 Task: Select Retail. Add to cart, from Tractor Supply Co_x000D_
 for 4749 Dog Hill Lane, Kensington, Kansas 66951, Cell Number 785-697-6934, following items : Schleich White-Tailed Buck Toy Figure 0.1 lb 14818 SKU:5013113_x000D_
 - 1, Black Flag Sticky Fly Paper SKU 1352647 (4 ct)_x000D_
 - 2, Black Flag Fly Bait Sticks SKU 1458933_x000D_
 - 1, JobSmart Extension Cord WJ-C49 10G3100 23.55 lb 10/3 x 100 Yellow SKU:3227677_x000D_
 - 1, Islander Eyes Azores Sunglasses 0.05 lb 48509 Assorted SKU:1324089_x000D_
 - 2
Action: Mouse pressed left at (623, 114)
Screenshot: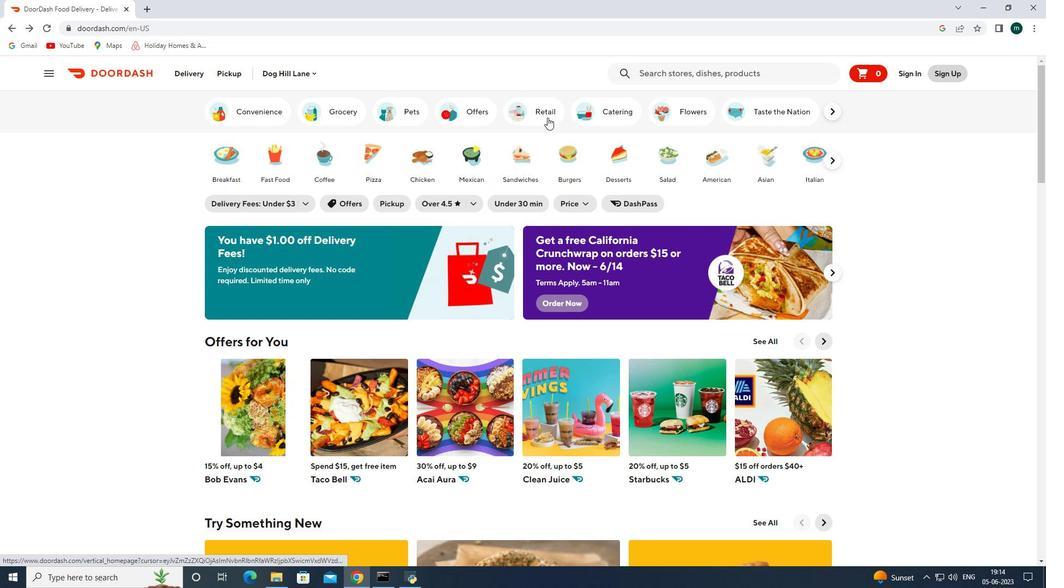 
Action: Mouse moved to (593, 448)
Screenshot: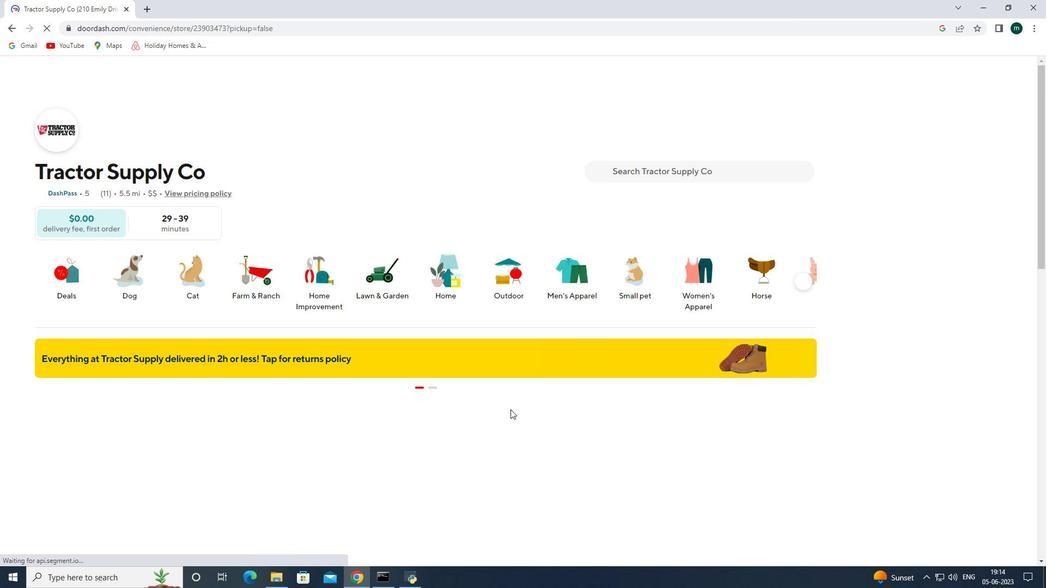 
Action: Mouse pressed left at (593, 448)
Screenshot: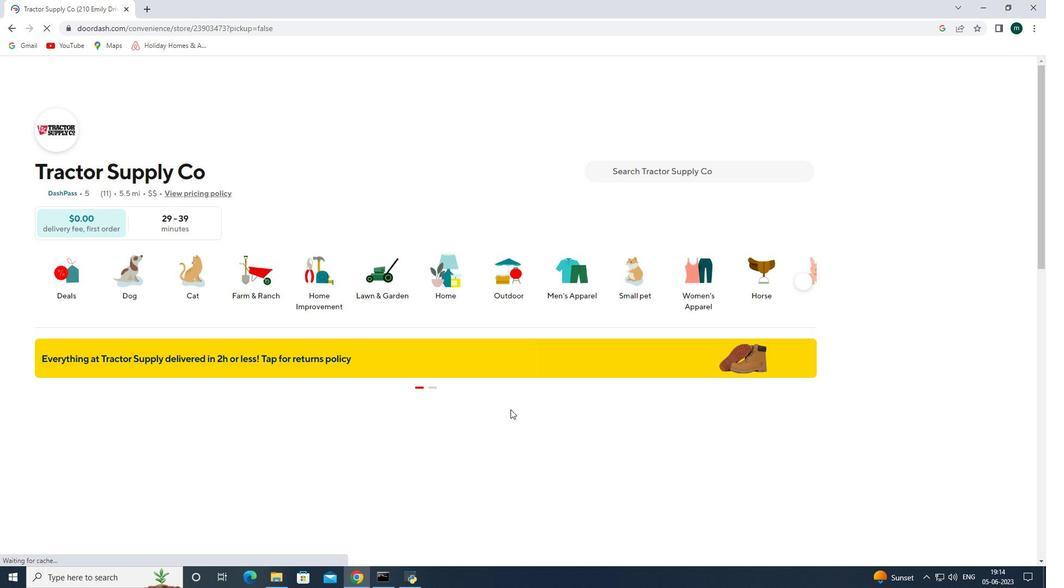 
Action: Mouse scrolled (593, 448) with delta (0, 0)
Screenshot: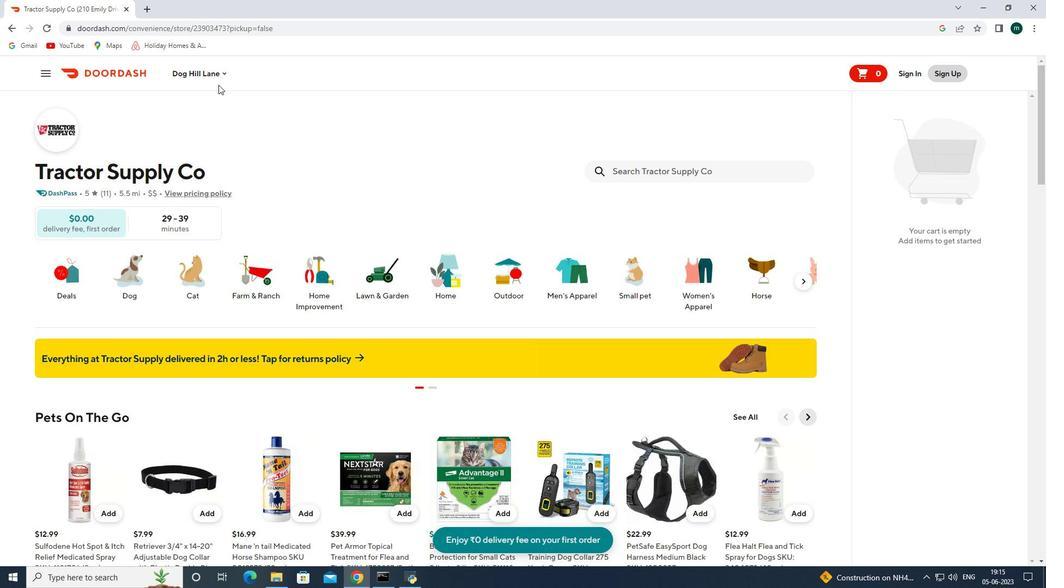 
Action: Mouse scrolled (593, 448) with delta (0, 0)
Screenshot: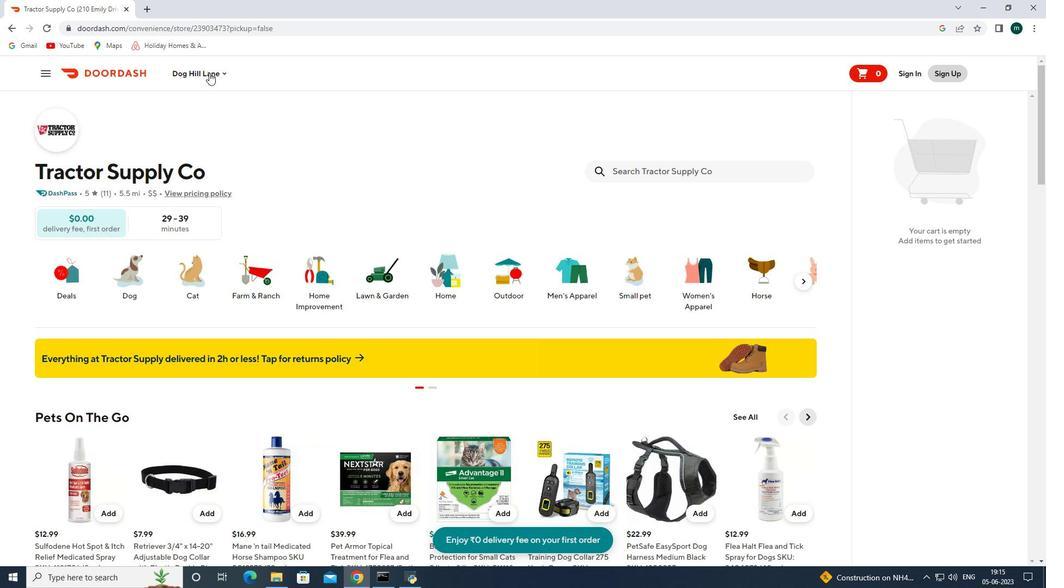 
Action: Mouse scrolled (593, 448) with delta (0, 0)
Screenshot: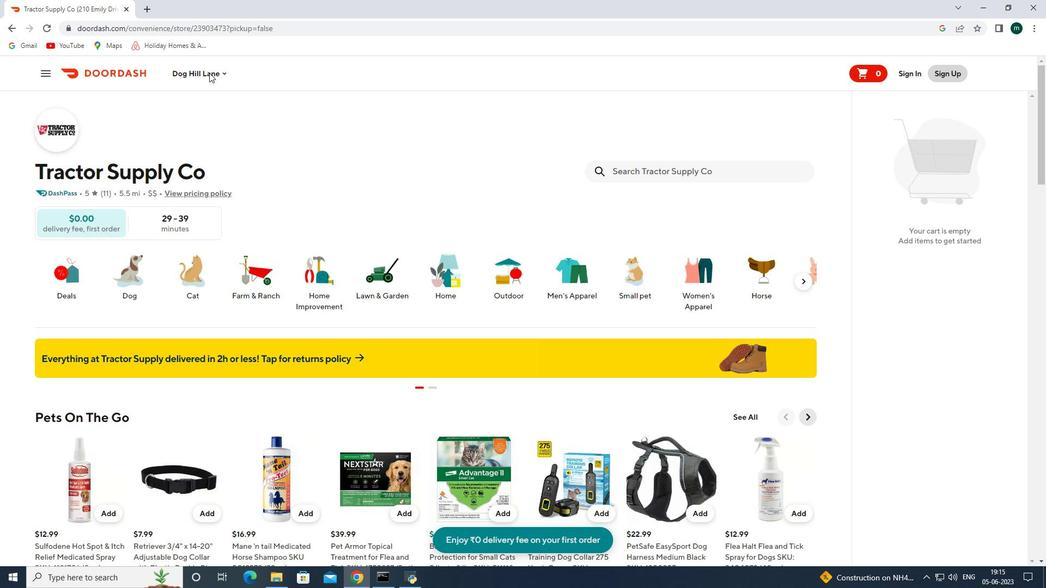 
Action: Mouse scrolled (593, 448) with delta (0, 0)
Screenshot: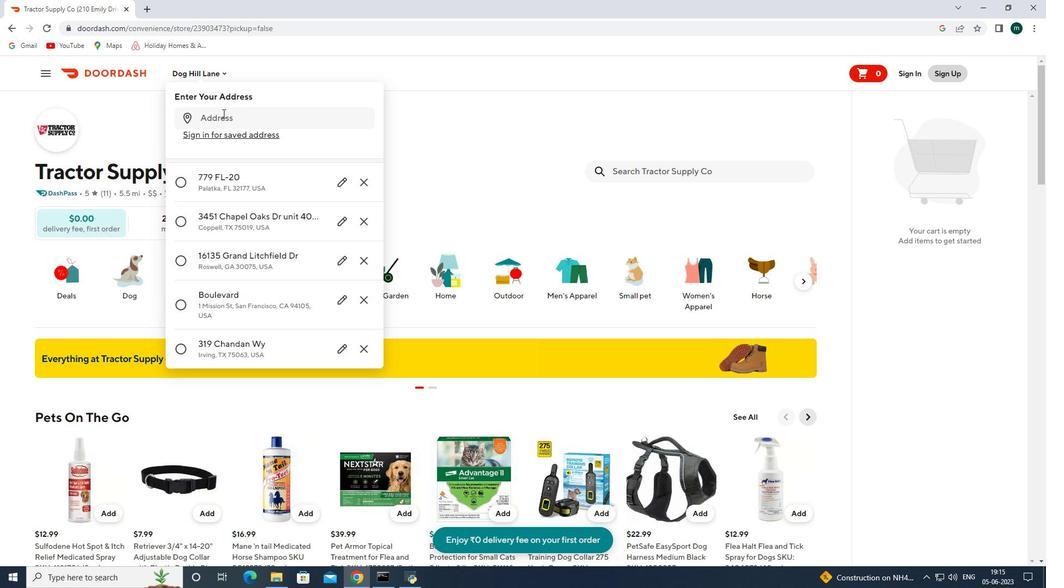 
Action: Mouse scrolled (593, 448) with delta (0, 0)
Screenshot: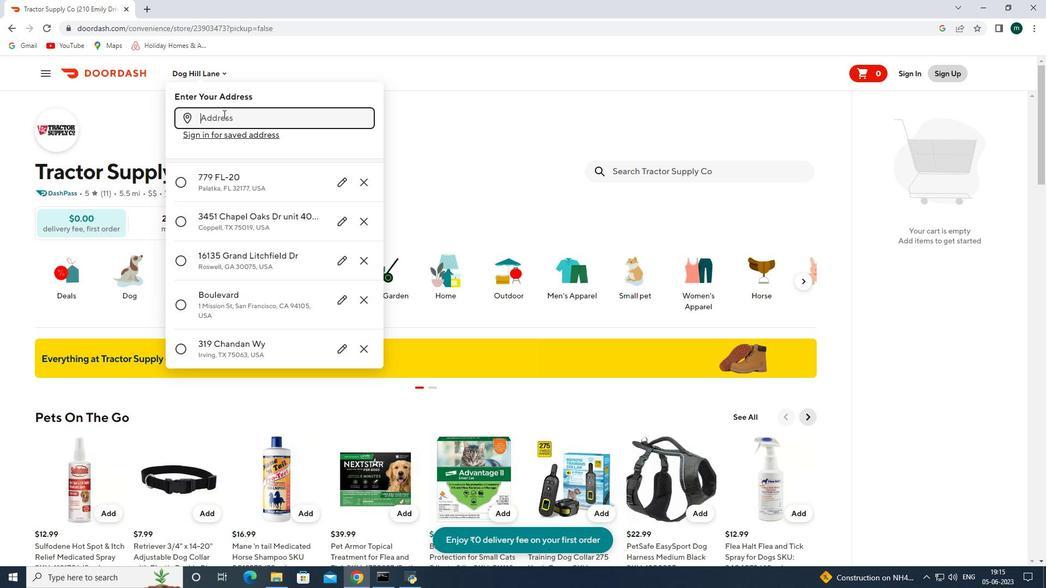
Action: Mouse scrolled (593, 449) with delta (0, 0)
Screenshot: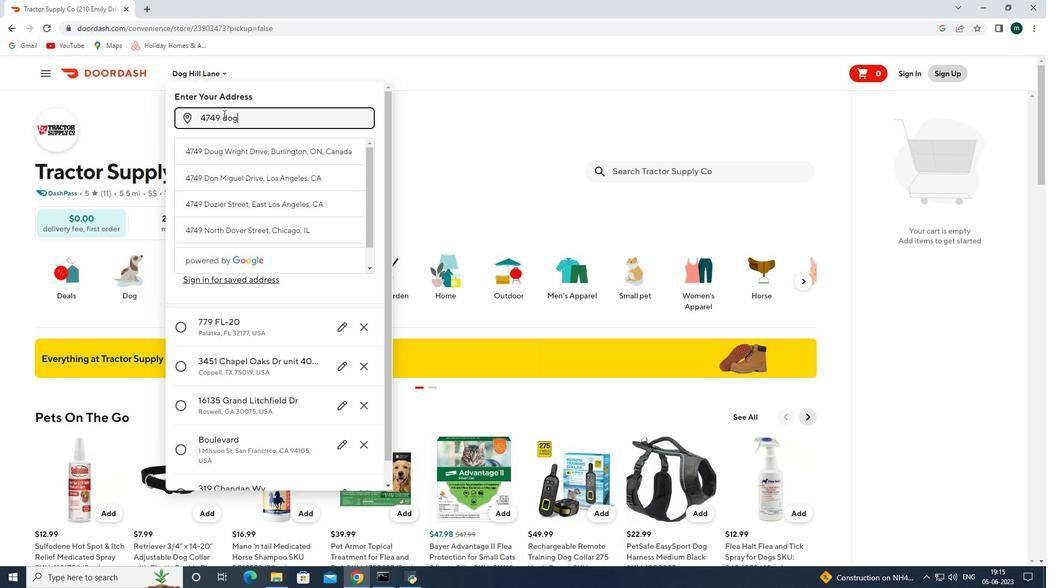 
Action: Mouse scrolled (593, 449) with delta (0, 0)
Screenshot: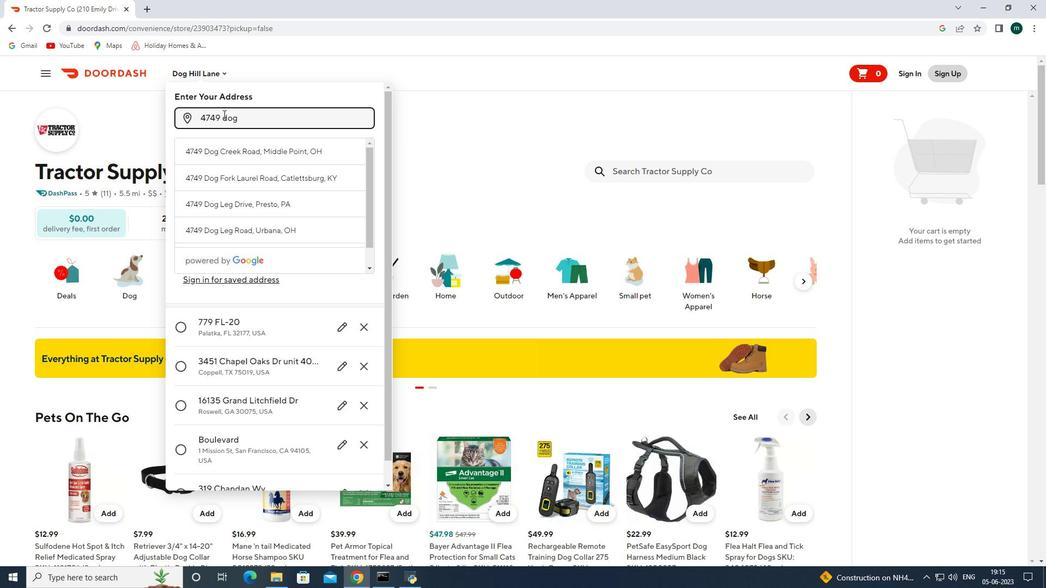 
Action: Mouse scrolled (593, 449) with delta (0, 0)
Screenshot: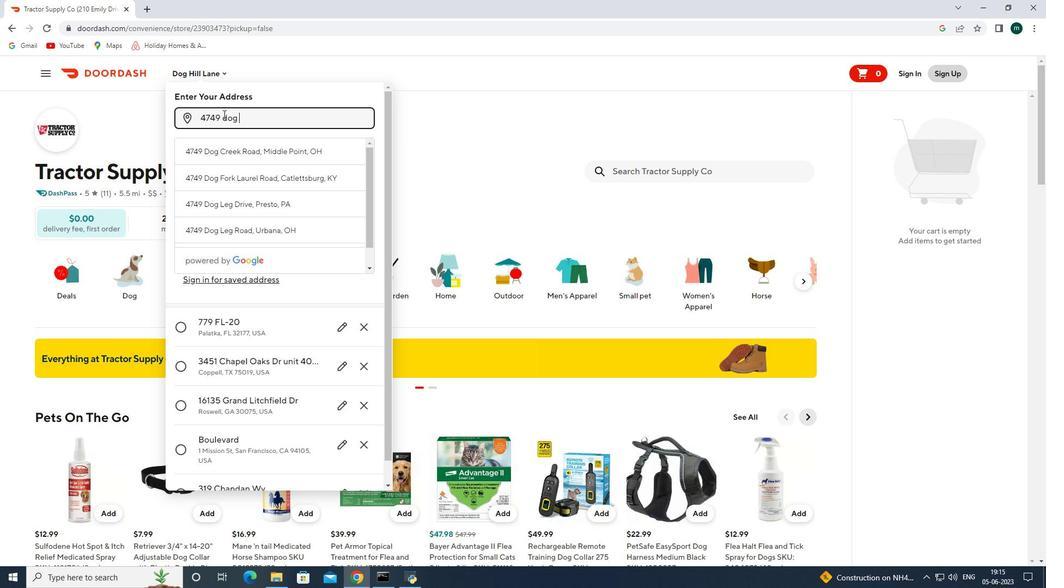
Action: Mouse scrolled (593, 449) with delta (0, 0)
Screenshot: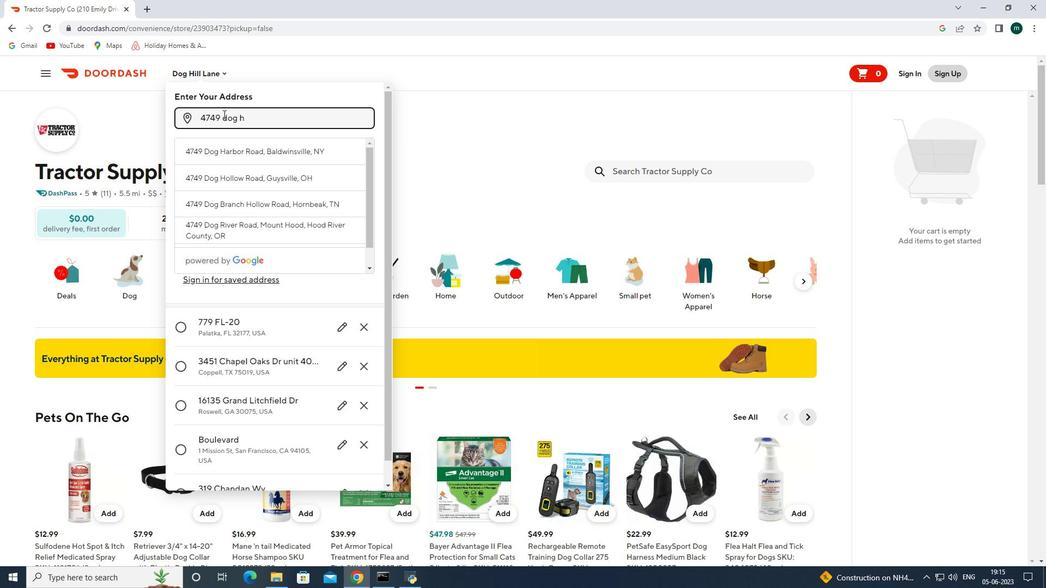 
Action: Mouse scrolled (593, 449) with delta (0, 0)
Screenshot: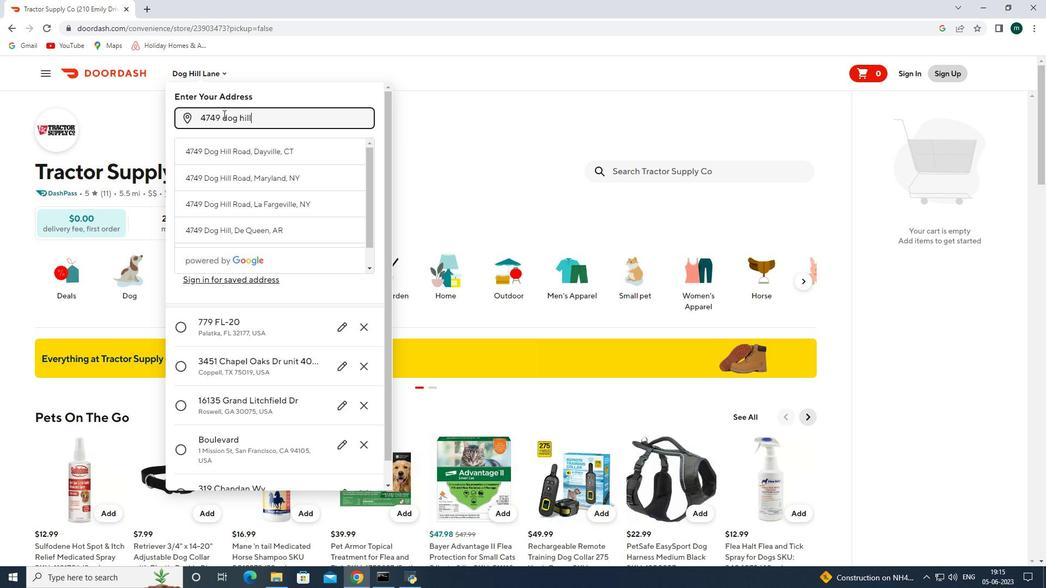 
Action: Mouse scrolled (593, 448) with delta (0, 0)
Screenshot: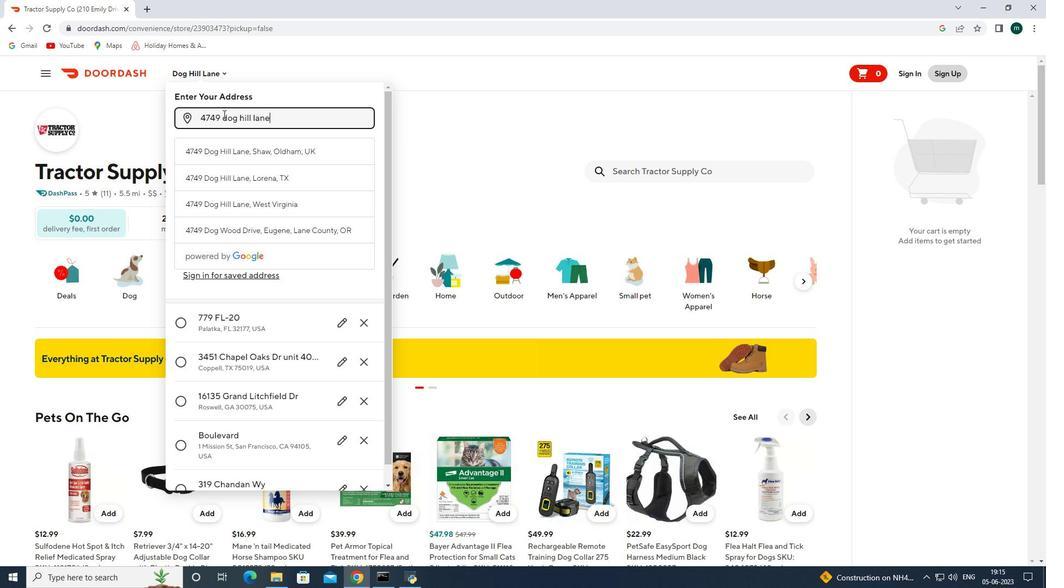 
Action: Mouse scrolled (593, 448) with delta (0, 0)
Screenshot: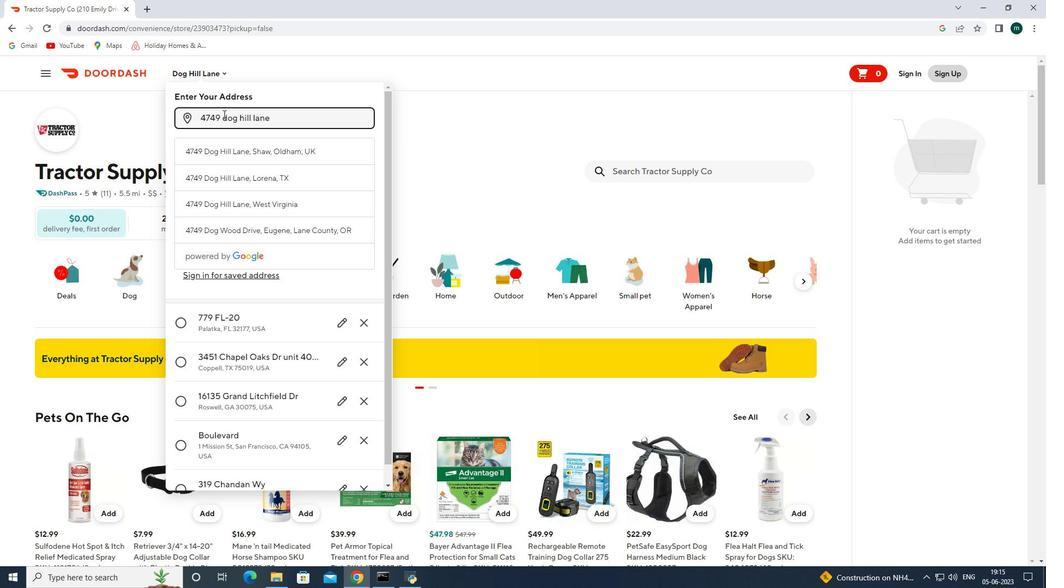 
Action: Mouse scrolled (593, 448) with delta (0, 0)
Screenshot: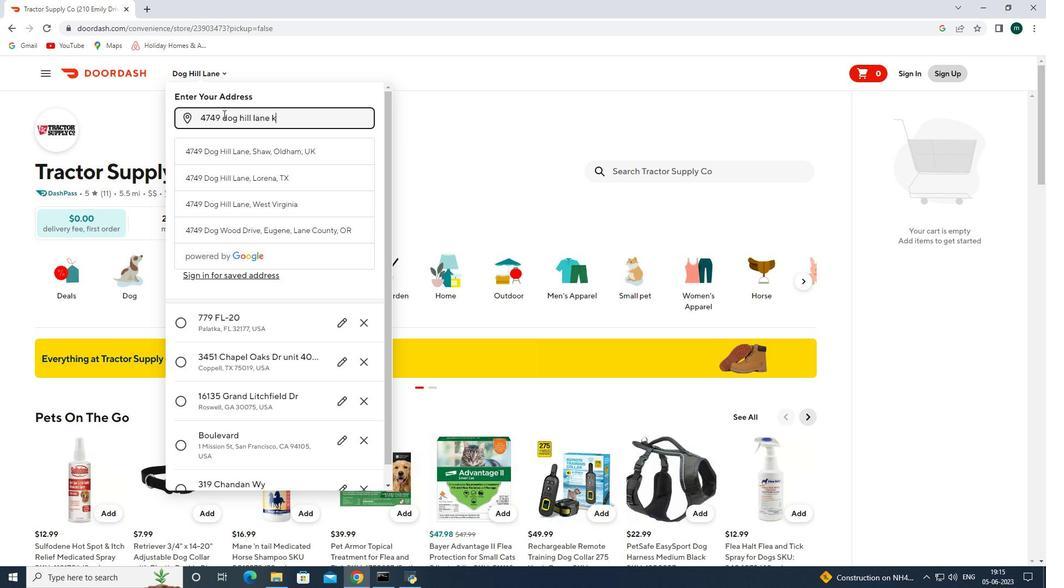 
Action: Mouse scrolled (593, 448) with delta (0, 0)
Screenshot: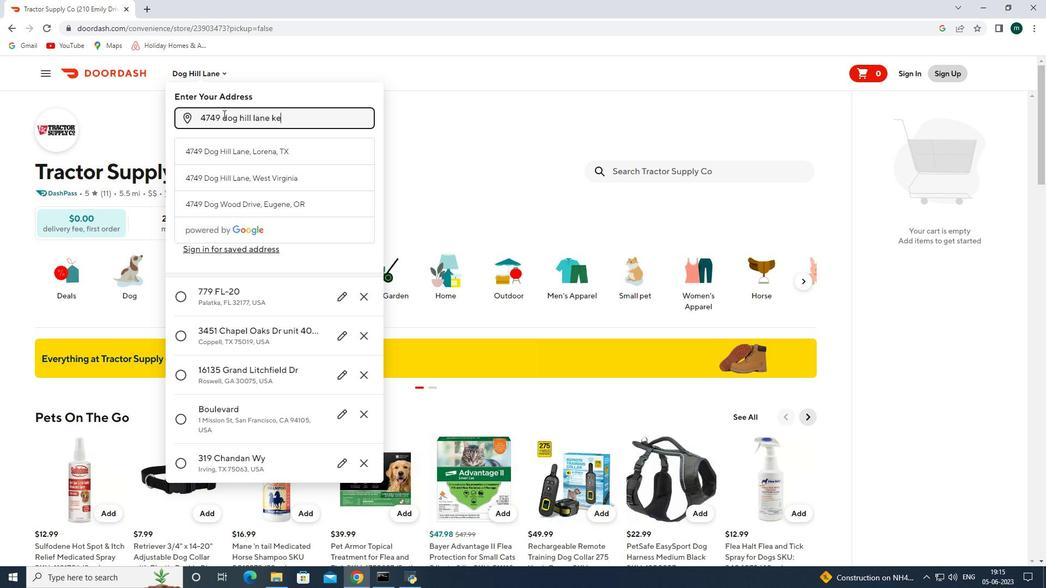 
Action: Mouse scrolled (593, 448) with delta (0, 0)
Screenshot: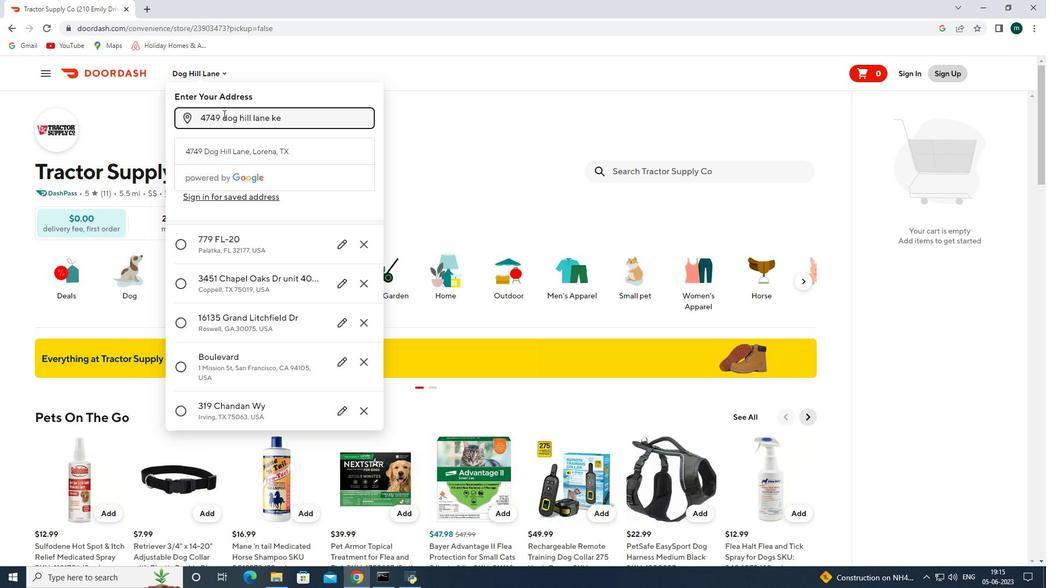 
Action: Mouse scrolled (593, 449) with delta (0, 0)
Screenshot: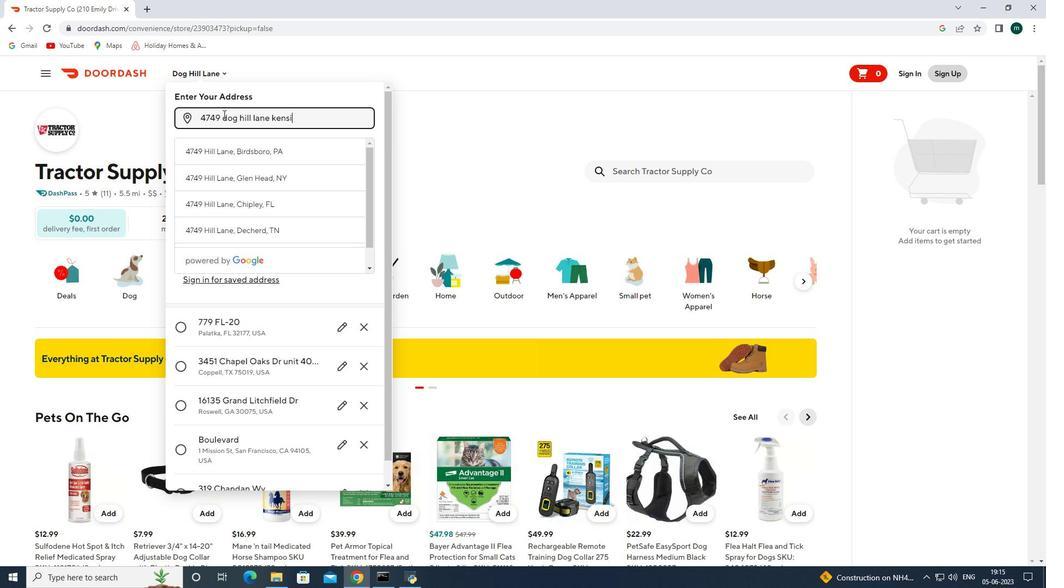 
Action: Mouse scrolled (593, 449) with delta (0, 0)
Screenshot: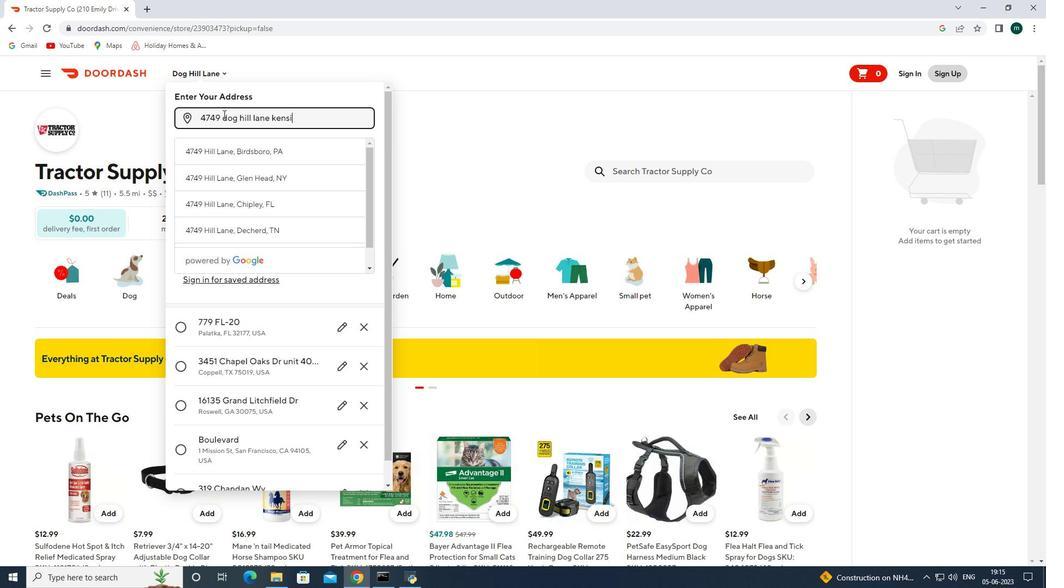 
Action: Mouse scrolled (593, 449) with delta (0, 0)
Screenshot: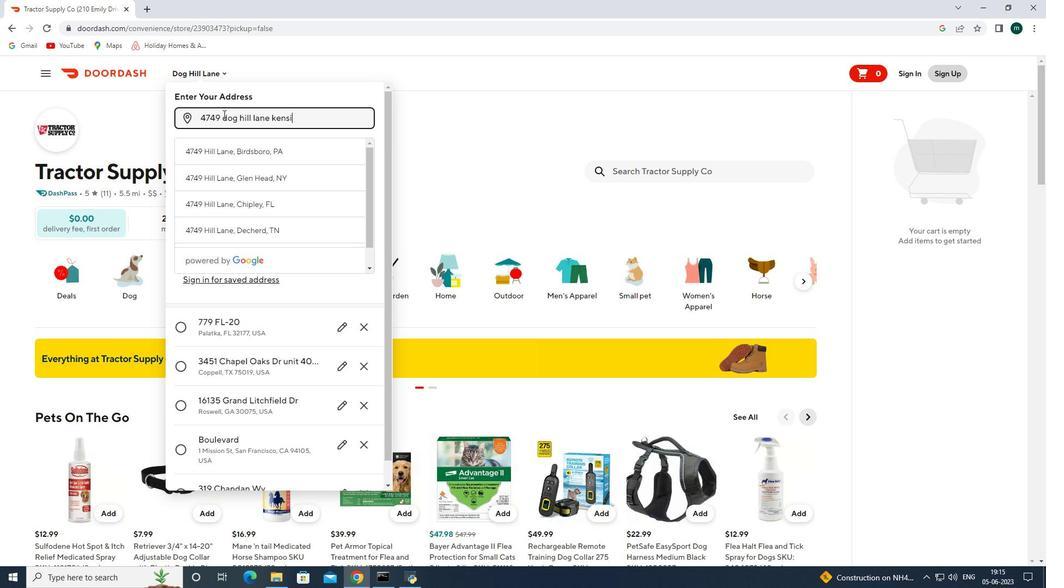 
Action: Mouse scrolled (593, 449) with delta (0, 0)
Screenshot: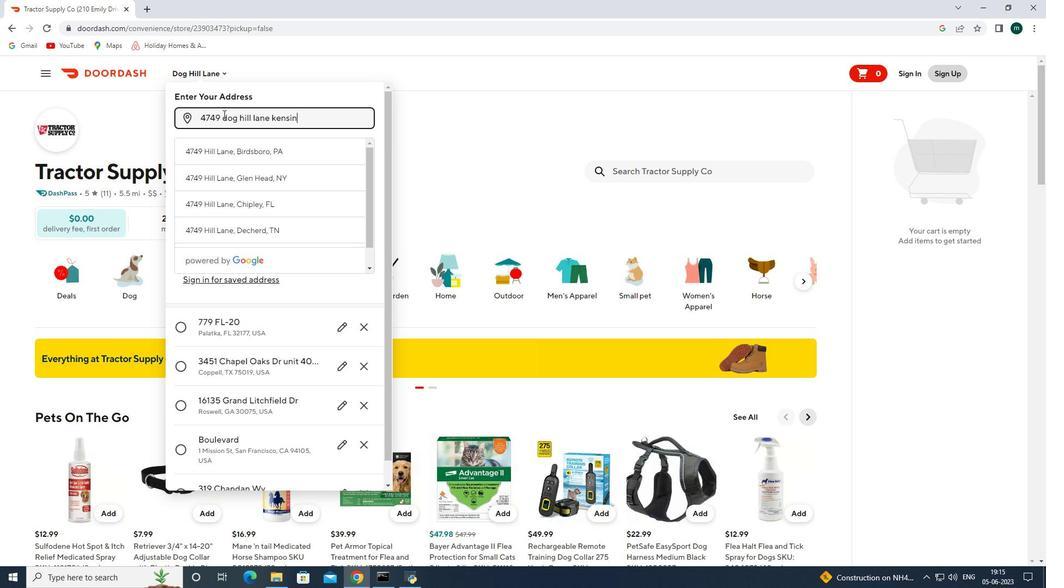 
Action: Mouse scrolled (593, 449) with delta (0, 0)
Screenshot: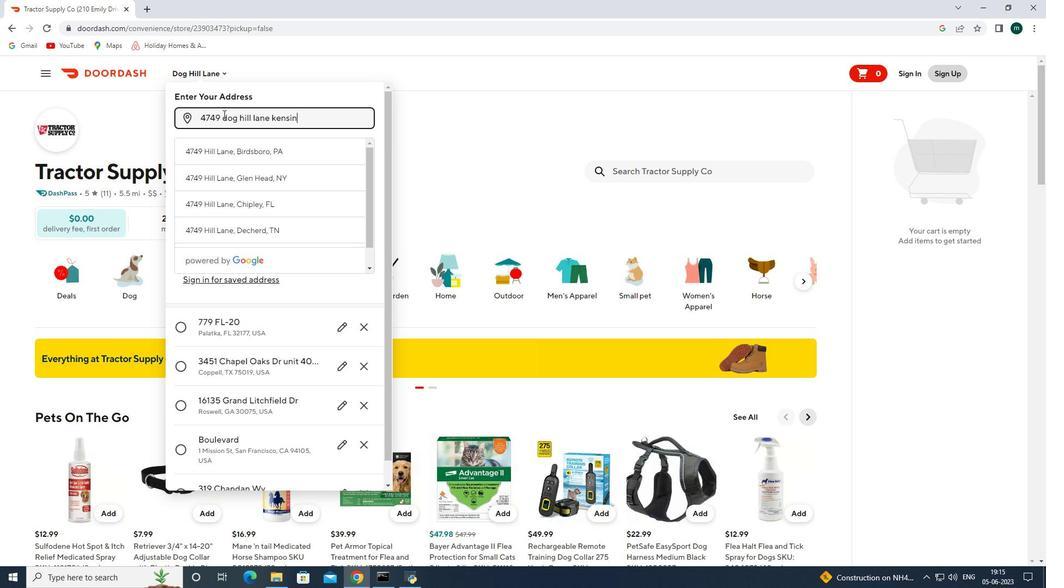 
Action: Mouse scrolled (593, 449) with delta (0, 0)
Screenshot: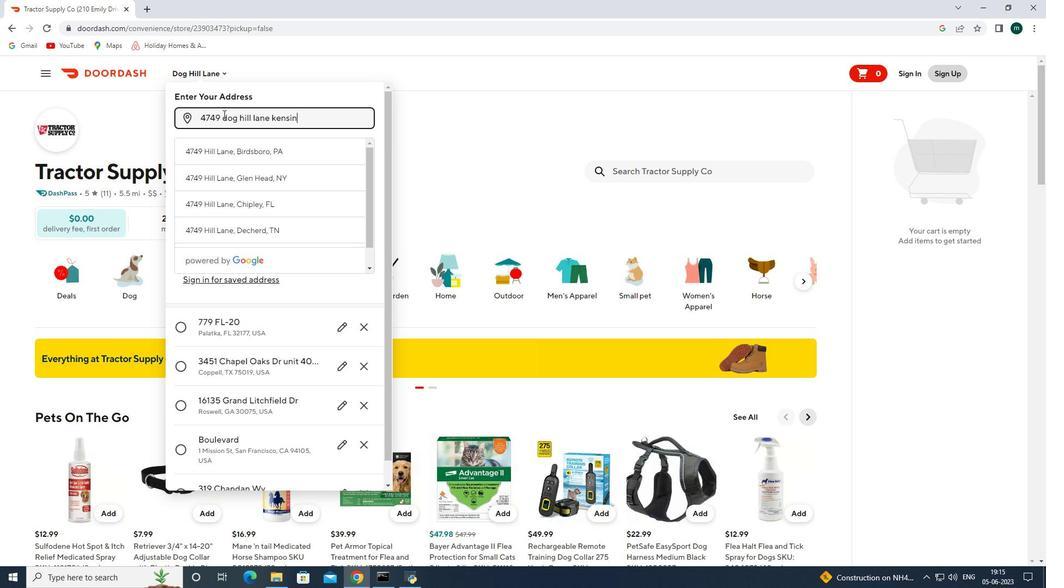 
Action: Mouse scrolled (593, 449) with delta (0, 0)
Screenshot: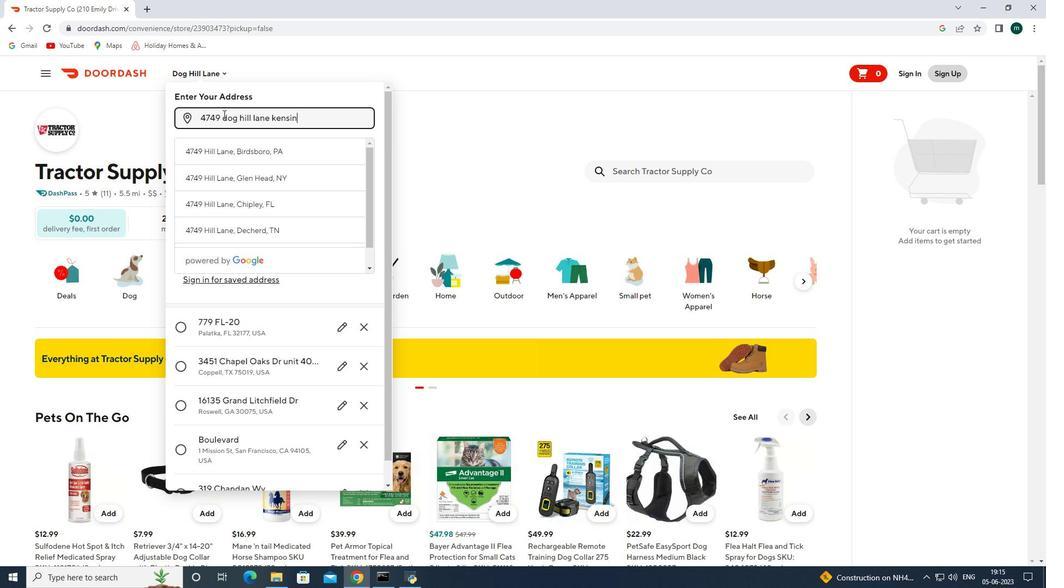 
Action: Mouse scrolled (593, 449) with delta (0, 0)
Screenshot: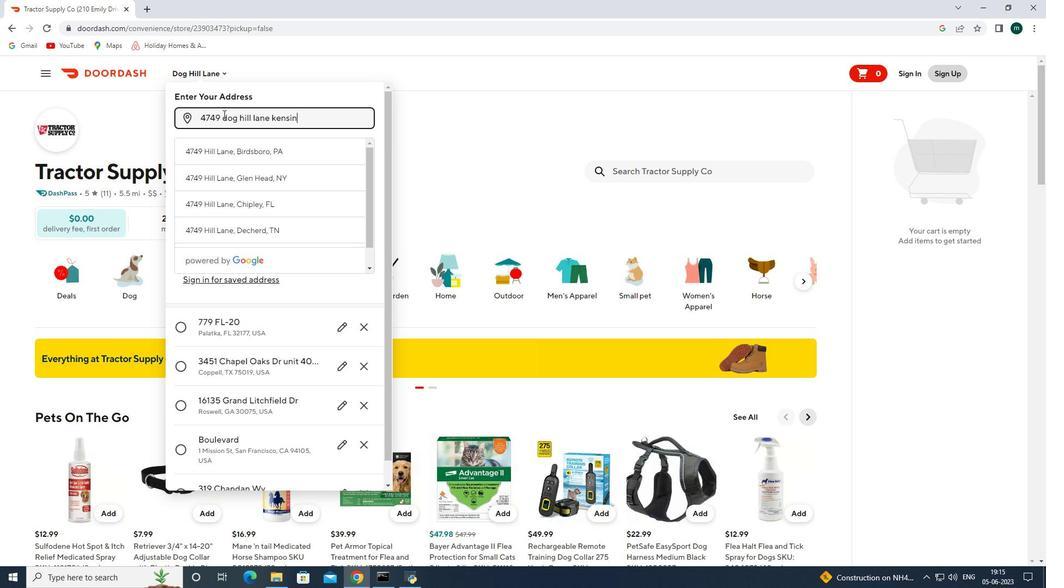 
Action: Mouse scrolled (593, 449) with delta (0, 0)
Screenshot: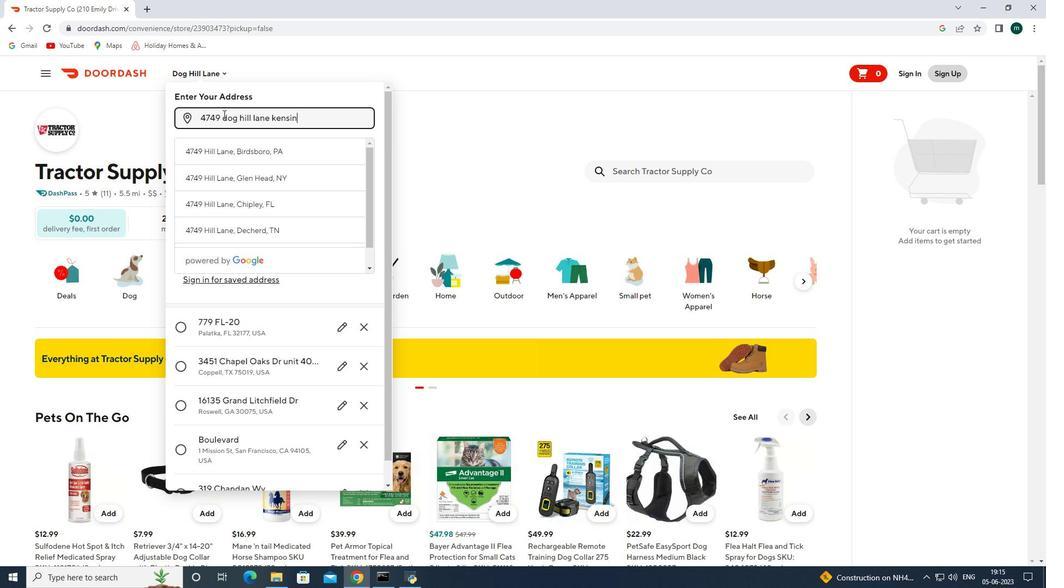 
Action: Mouse scrolled (593, 449) with delta (0, 0)
Screenshot: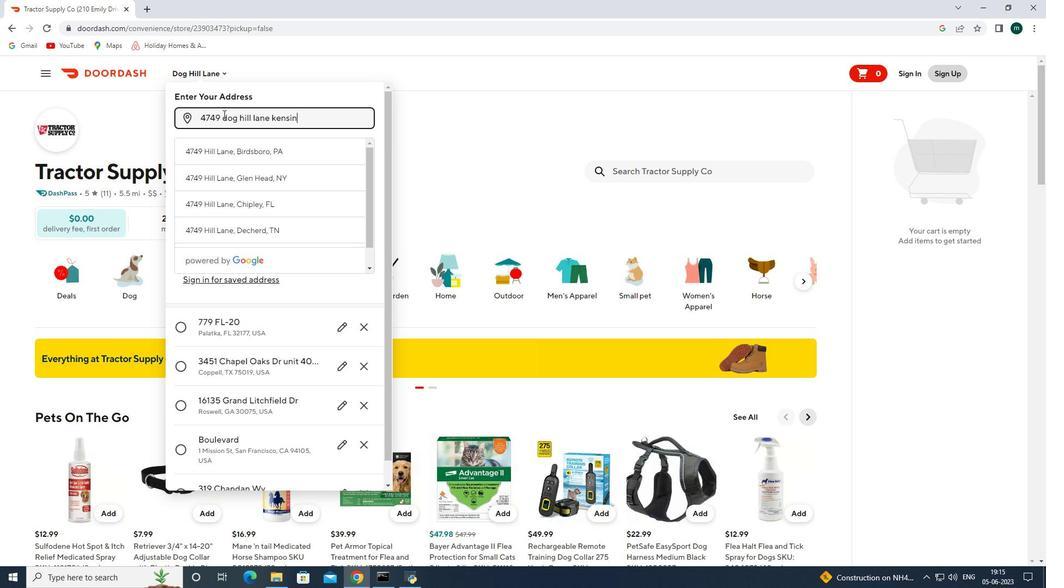 
Action: Mouse scrolled (593, 449) with delta (0, 0)
Screenshot: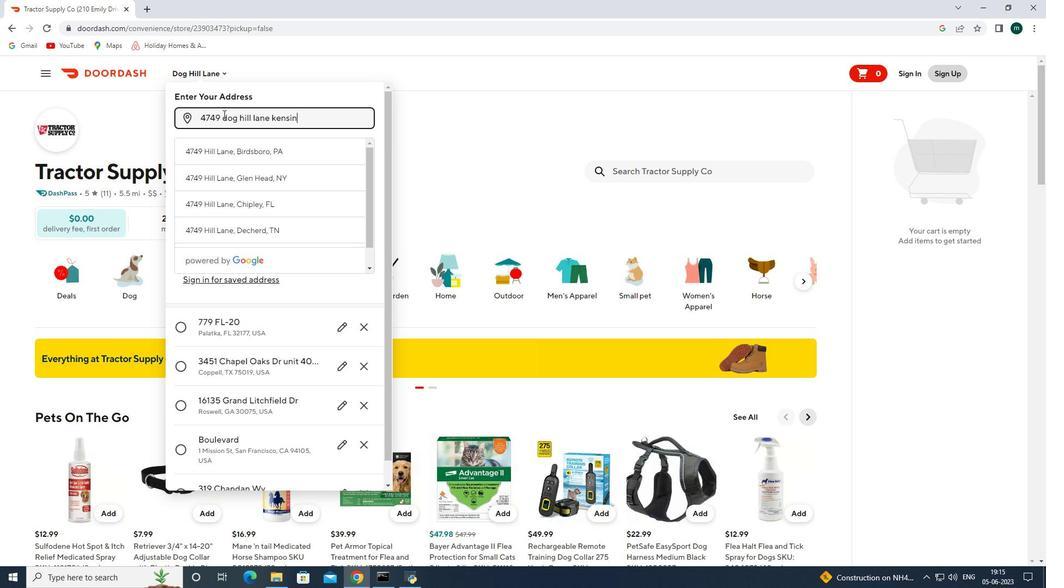 
Action: Mouse moved to (726, 60)
Screenshot: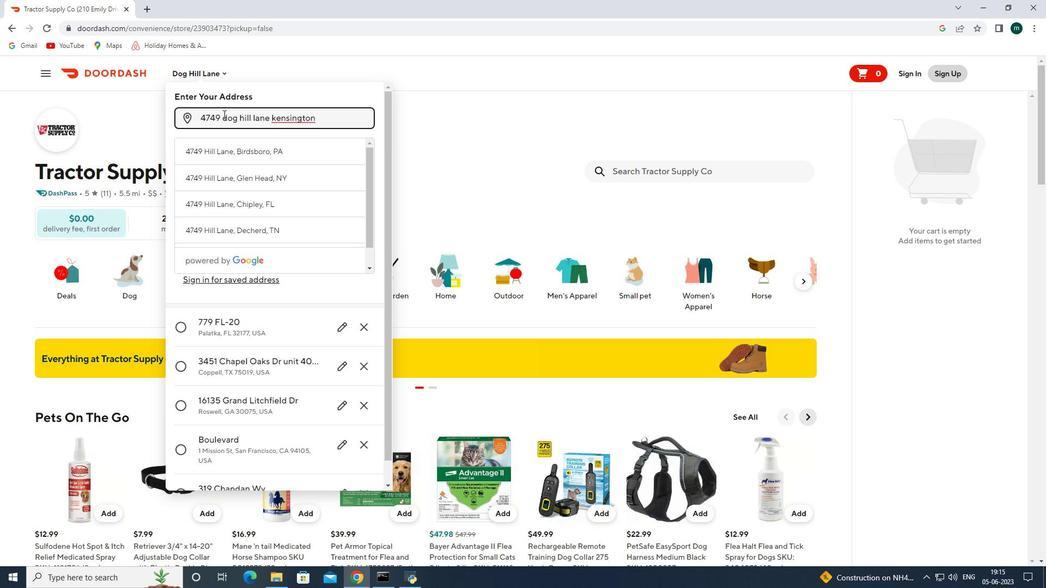 
Action: Mouse pressed left at (726, 60)
Screenshot: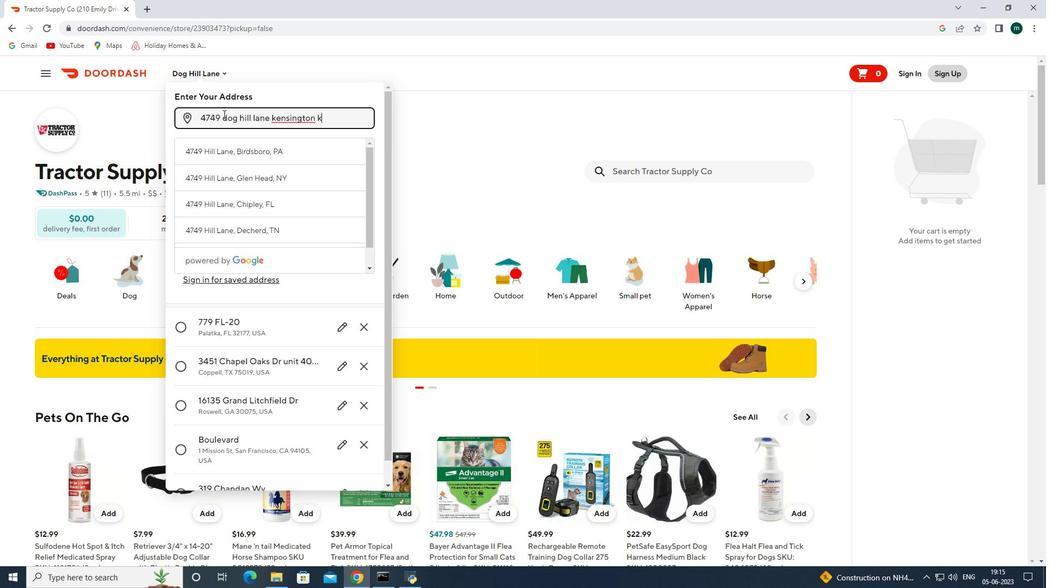 
Action: Mouse moved to (718, 73)
Screenshot: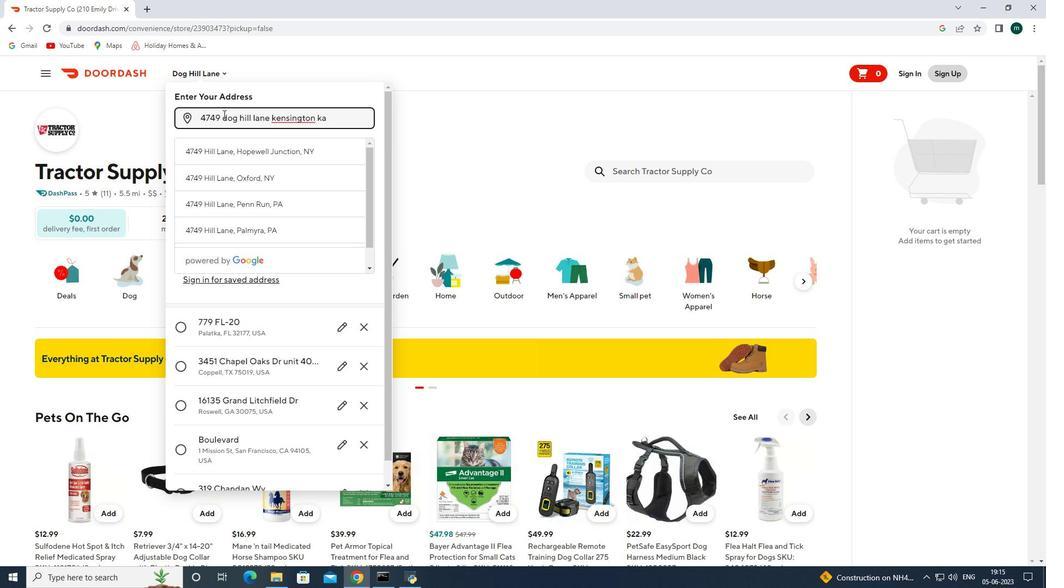 
Action: Mouse pressed left at (718, 73)
Screenshot: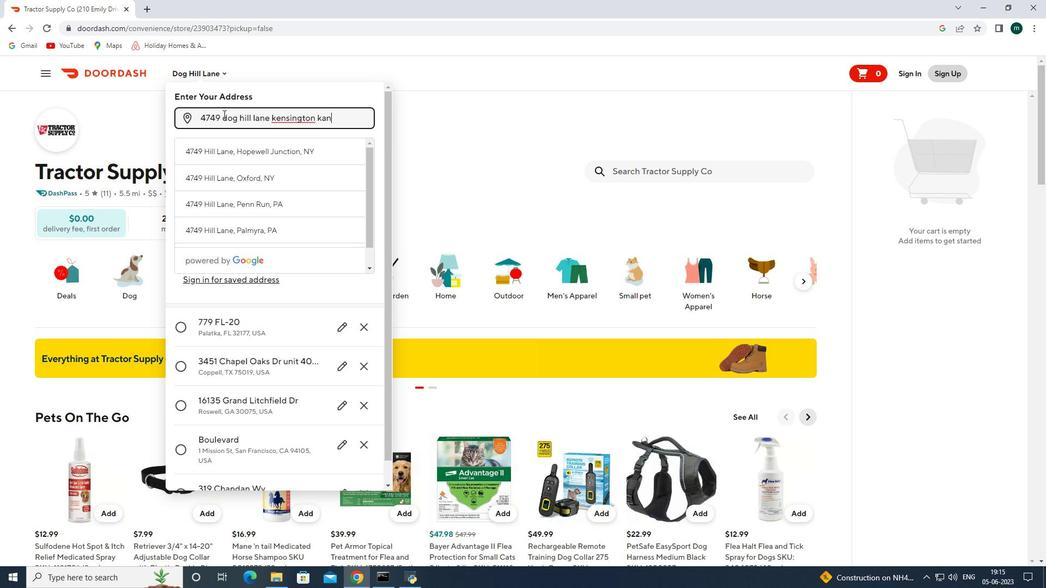 
Action: Mouse moved to (718, 73)
Screenshot: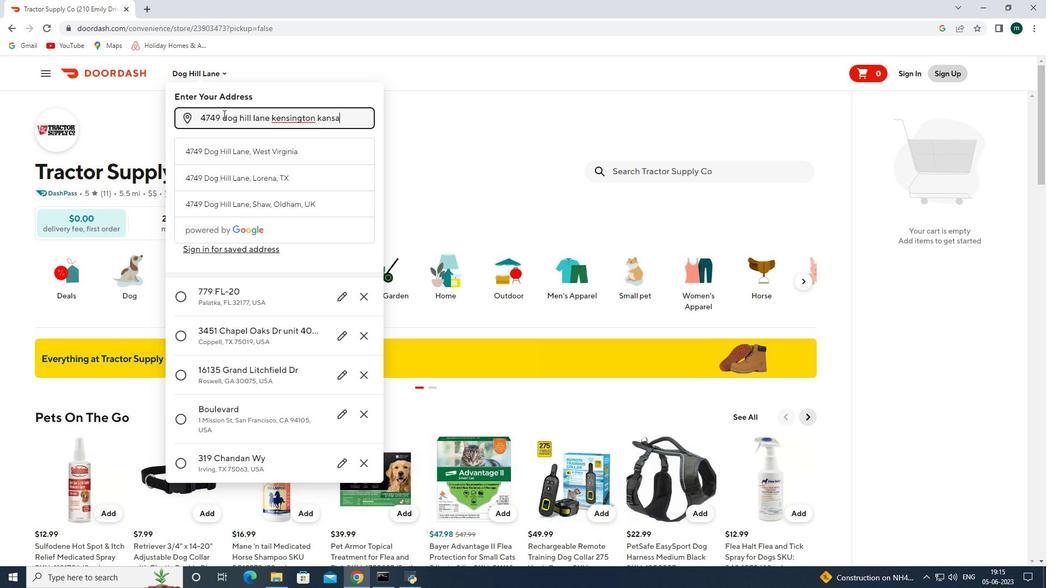 
Action: Key pressed traacto<Key.backspace><Key.backspace><Key.backspace><Key.backspace>ctor<Key.enter>
Screenshot: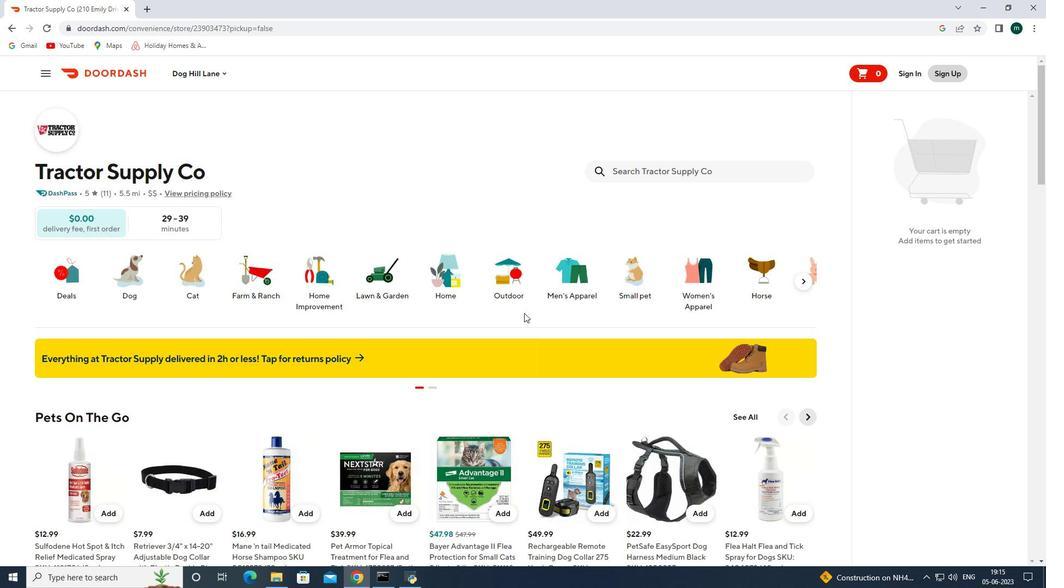 
Action: Mouse pressed left at (718, 73)
Screenshot: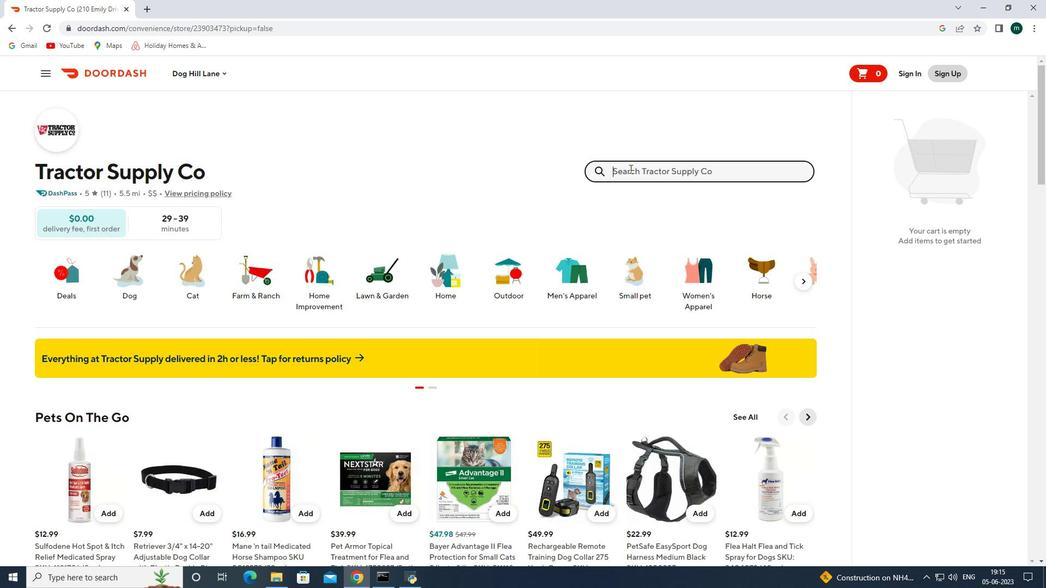 
Action: Mouse moved to (632, 162)
Screenshot: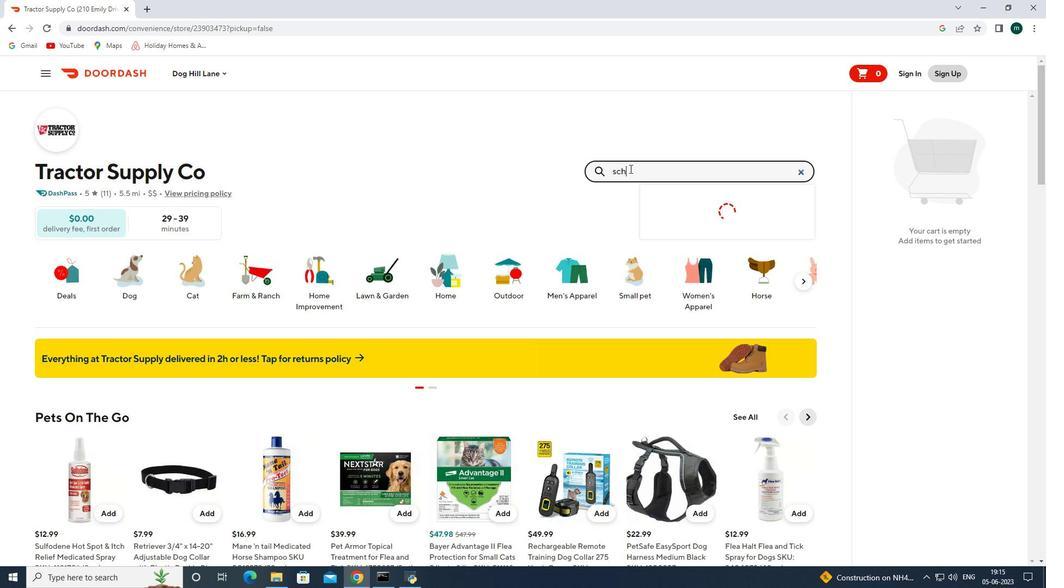 
Action: Mouse scrolled (632, 162) with delta (0, 0)
Screenshot: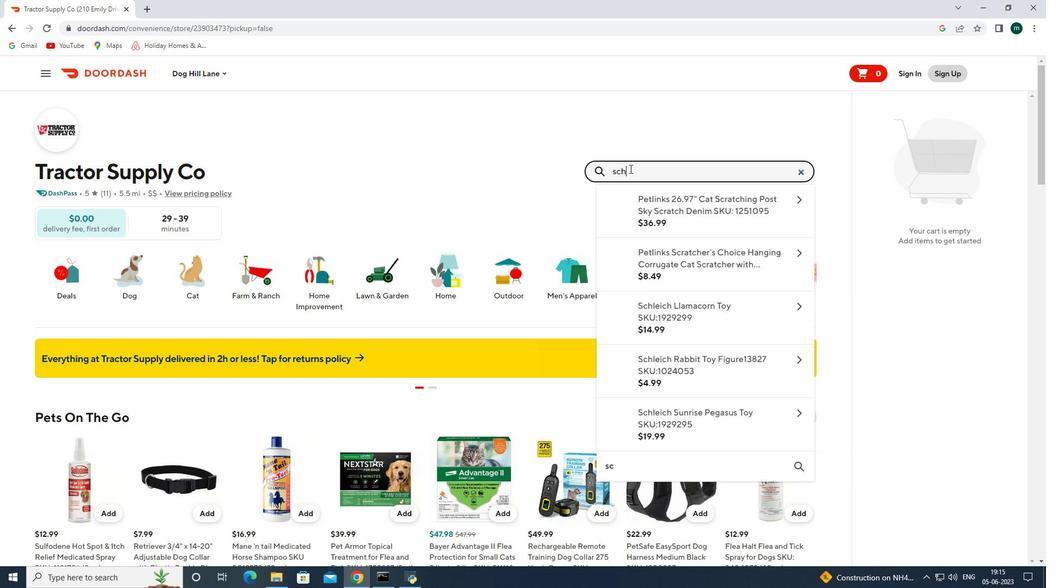 
Action: Mouse scrolled (632, 162) with delta (0, 0)
Screenshot: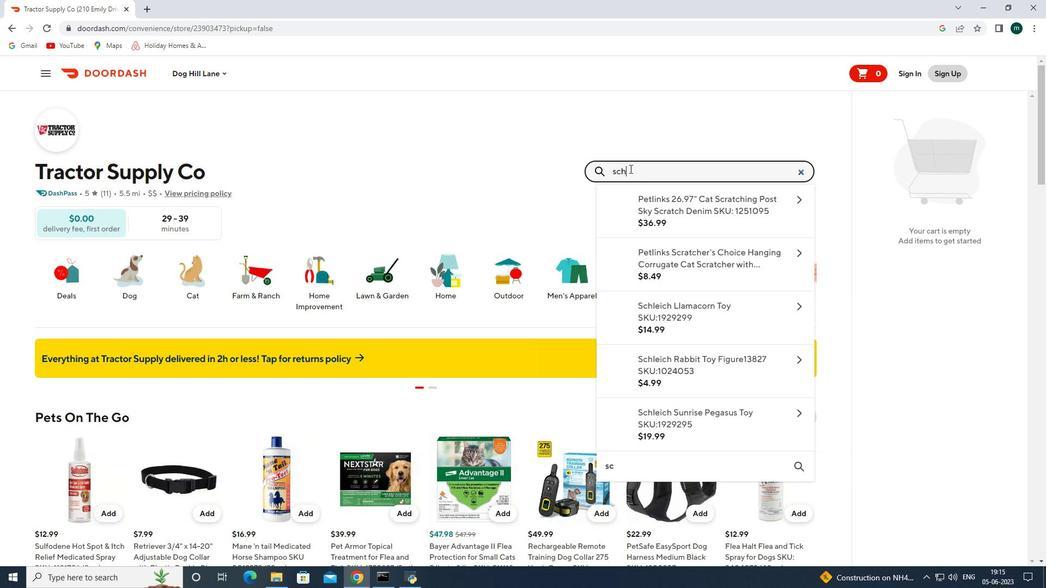 
Action: Mouse scrolled (632, 162) with delta (0, 0)
Screenshot: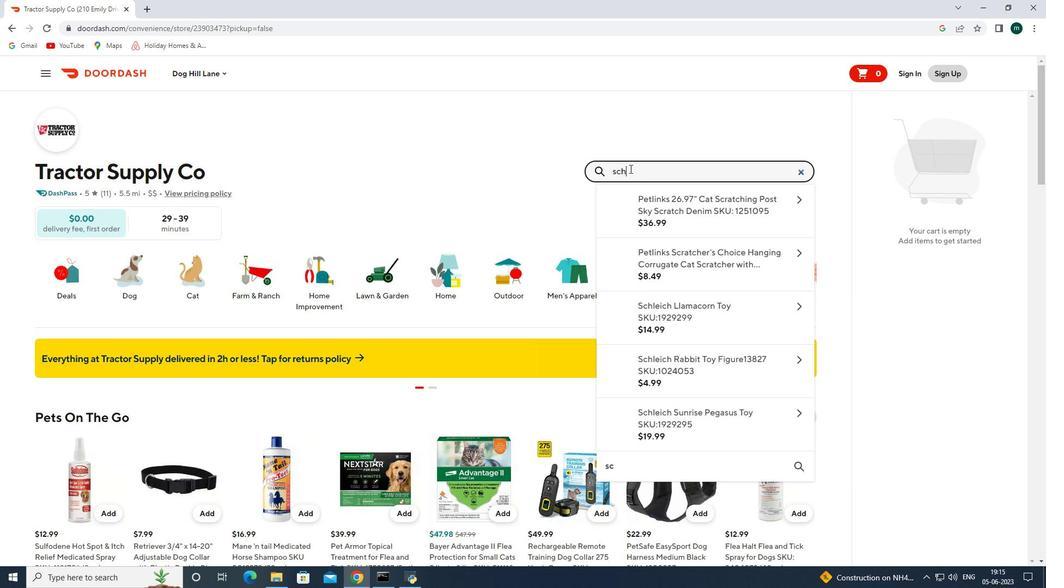 
Action: Mouse scrolled (632, 162) with delta (0, 0)
Screenshot: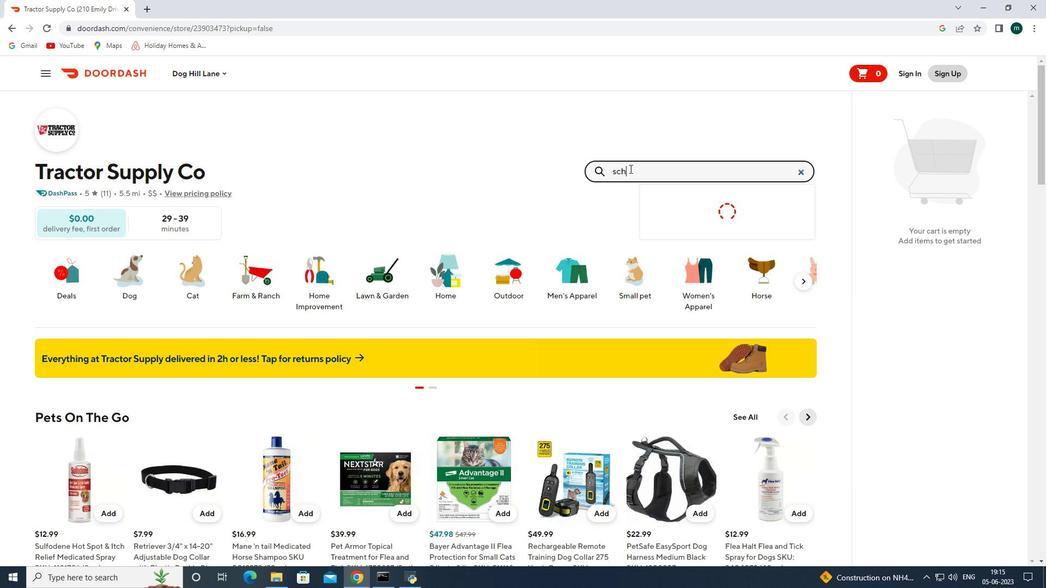 
Action: Mouse scrolled (632, 162) with delta (0, 0)
Screenshot: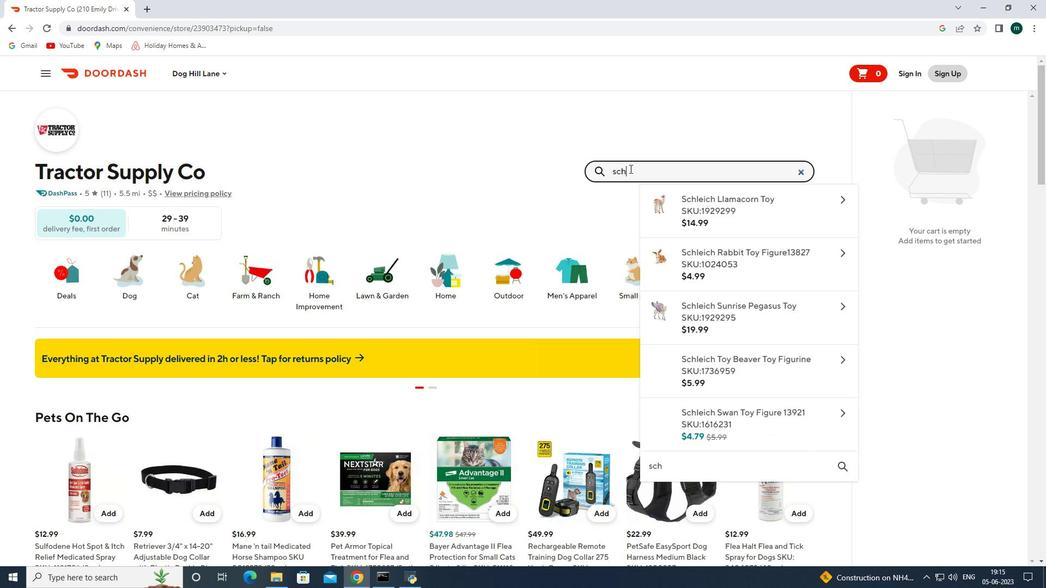 
Action: Mouse scrolled (632, 162) with delta (0, 0)
Screenshot: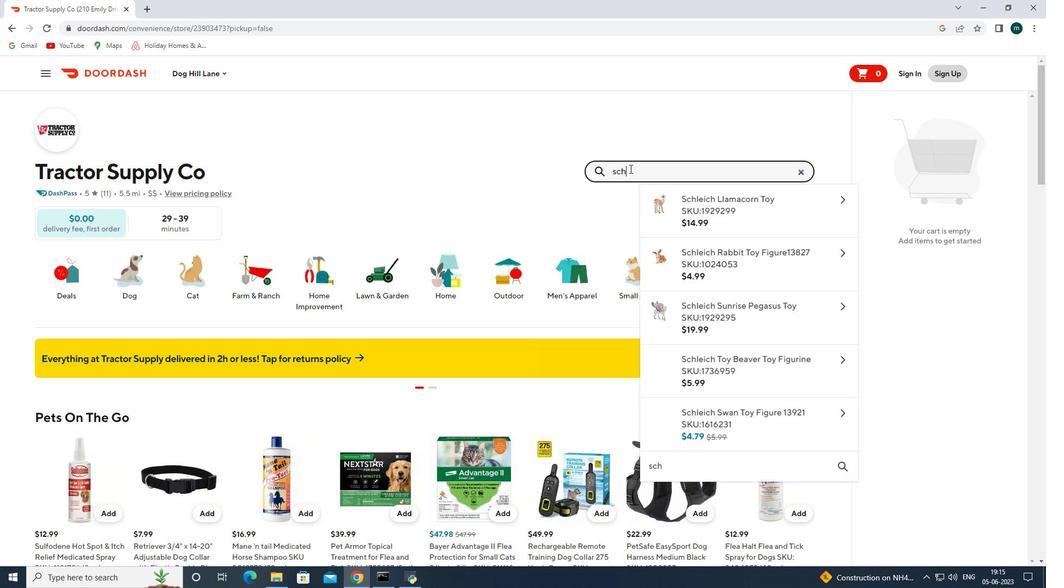 
Action: Mouse scrolled (632, 162) with delta (0, 0)
Screenshot: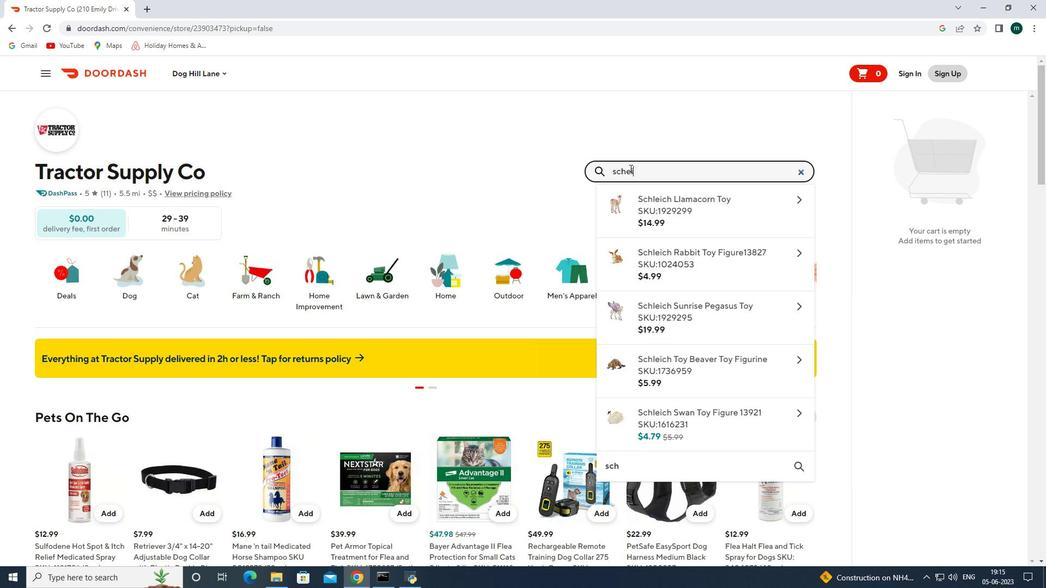 
Action: Mouse scrolled (632, 162) with delta (0, 0)
Screenshot: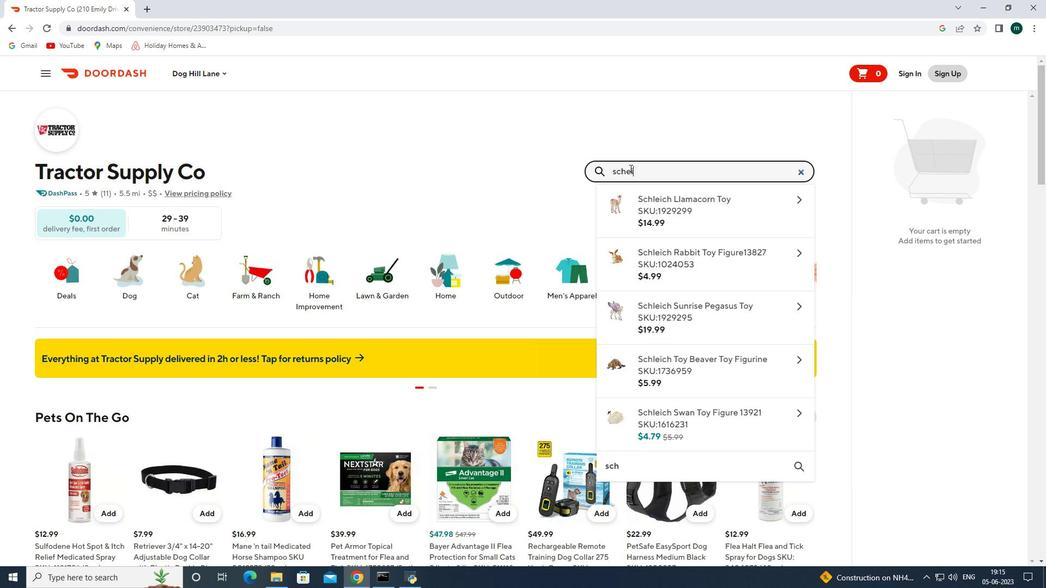 
Action: Mouse scrolled (632, 162) with delta (0, 0)
Screenshot: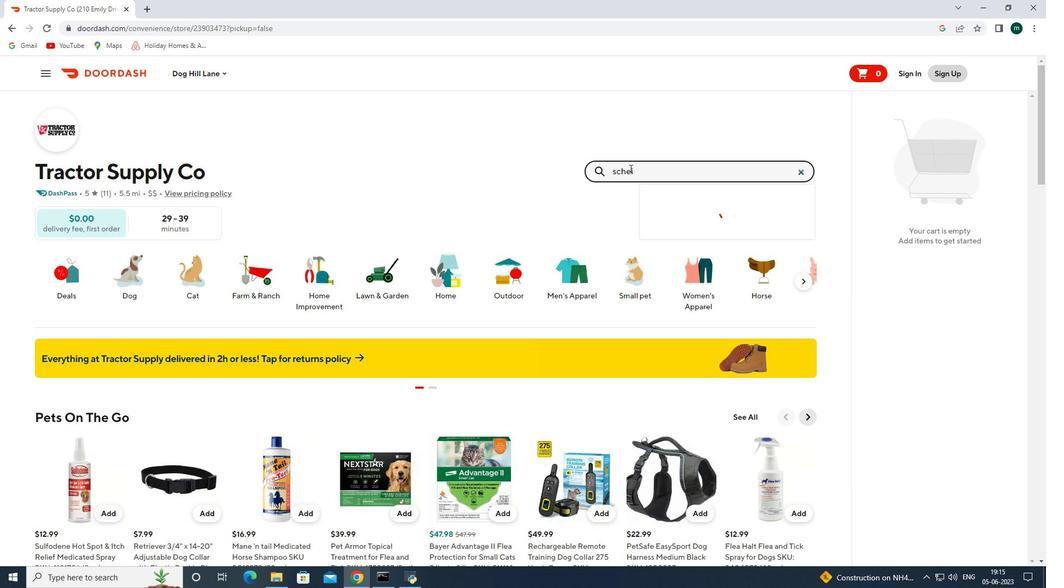 
Action: Mouse scrolled (632, 162) with delta (0, 0)
Screenshot: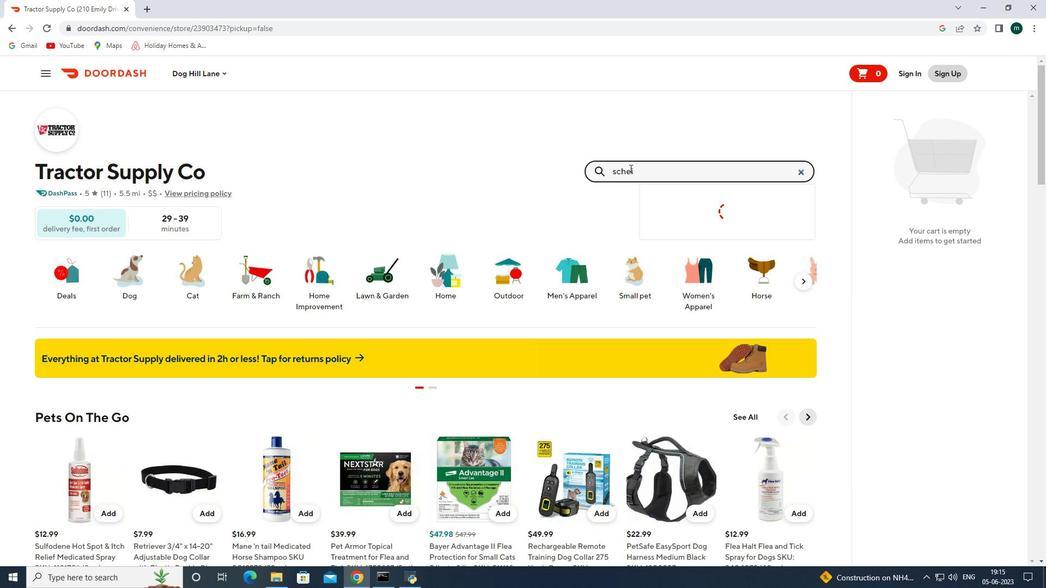 
Action: Mouse scrolled (632, 162) with delta (0, 0)
Screenshot: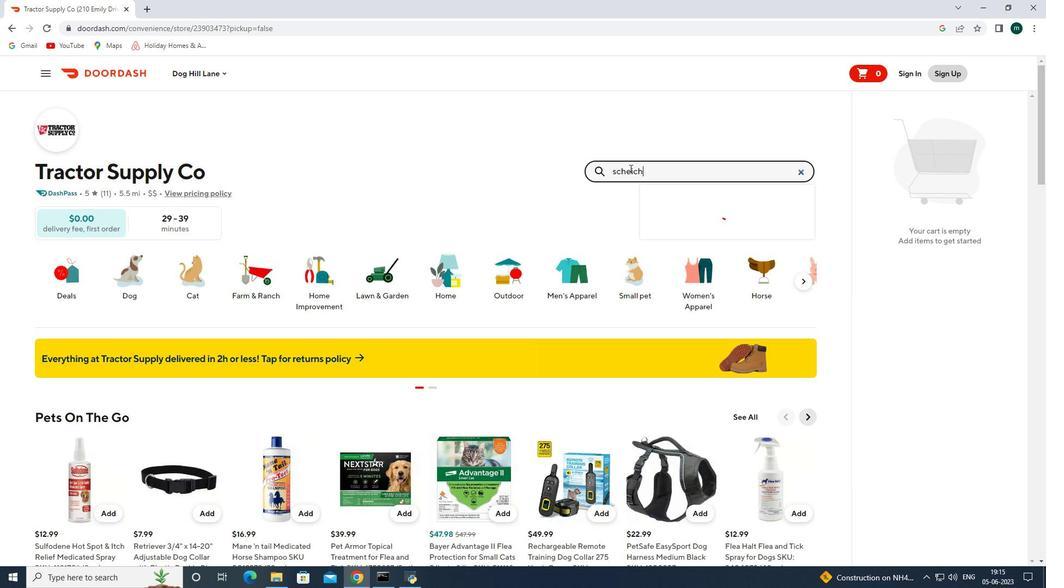 
Action: Mouse scrolled (632, 162) with delta (0, 0)
Screenshot: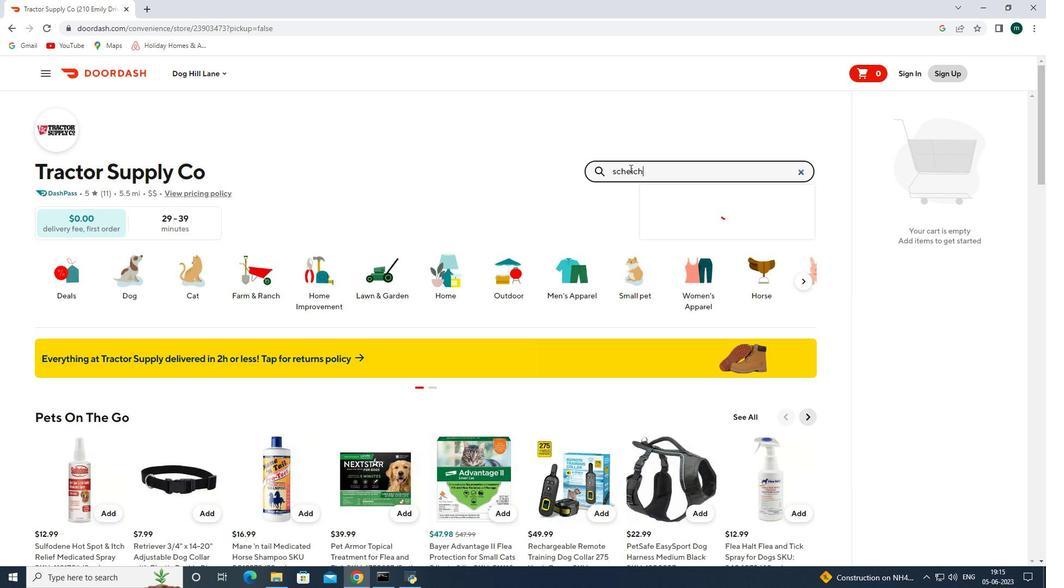 
Action: Mouse scrolled (632, 162) with delta (0, 0)
Screenshot: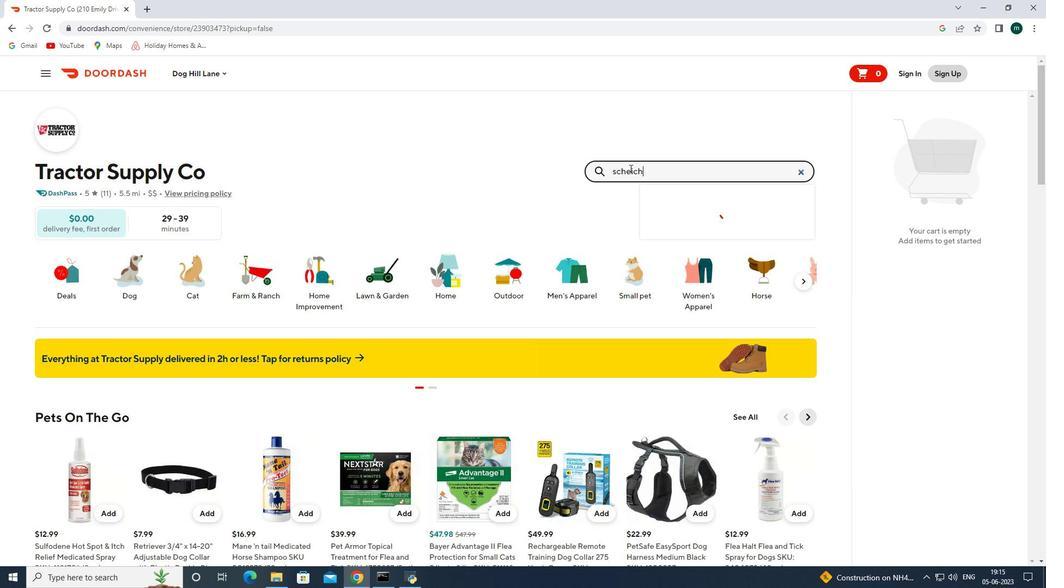 
Action: Mouse scrolled (632, 162) with delta (0, 0)
Screenshot: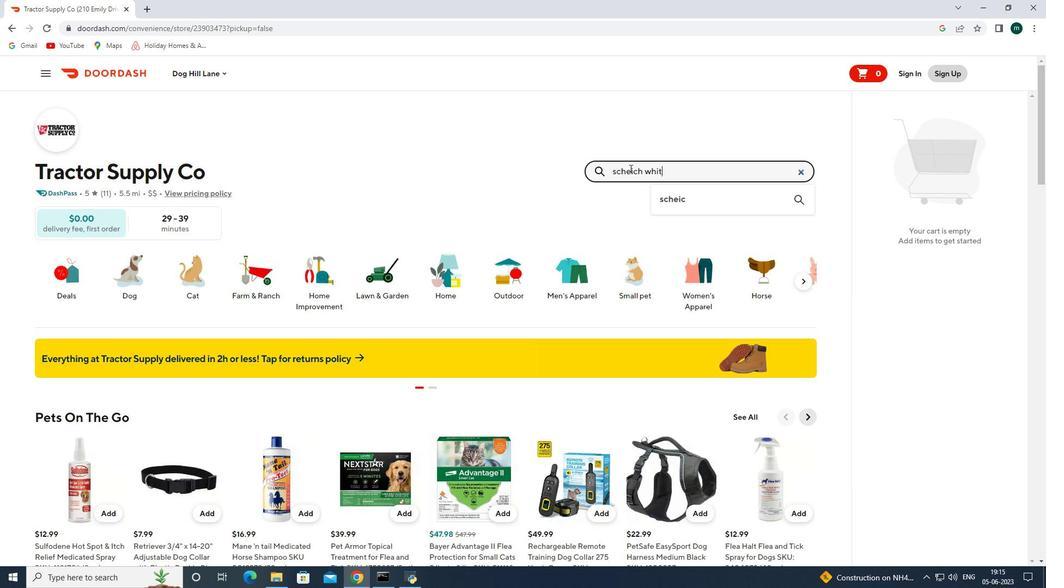 
Action: Mouse scrolled (632, 162) with delta (0, 0)
Screenshot: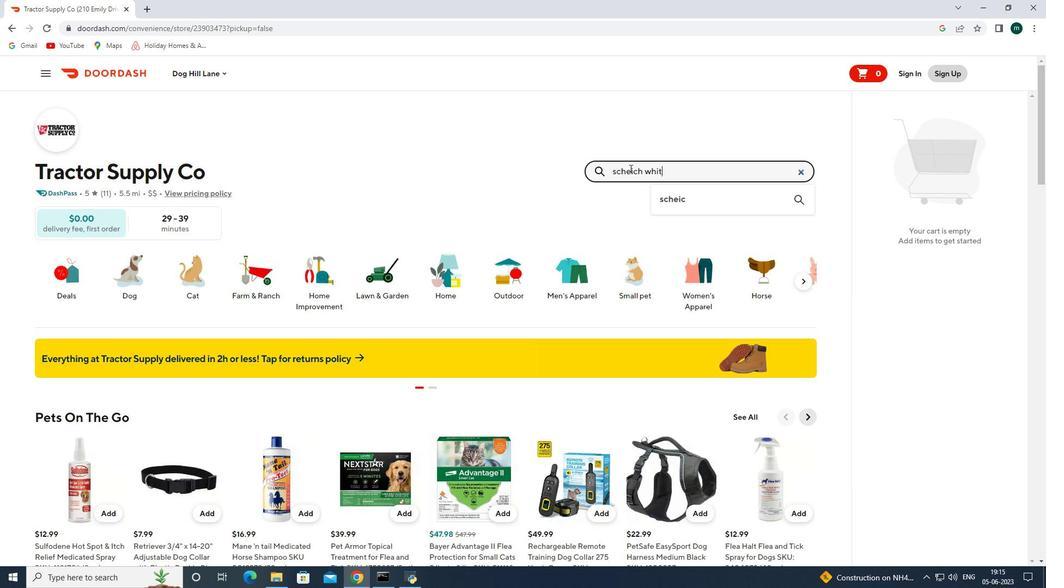
Action: Mouse scrolled (632, 162) with delta (0, 0)
Screenshot: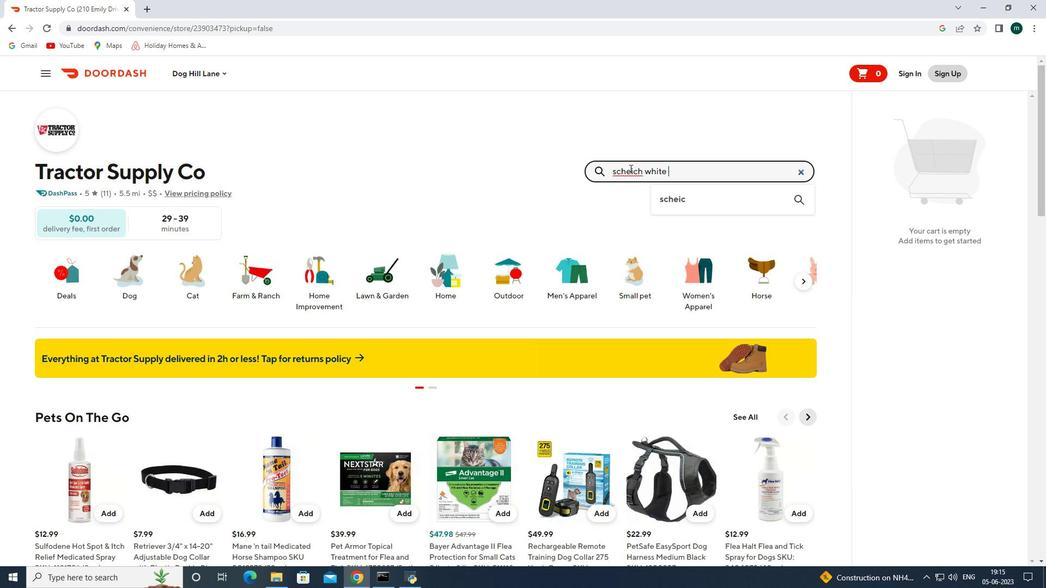 
Action: Mouse scrolled (632, 162) with delta (0, 0)
Screenshot: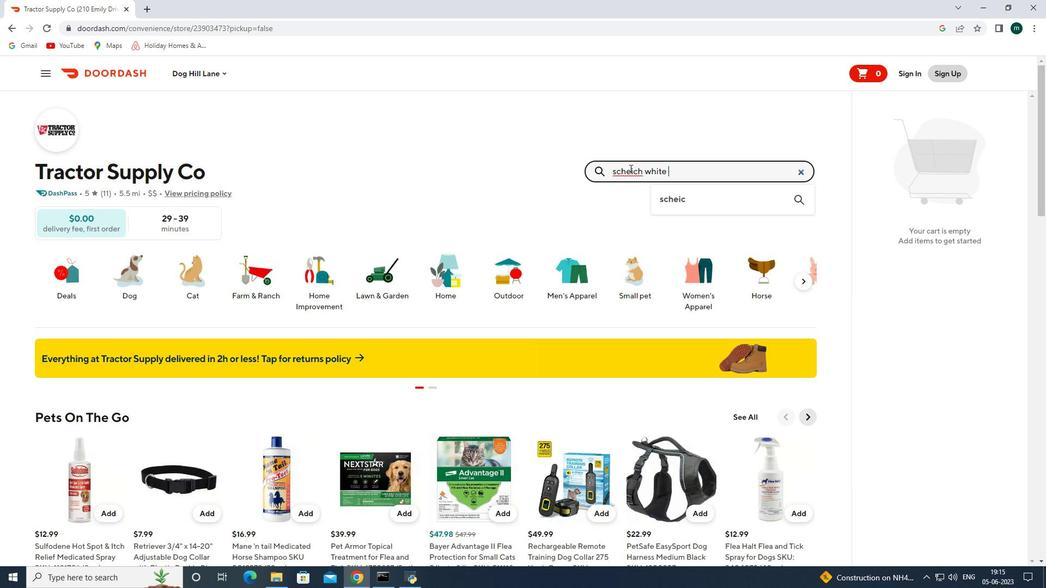 
Action: Mouse scrolled (632, 162) with delta (0, 0)
Screenshot: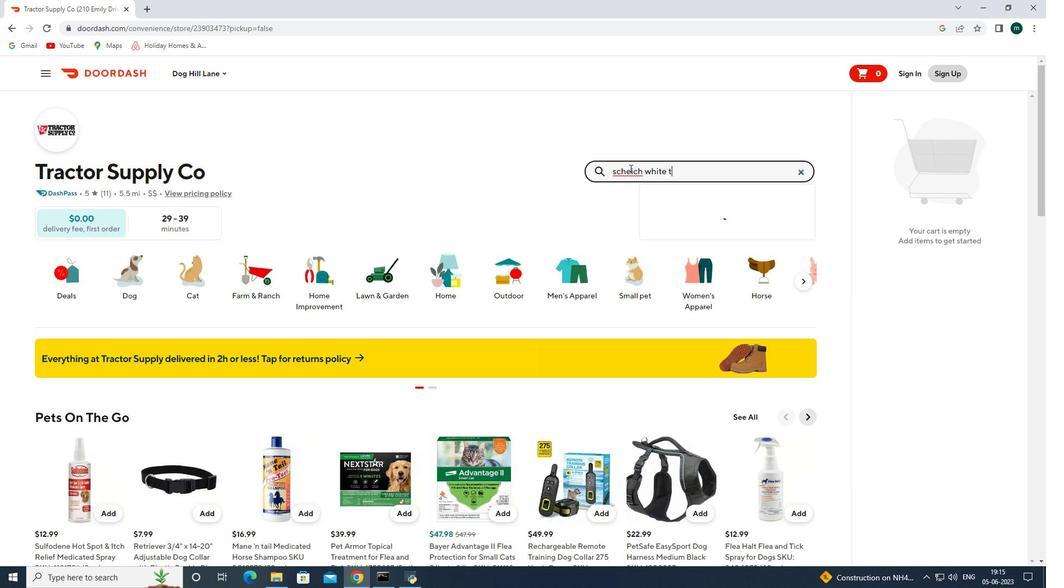 
Action: Mouse scrolled (632, 162) with delta (0, 0)
Screenshot: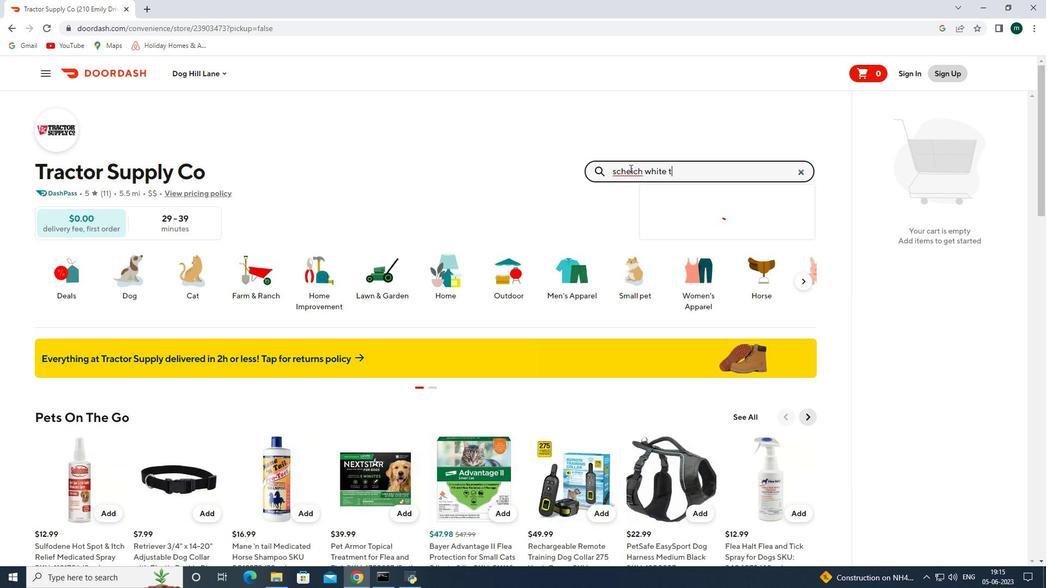 
Action: Mouse scrolled (632, 163) with delta (0, 0)
Screenshot: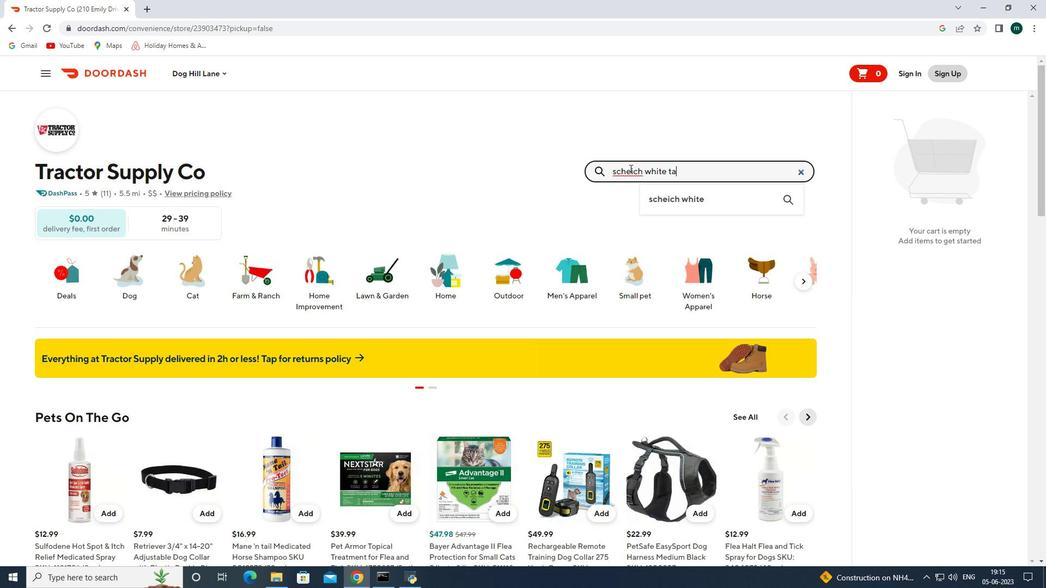 
Action: Mouse scrolled (632, 163) with delta (0, 0)
Screenshot: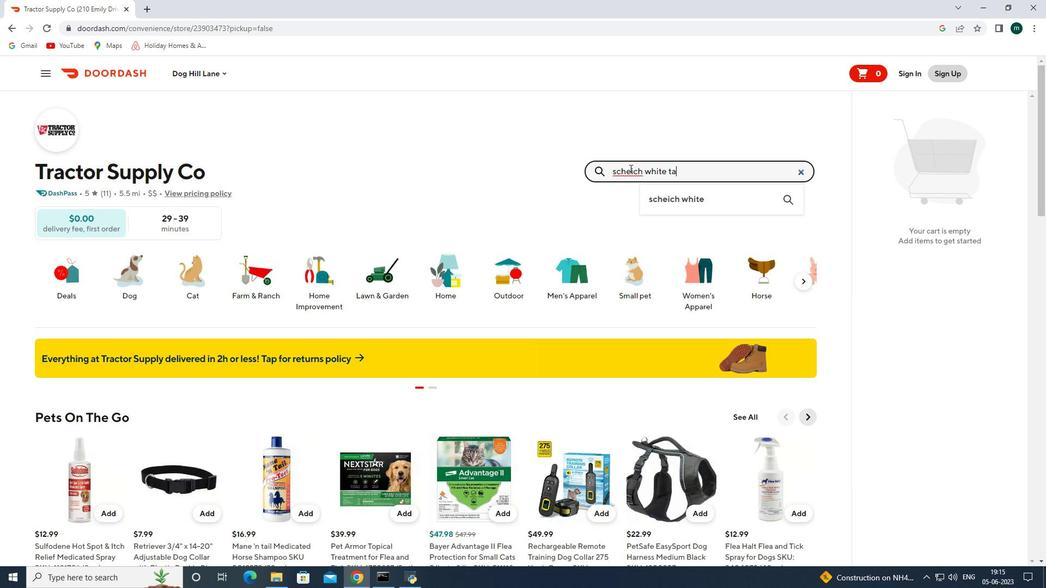 
Action: Mouse scrolled (632, 163) with delta (0, 0)
Screenshot: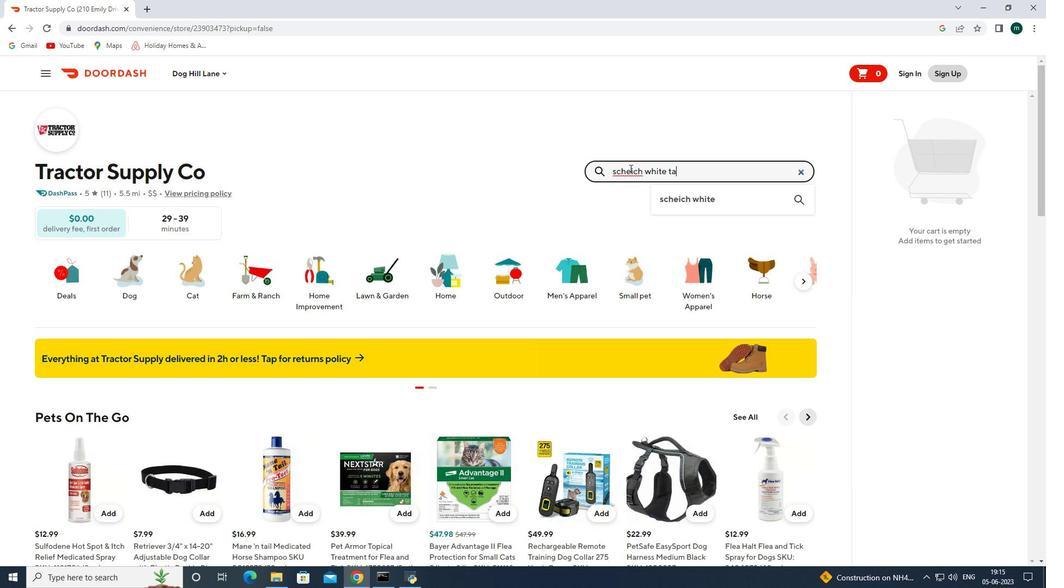 
Action: Mouse scrolled (632, 163) with delta (0, 0)
Screenshot: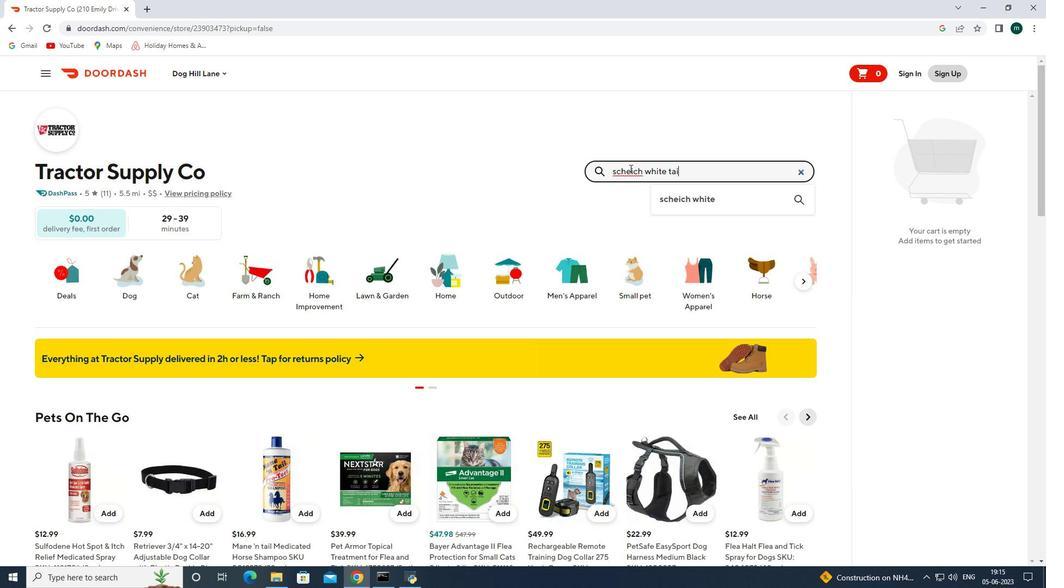 
Action: Mouse scrolled (632, 163) with delta (0, 0)
Screenshot: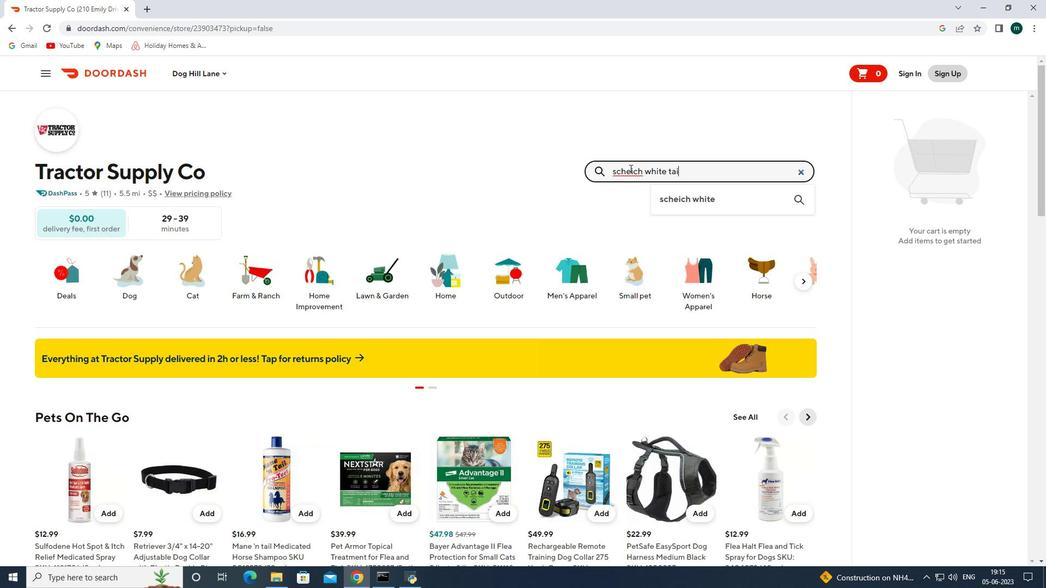 
Action: Mouse moved to (701, 80)
Screenshot: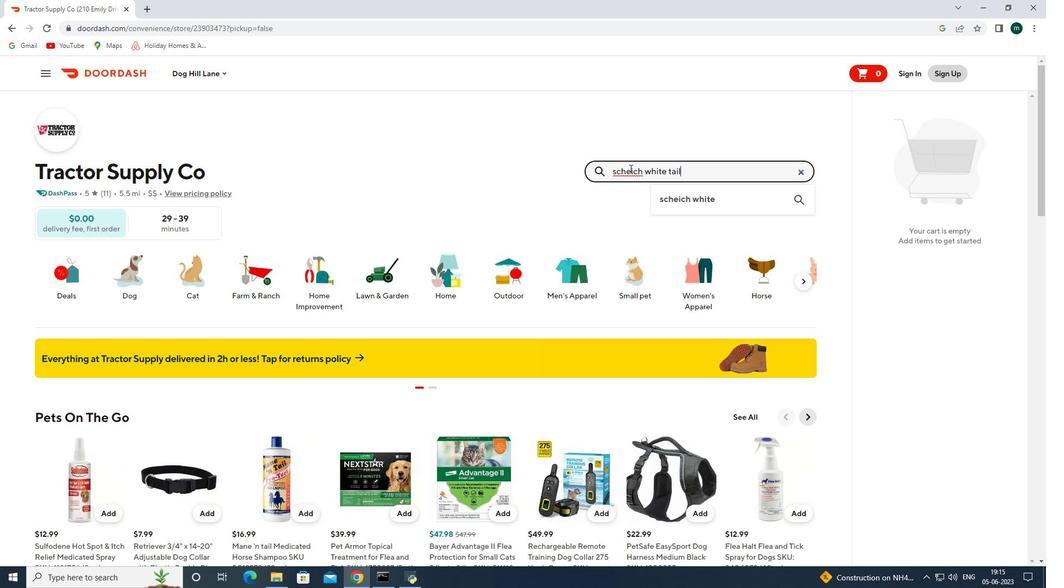 
Action: Mouse pressed left at (701, 80)
Screenshot: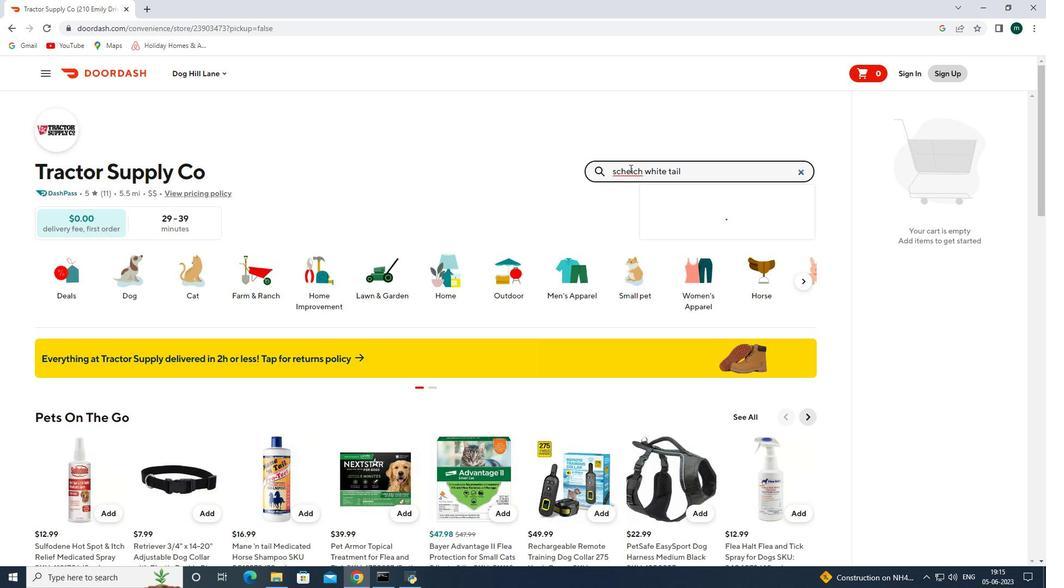 
Action: Key pressed <Key.space>supply<Key.space>co<Key.enter>
Screenshot: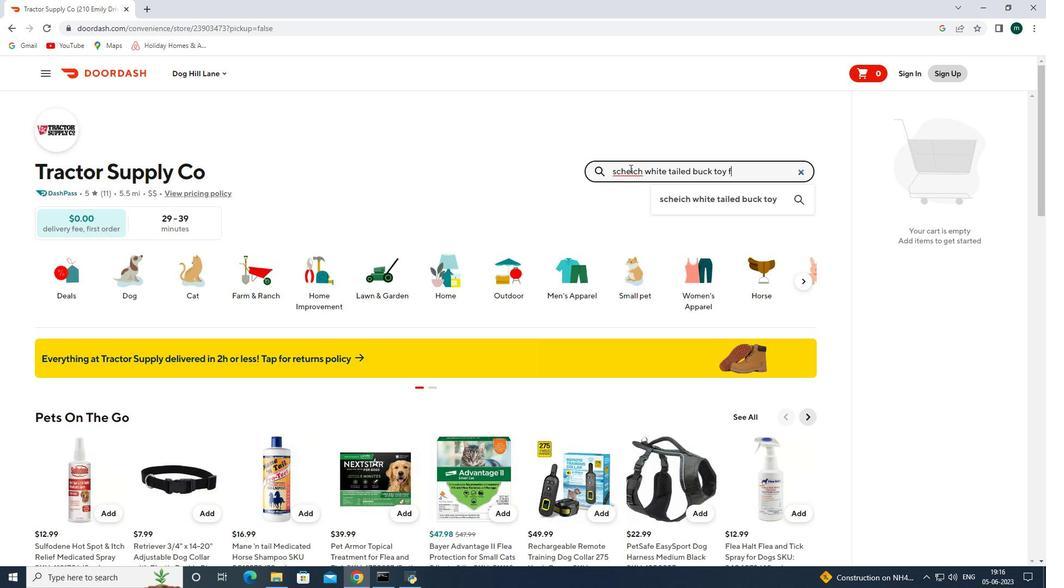 
Action: Mouse moved to (560, 202)
Screenshot: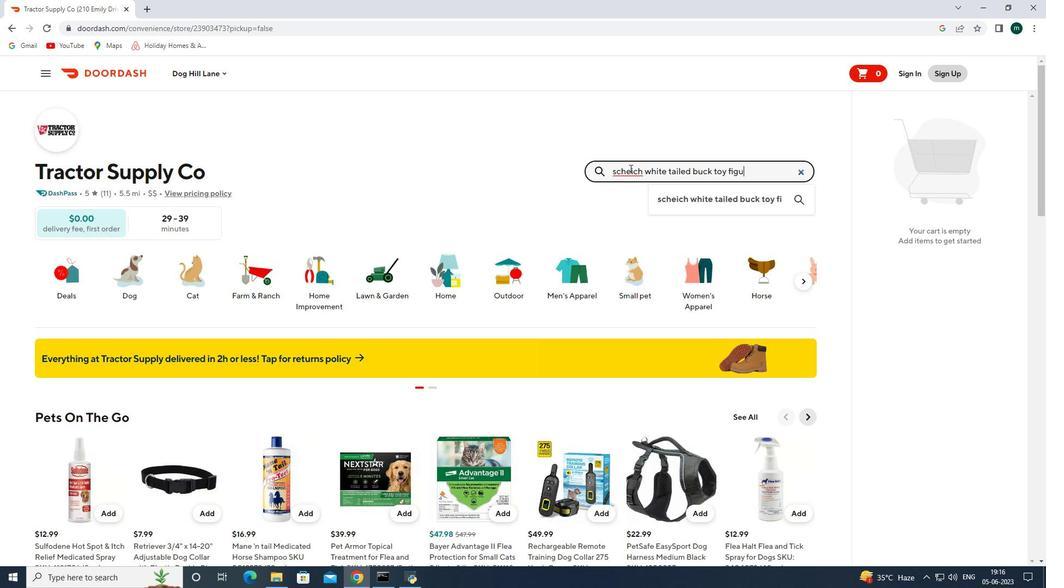 
Action: Mouse scrolled (560, 202) with delta (0, 0)
Screenshot: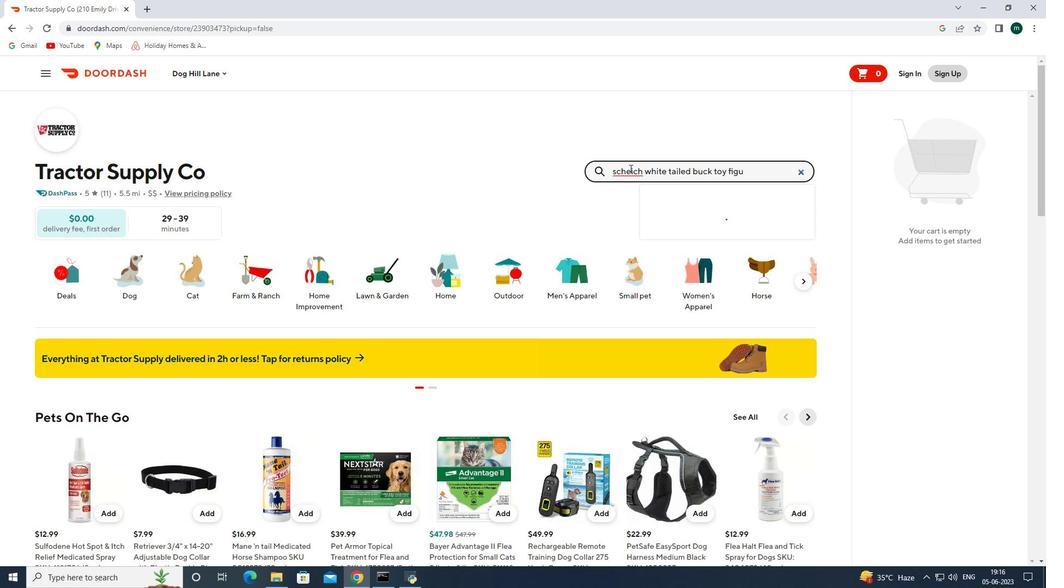 
Action: Mouse scrolled (560, 202) with delta (0, 0)
Screenshot: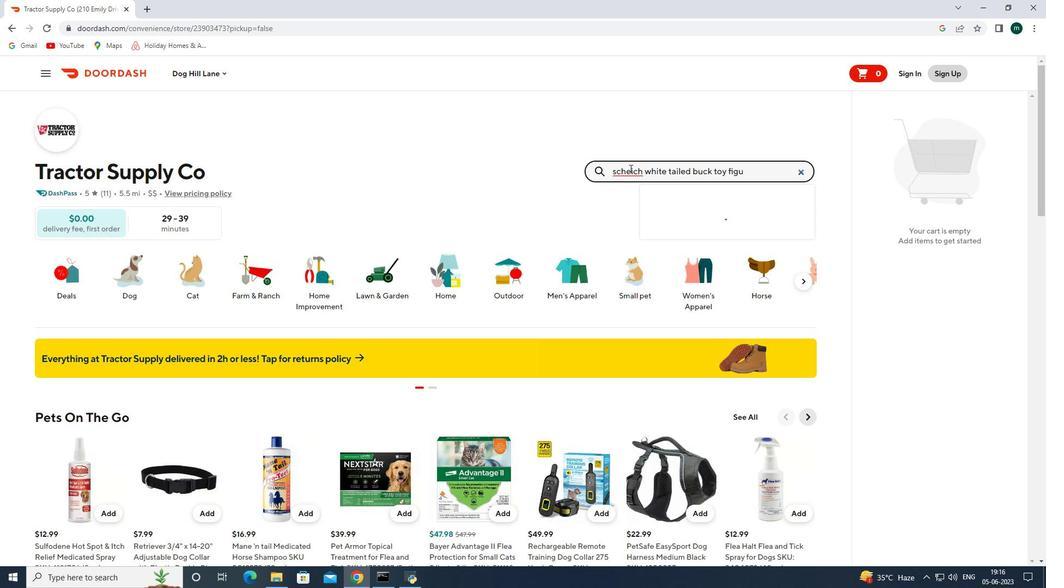 
Action: Mouse scrolled (560, 202) with delta (0, 0)
Screenshot: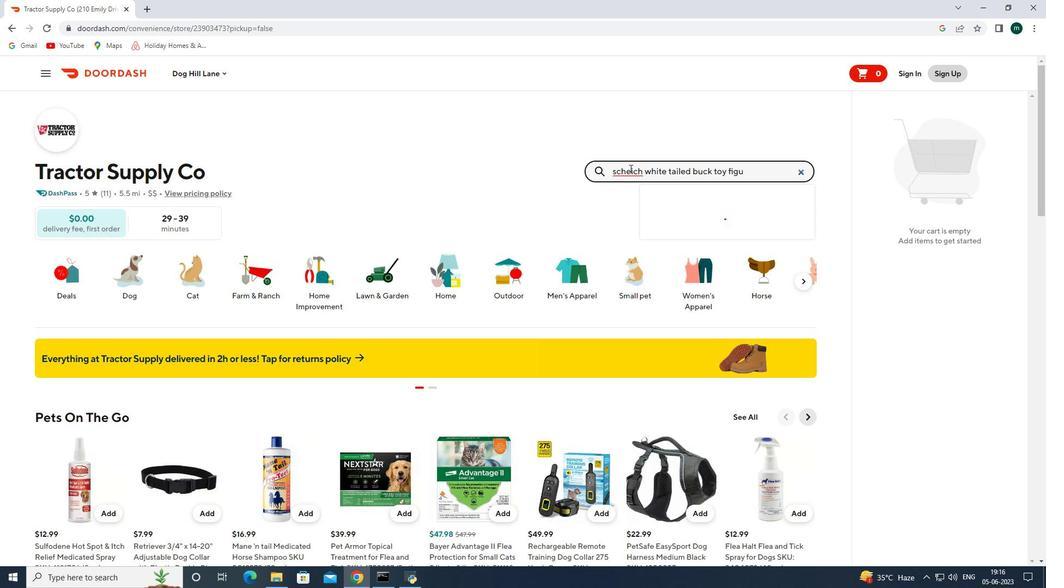 
Action: Mouse moved to (560, 202)
Screenshot: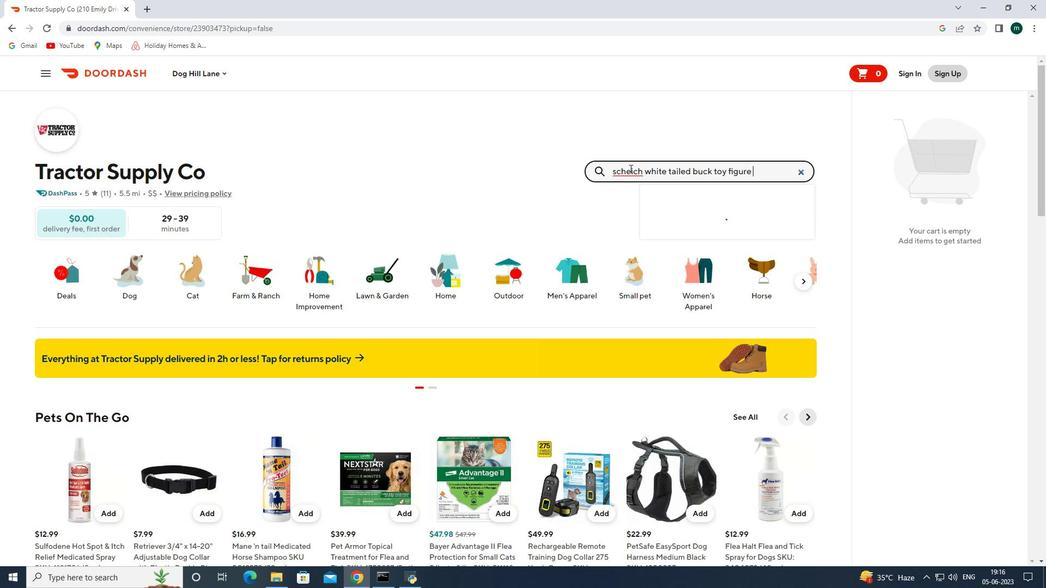 
Action: Mouse scrolled (560, 201) with delta (0, 0)
Screenshot: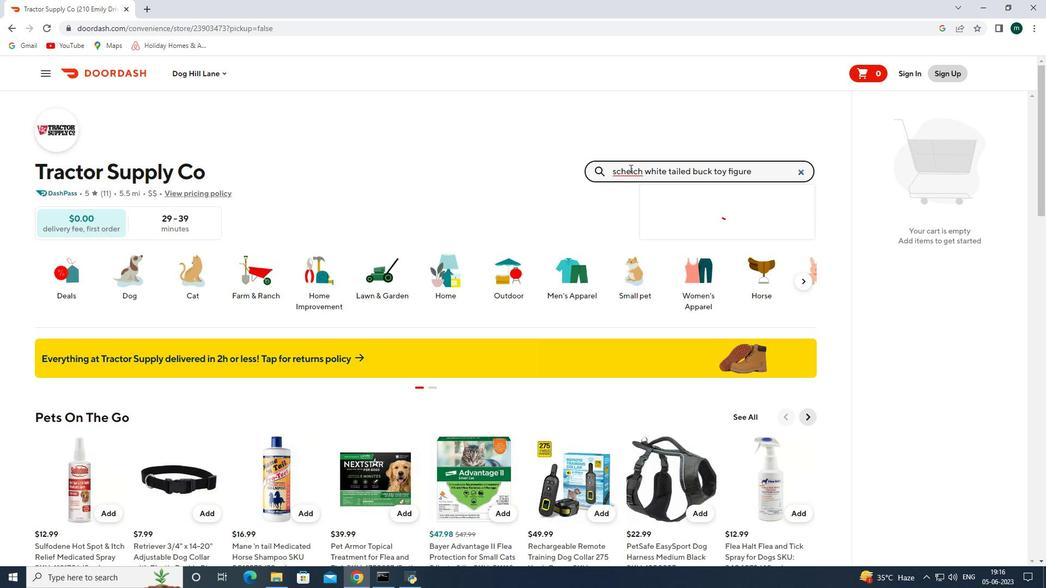 
Action: Mouse scrolled (560, 201) with delta (0, 0)
Screenshot: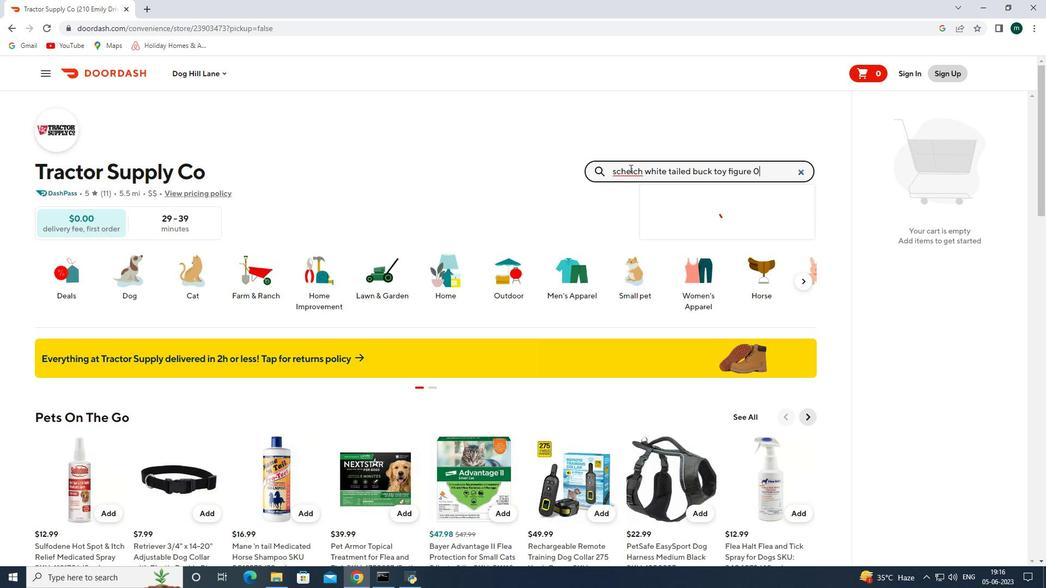 
Action: Mouse scrolled (560, 201) with delta (0, 0)
Screenshot: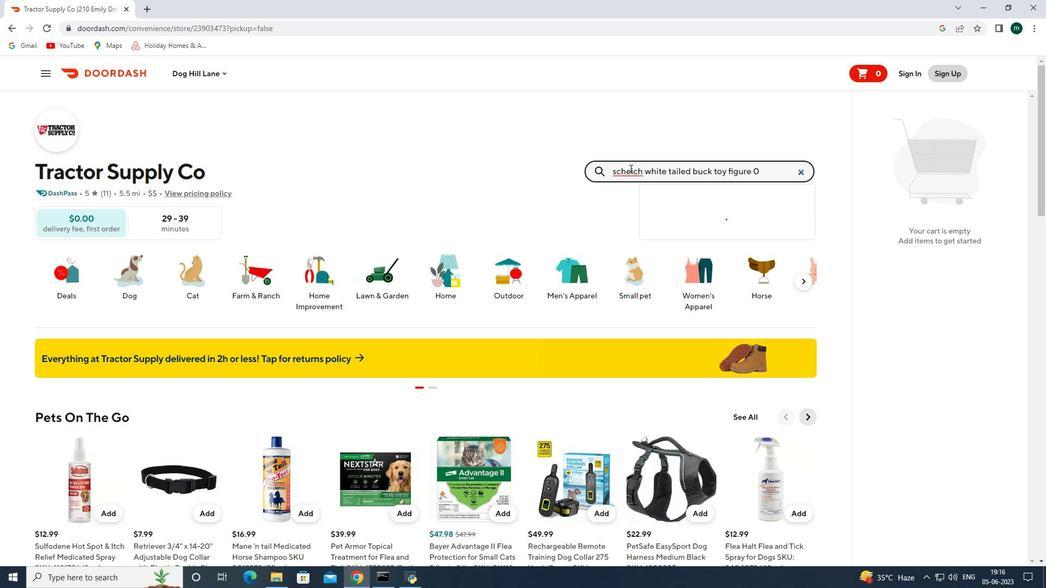 
Action: Mouse scrolled (560, 201) with delta (0, 0)
Screenshot: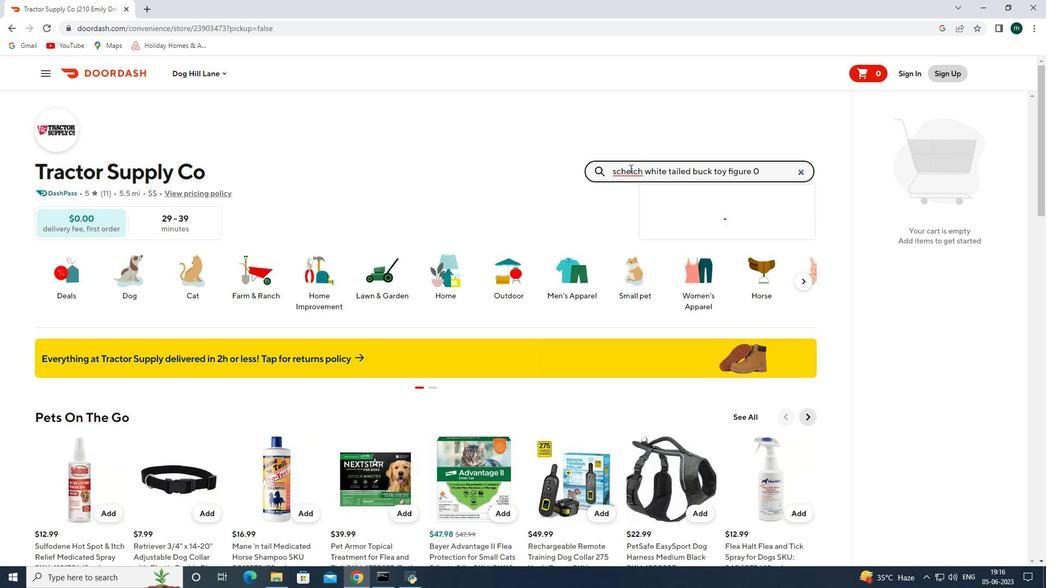 
Action: Mouse scrolled (560, 201) with delta (0, 0)
Screenshot: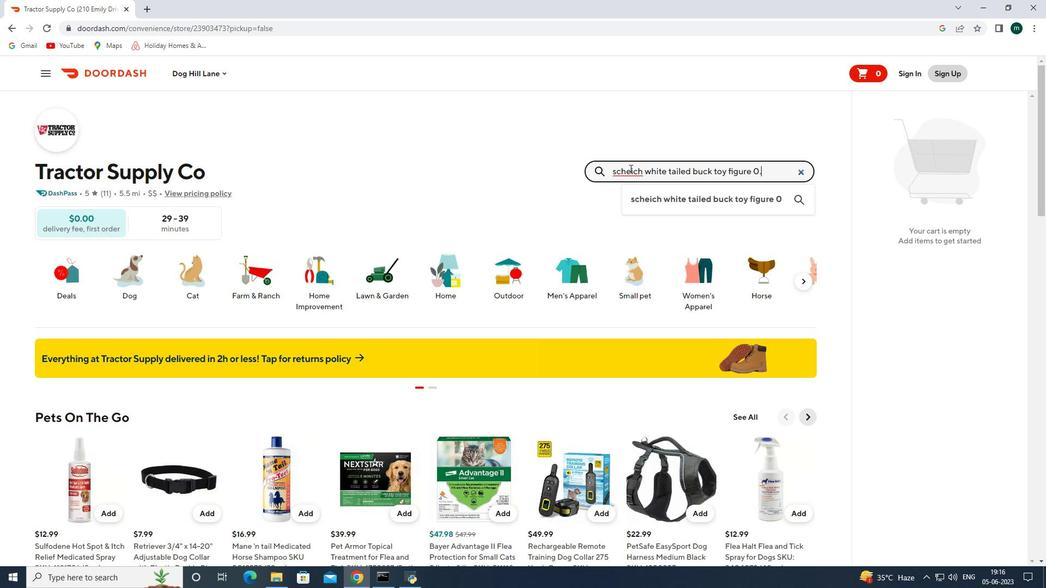 
Action: Mouse scrolled (560, 201) with delta (0, 0)
Screenshot: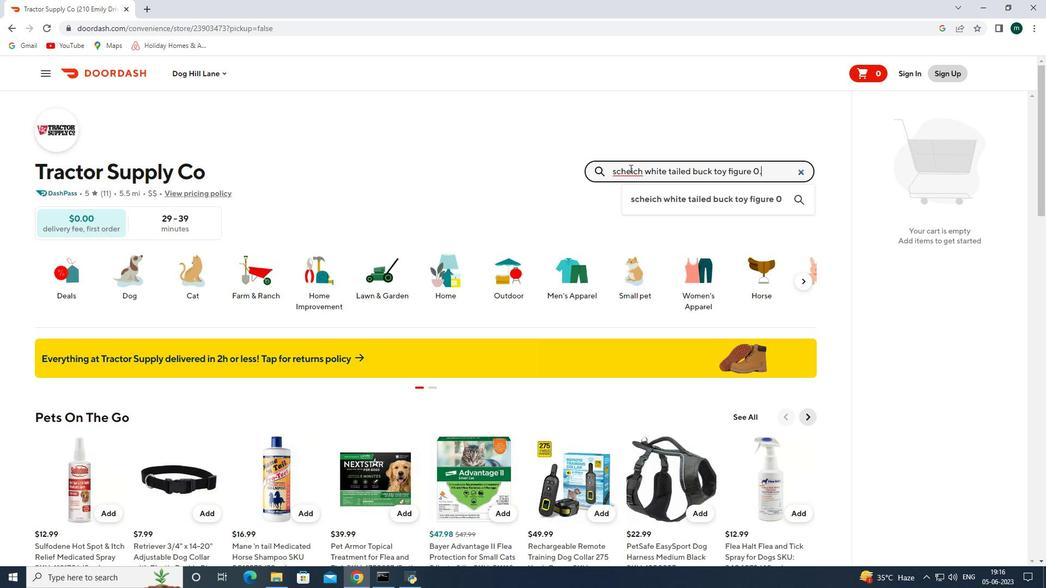 
Action: Mouse scrolled (560, 201) with delta (0, 0)
Screenshot: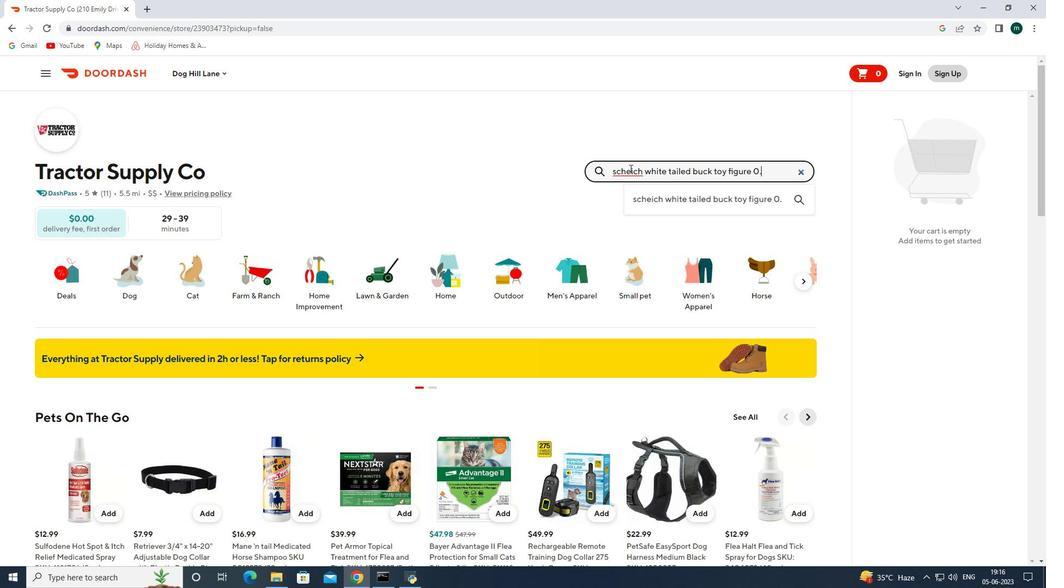 
Action: Mouse scrolled (560, 201) with delta (0, 0)
Screenshot: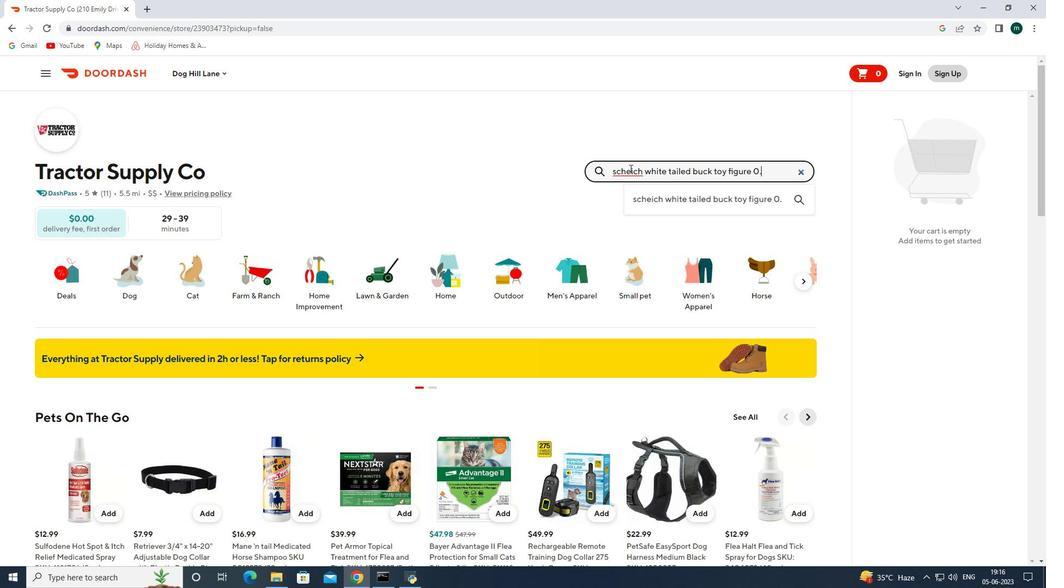 
Action: Mouse scrolled (560, 201) with delta (0, 0)
Screenshot: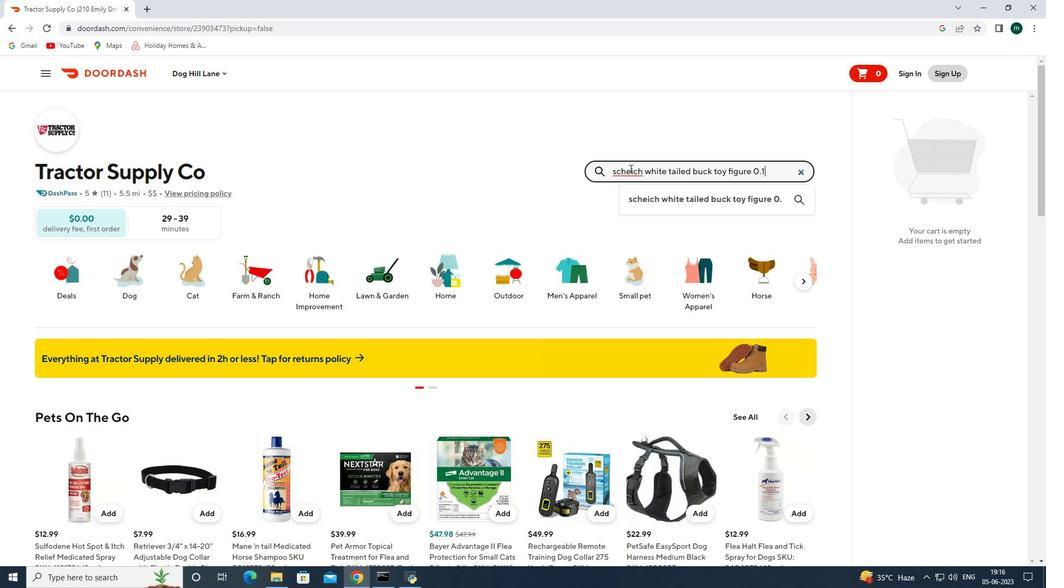 
Action: Mouse scrolled (560, 201) with delta (0, 0)
Screenshot: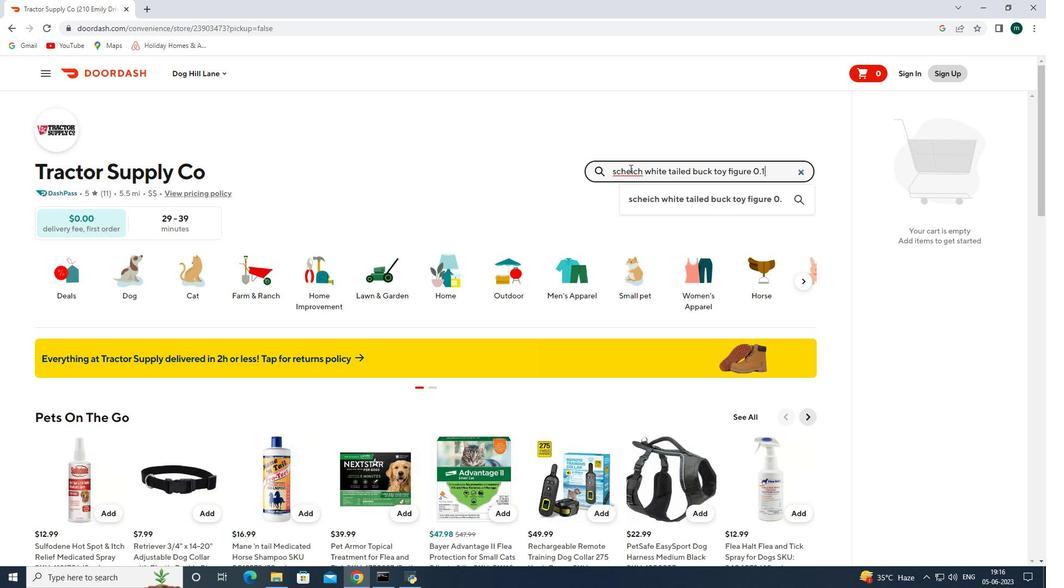 
Action: Mouse scrolled (560, 201) with delta (0, 0)
Screenshot: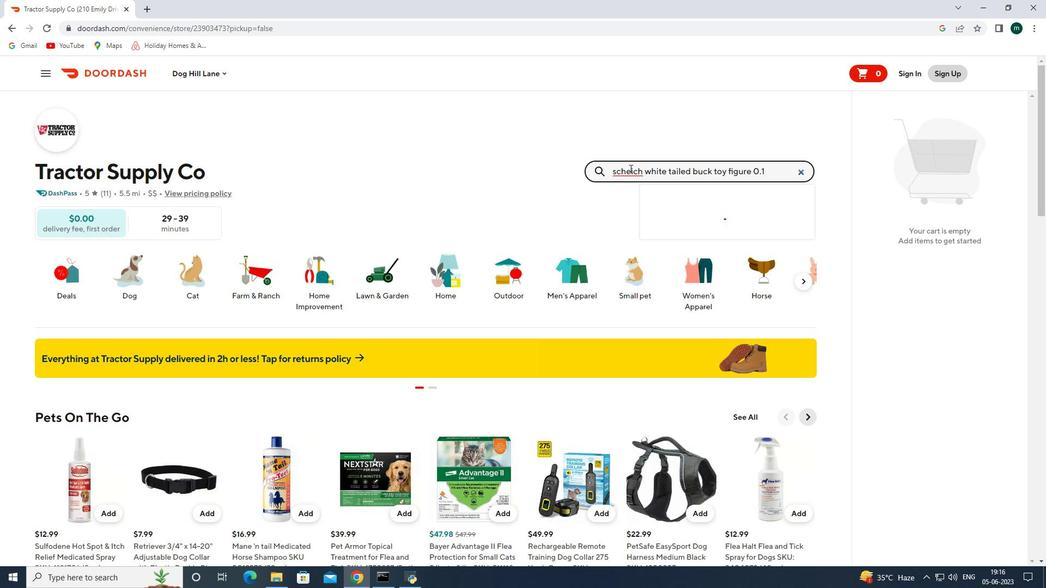 
Action: Mouse scrolled (560, 201) with delta (0, 0)
Screenshot: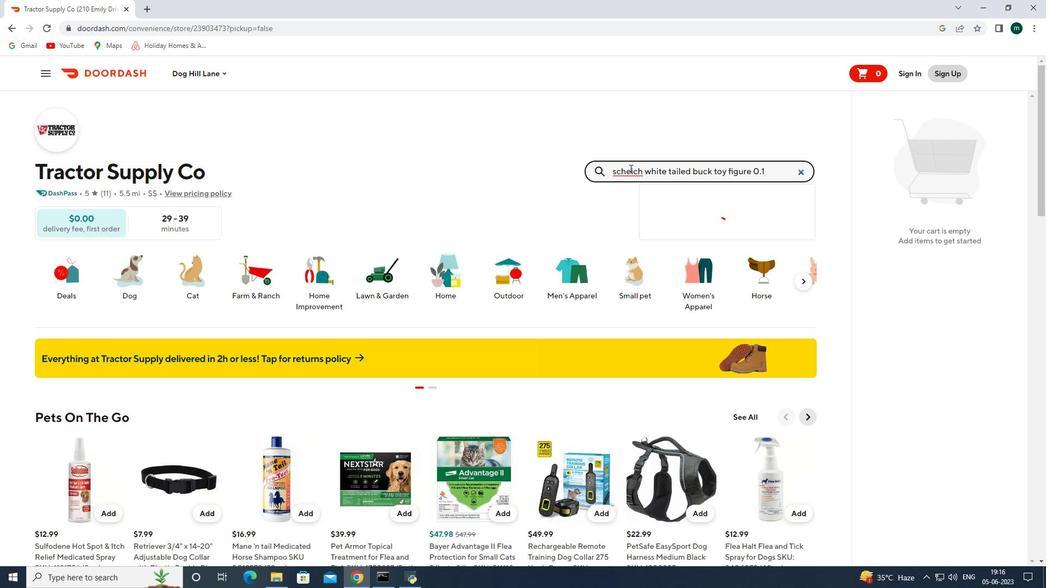 
Action: Mouse scrolled (560, 201) with delta (0, 0)
Screenshot: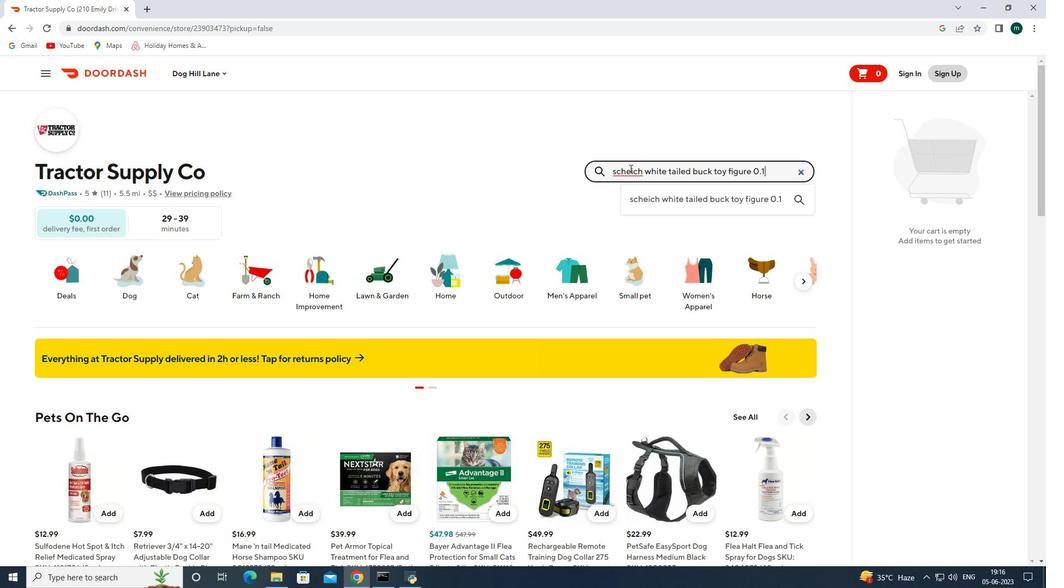 
Action: Mouse scrolled (560, 201) with delta (0, 0)
Screenshot: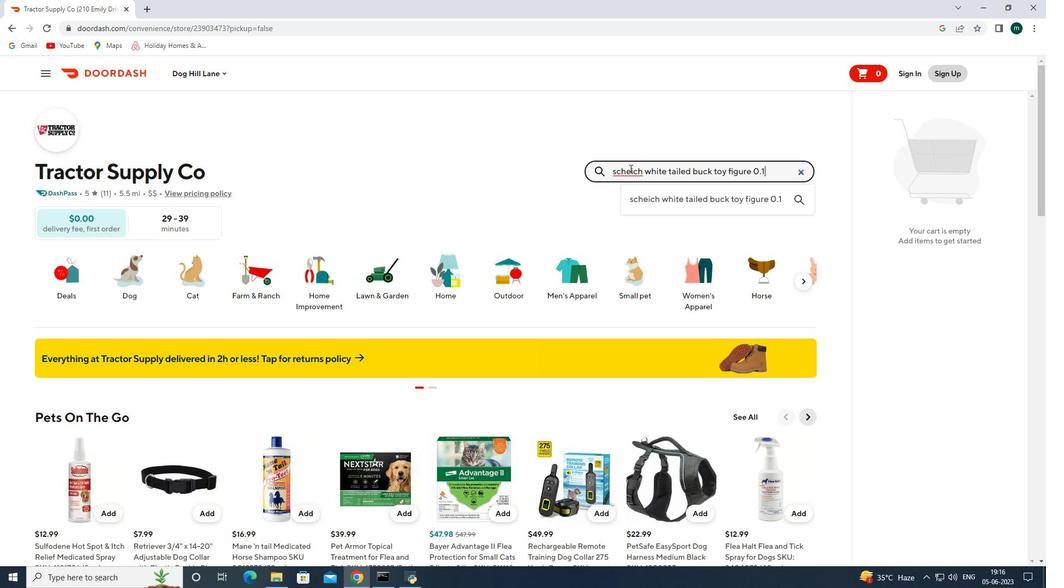 
Action: Mouse scrolled (560, 201) with delta (0, 0)
Screenshot: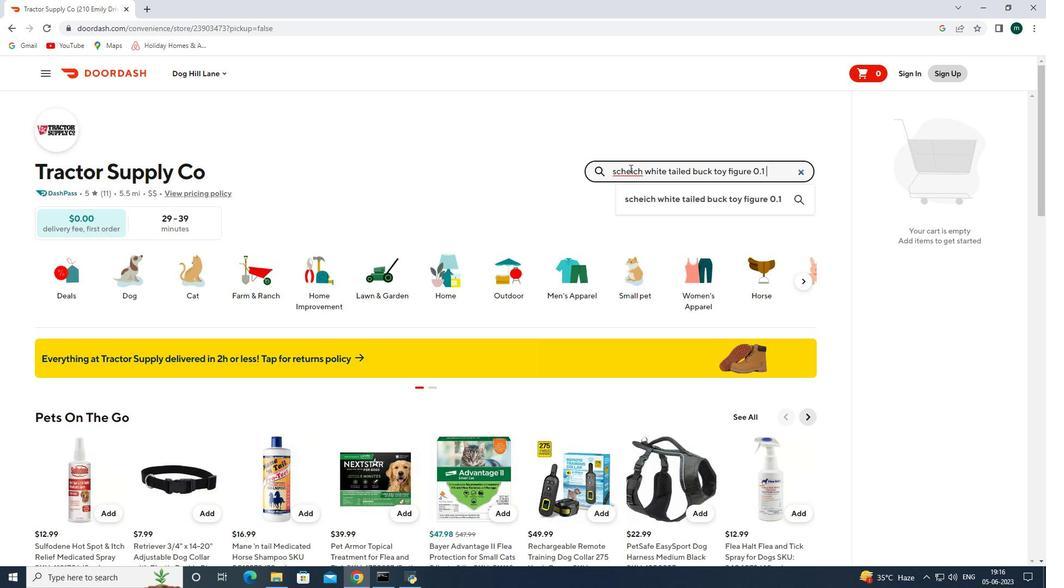 
Action: Mouse scrolled (560, 201) with delta (0, 0)
Screenshot: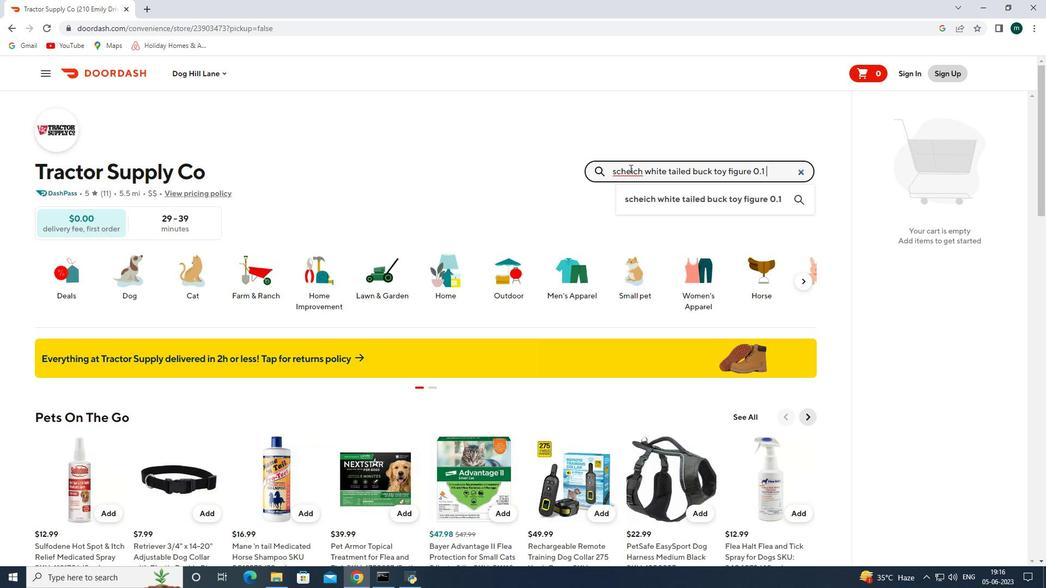 
Action: Mouse scrolled (560, 201) with delta (0, 0)
Screenshot: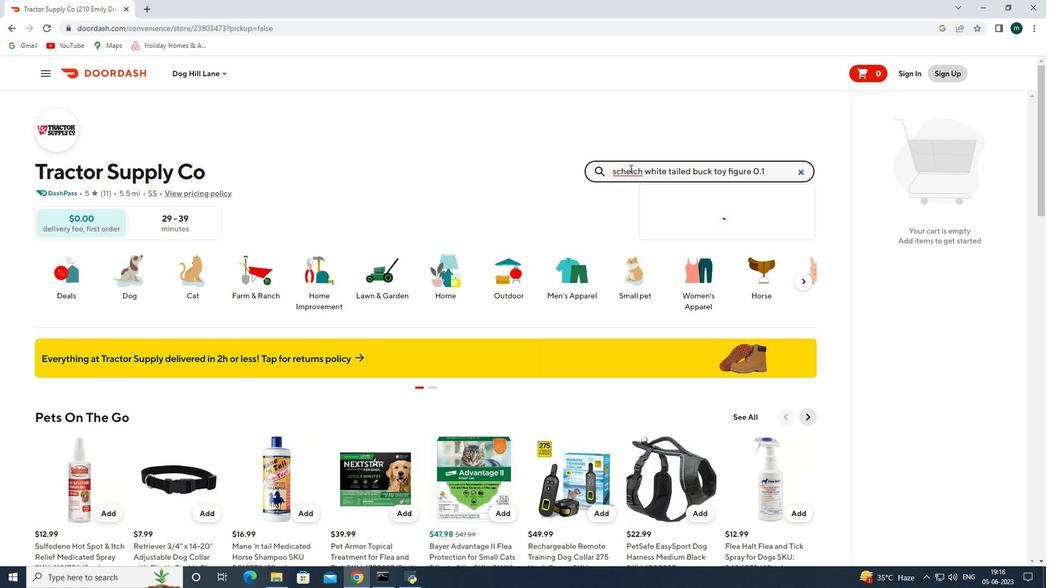 
Action: Mouse scrolled (560, 201) with delta (0, 0)
Screenshot: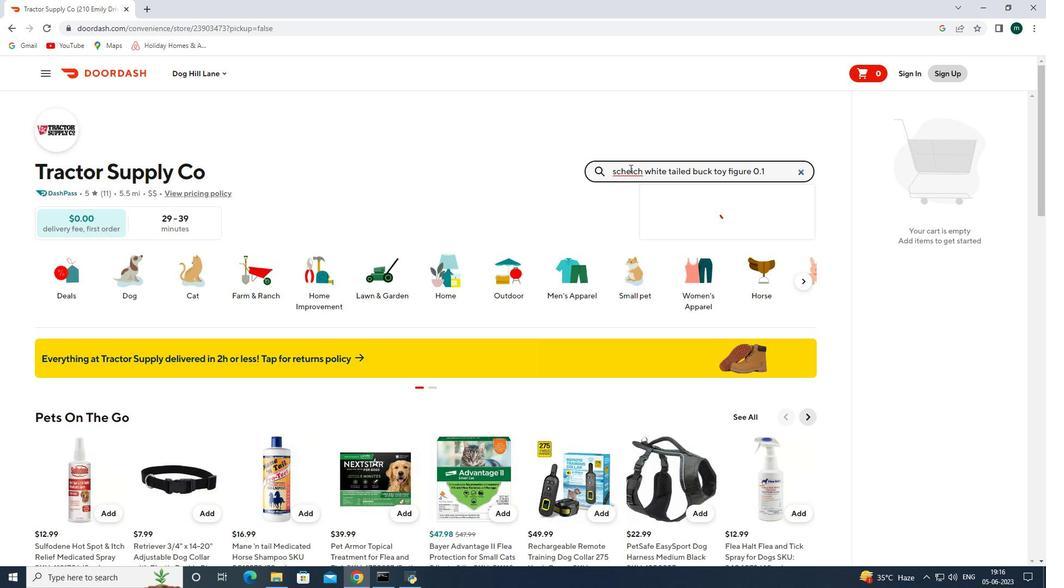 
Action: Mouse scrolled (560, 201) with delta (0, 0)
Screenshot: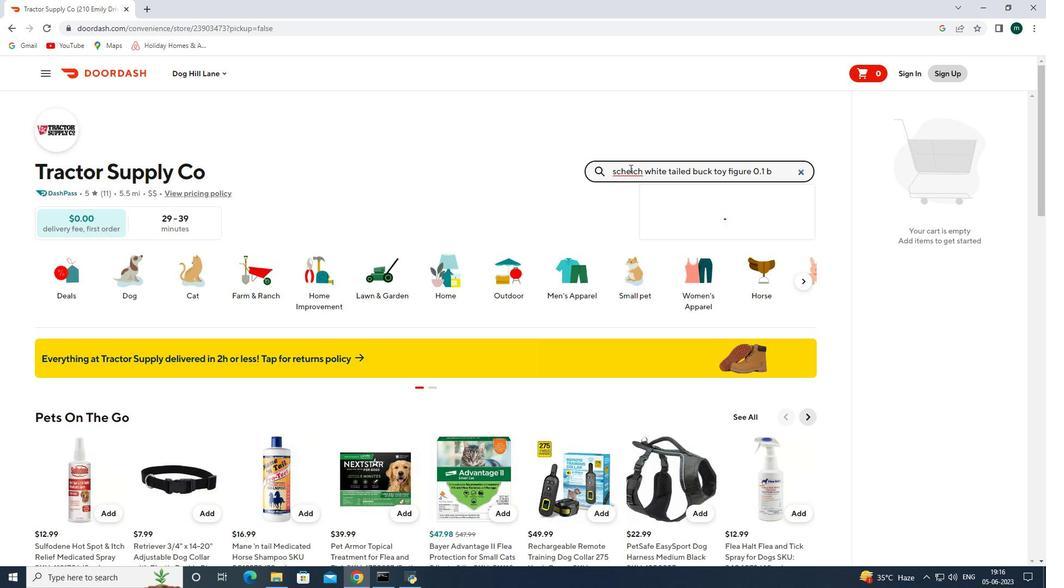 
Action: Mouse scrolled (560, 201) with delta (0, 0)
Screenshot: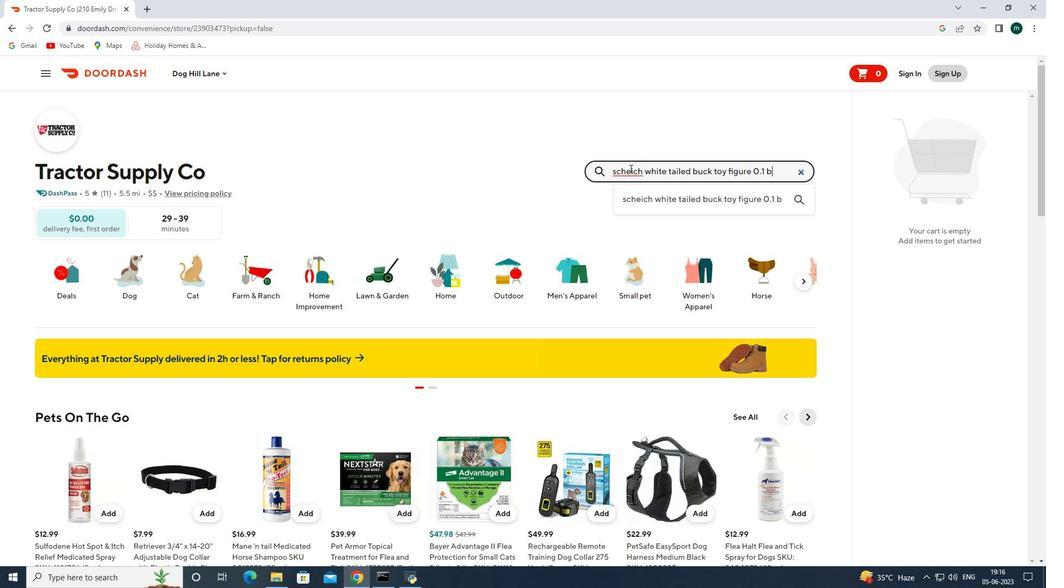 
Action: Mouse scrolled (560, 201) with delta (0, 0)
Screenshot: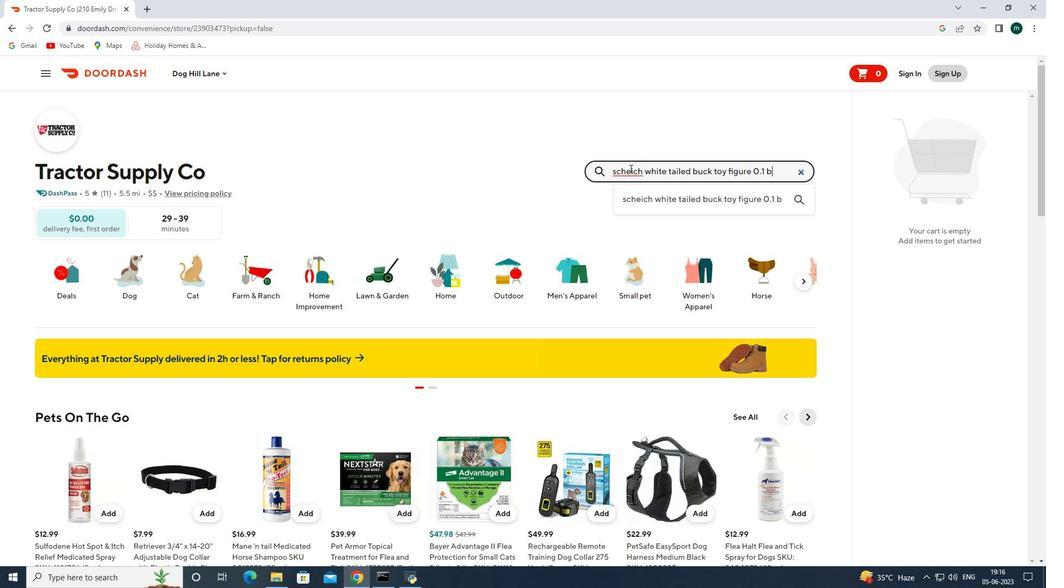 
Action: Mouse scrolled (560, 201) with delta (0, 0)
Screenshot: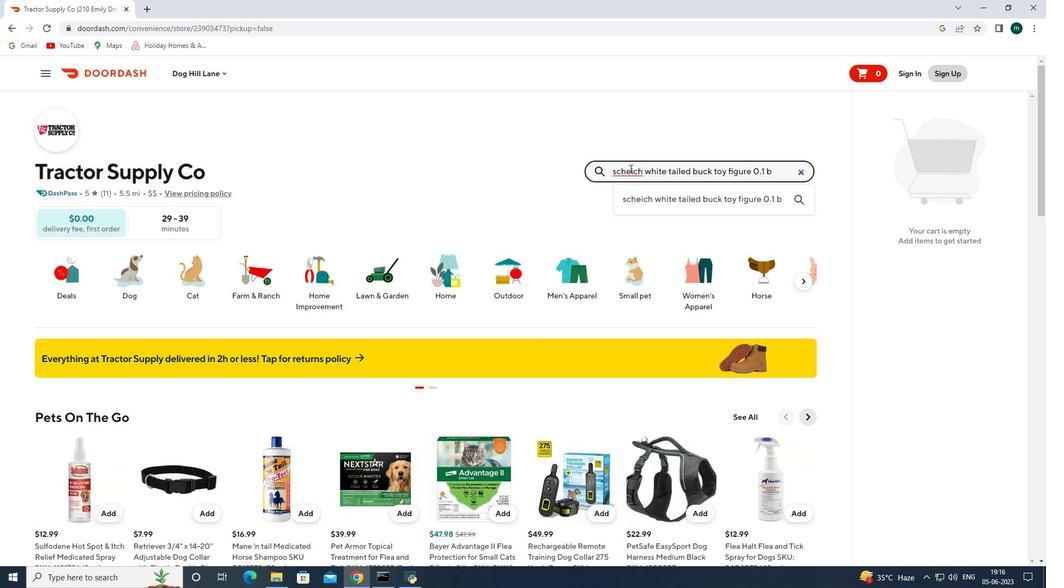 
Action: Mouse scrolled (560, 201) with delta (0, 0)
Screenshot: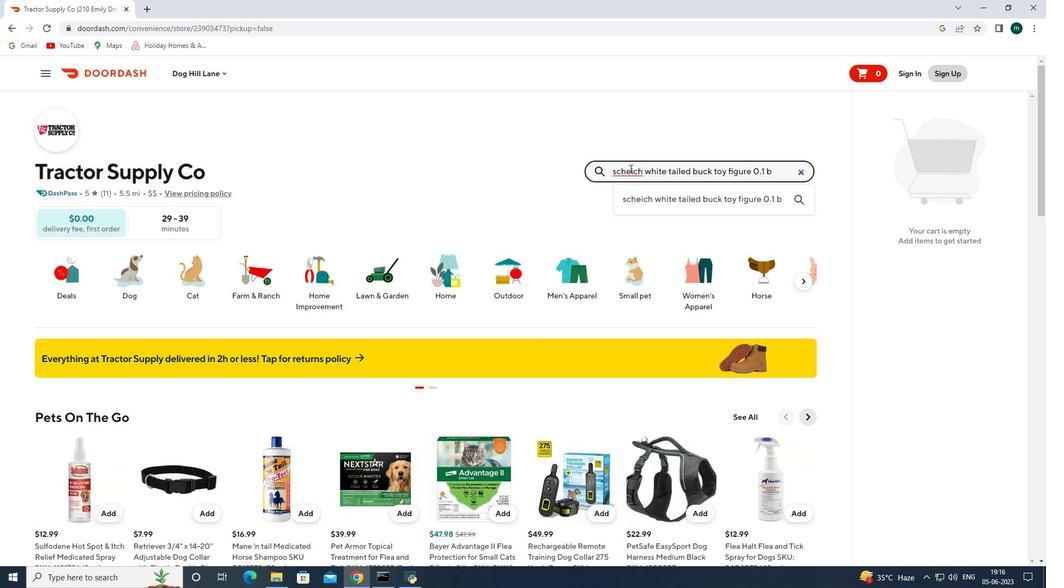 
Action: Mouse scrolled (560, 201) with delta (0, 0)
Screenshot: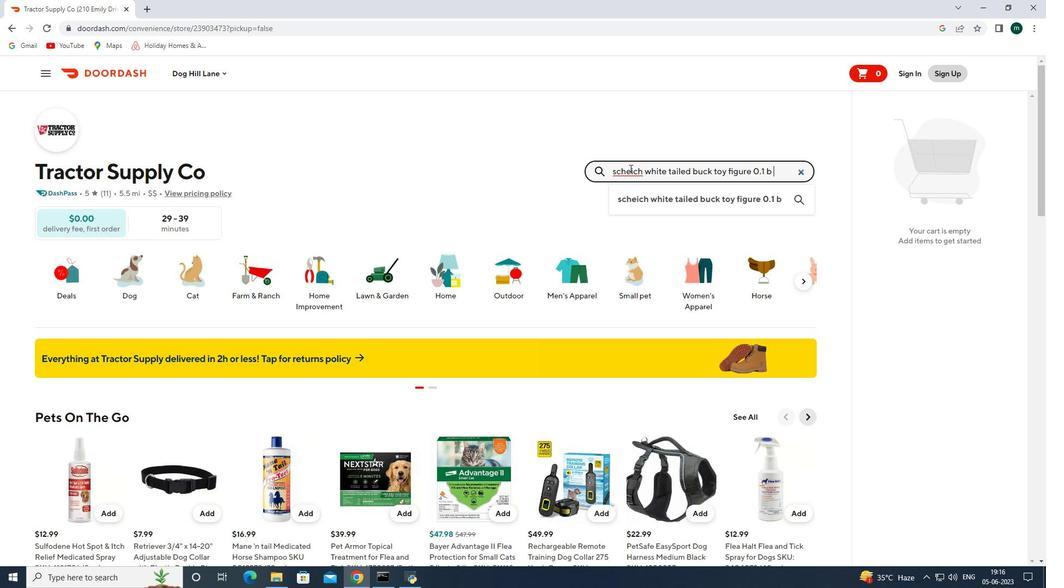 
Action: Mouse scrolled (560, 201) with delta (0, 0)
Screenshot: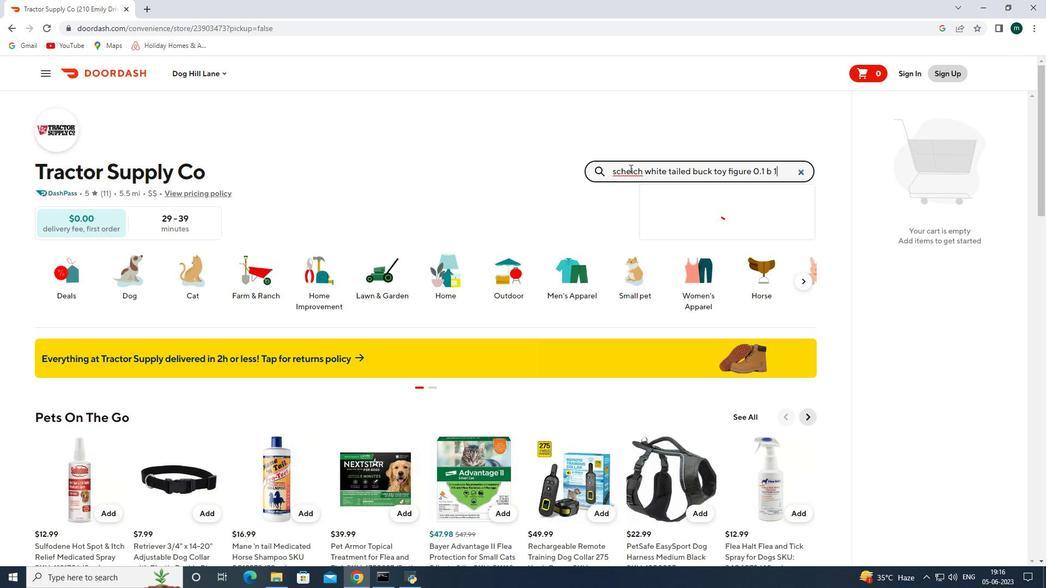
Action: Mouse scrolled (560, 201) with delta (0, 0)
Screenshot: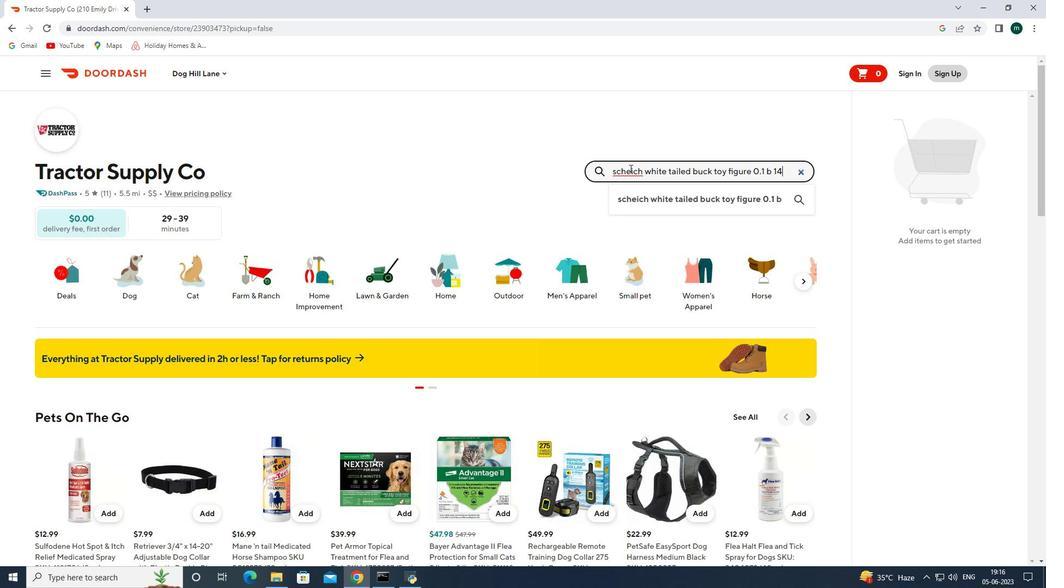 
Action: Mouse scrolled (560, 201) with delta (0, 0)
Screenshot: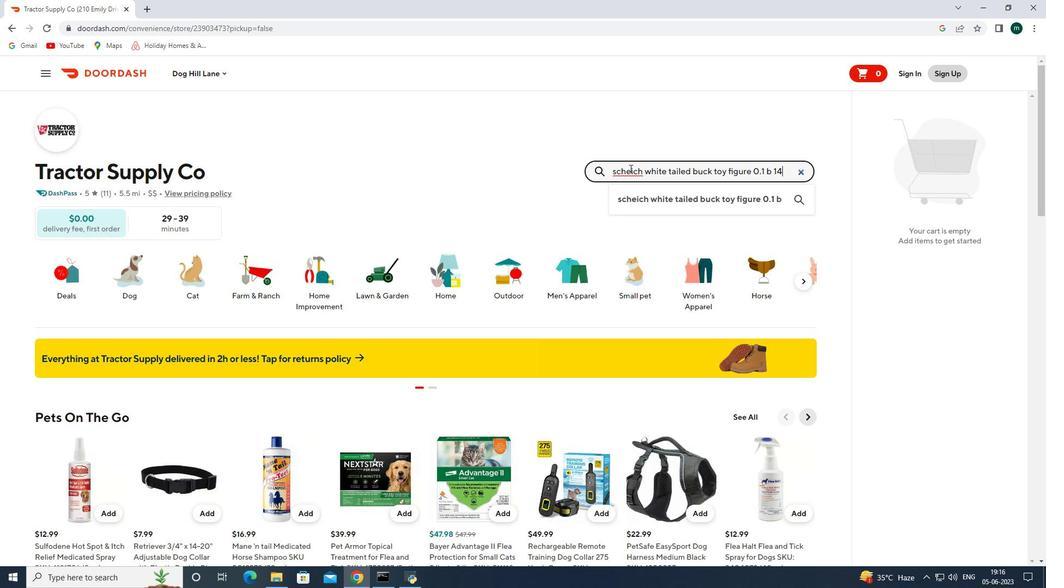 
Action: Mouse scrolled (560, 201) with delta (0, 0)
Screenshot: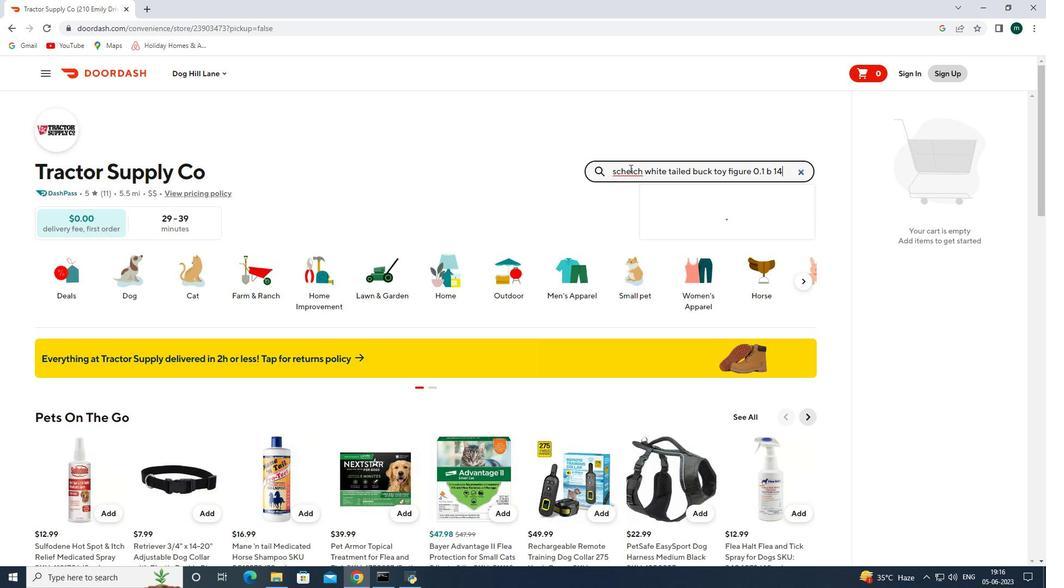 
Action: Mouse scrolled (560, 201) with delta (0, 0)
Screenshot: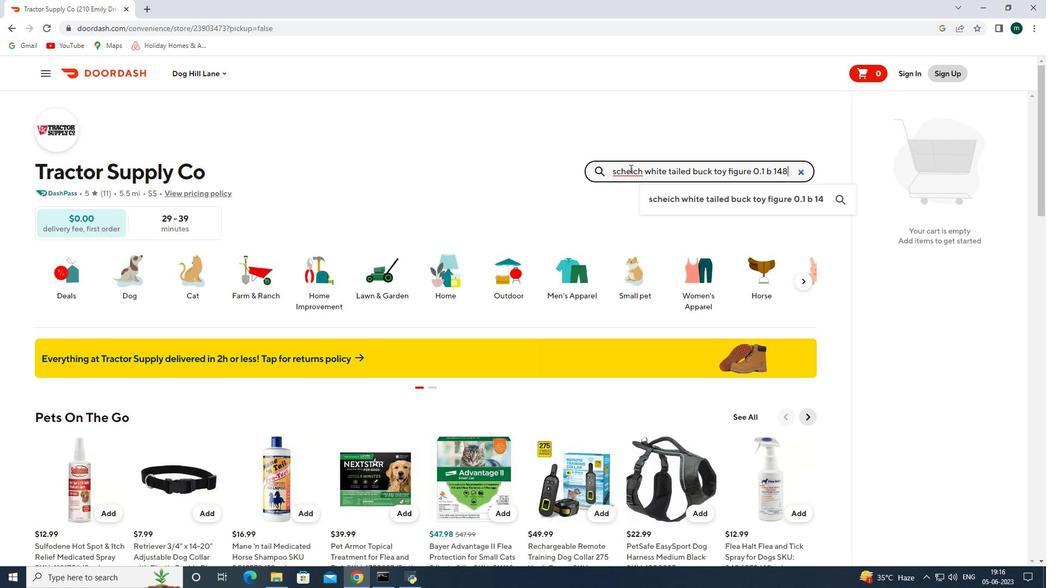 
Action: Mouse scrolled (560, 201) with delta (0, 0)
Screenshot: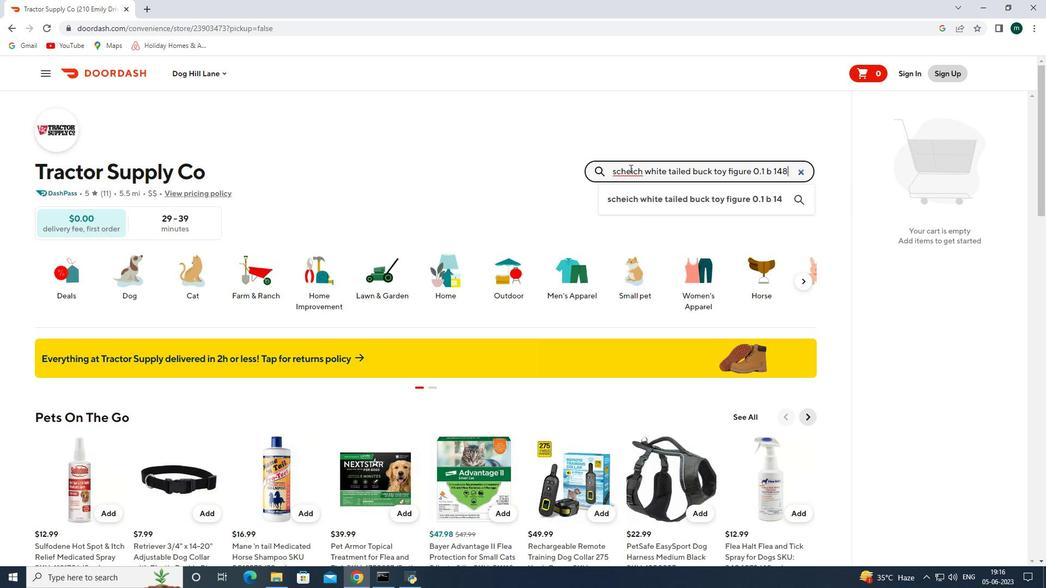 
Action: Mouse scrolled (560, 201) with delta (0, 0)
Screenshot: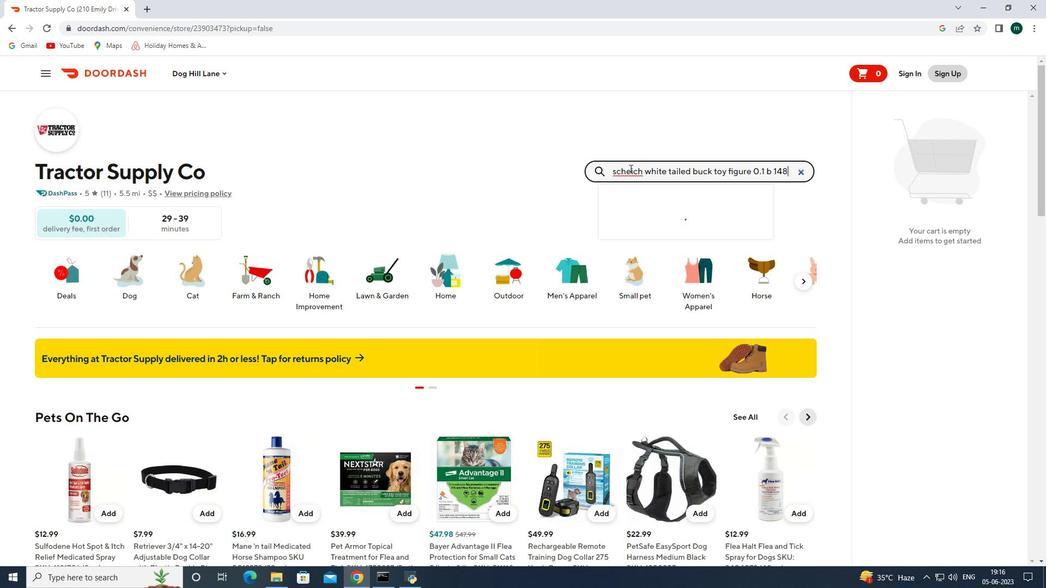 
Action: Mouse scrolled (560, 201) with delta (0, 0)
Screenshot: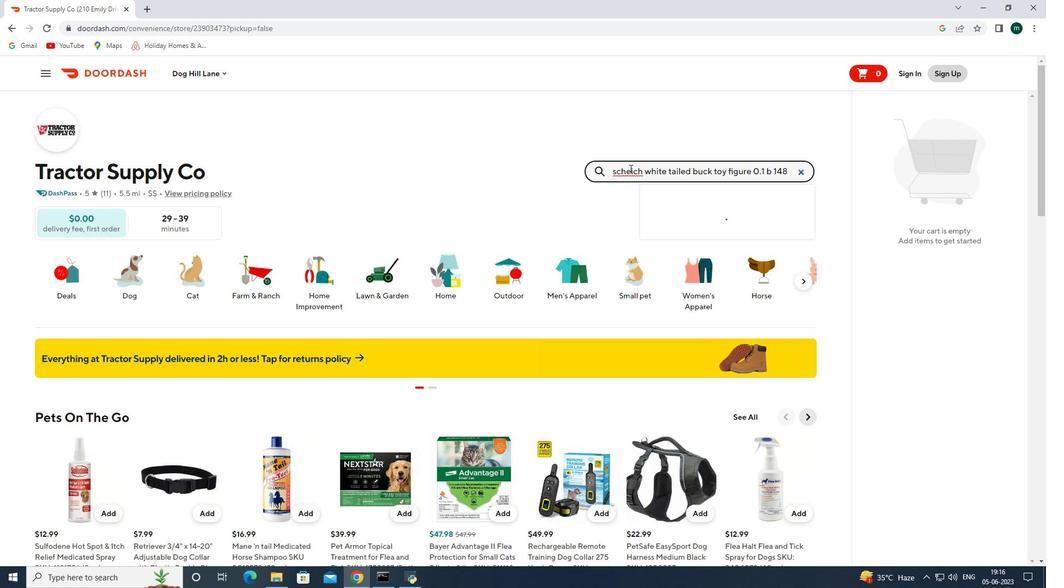 
Action: Mouse scrolled (560, 201) with delta (0, 0)
Screenshot: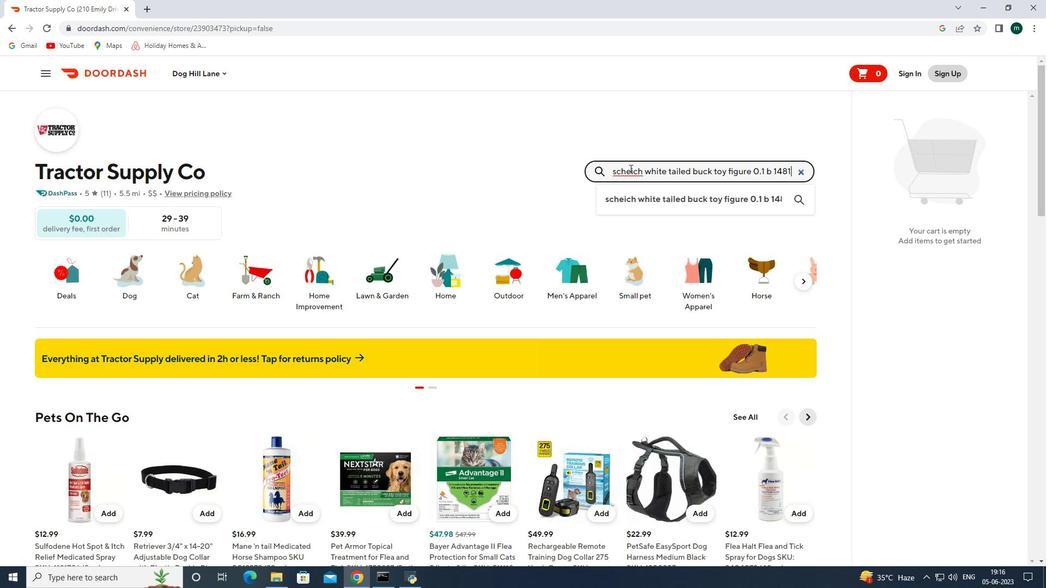 
Action: Mouse scrolled (560, 201) with delta (0, 0)
Screenshot: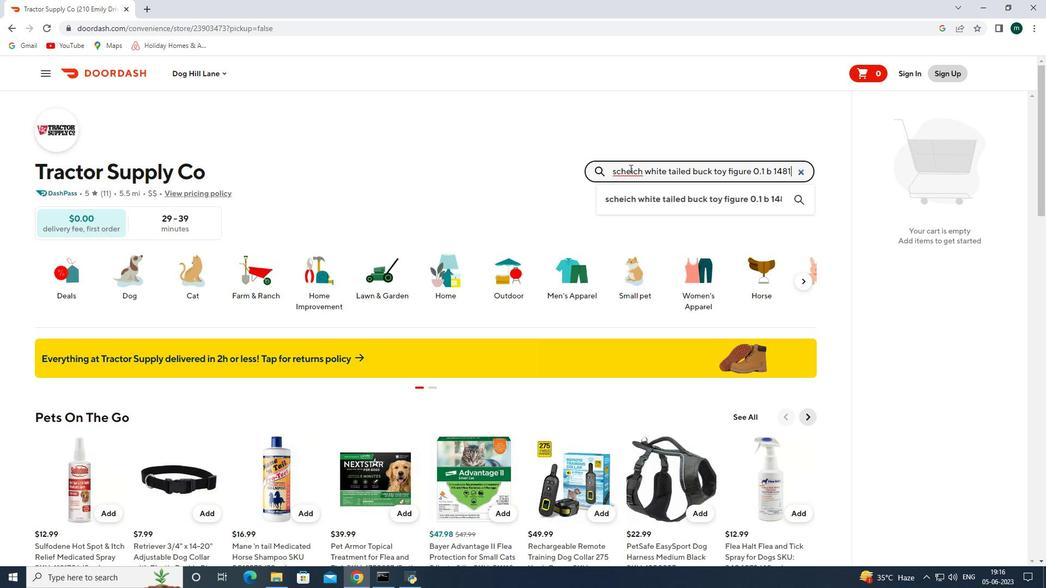 
Action: Mouse scrolled (560, 201) with delta (0, 0)
Screenshot: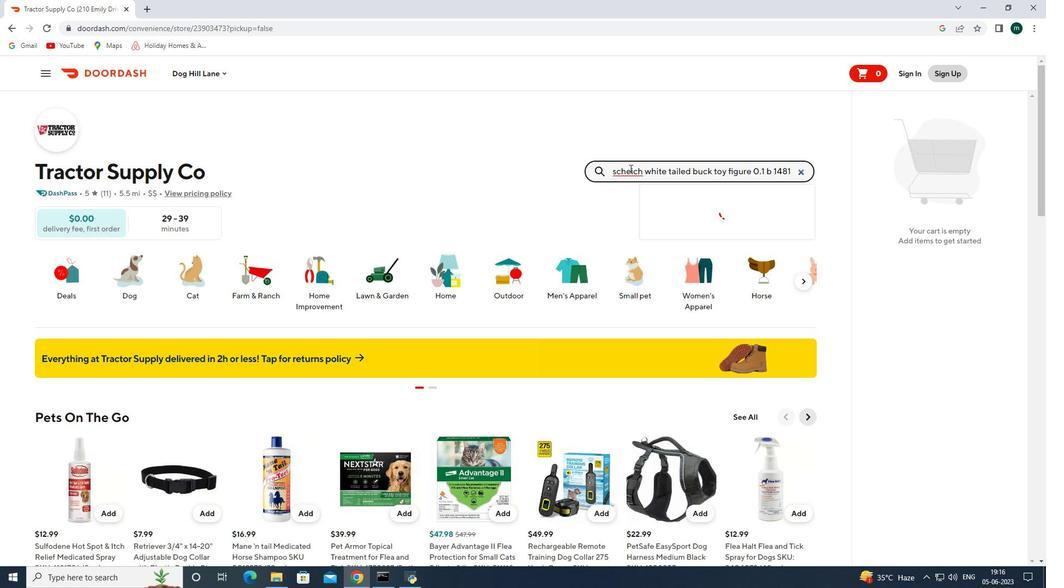 
Action: Mouse scrolled (560, 201) with delta (0, 0)
Screenshot: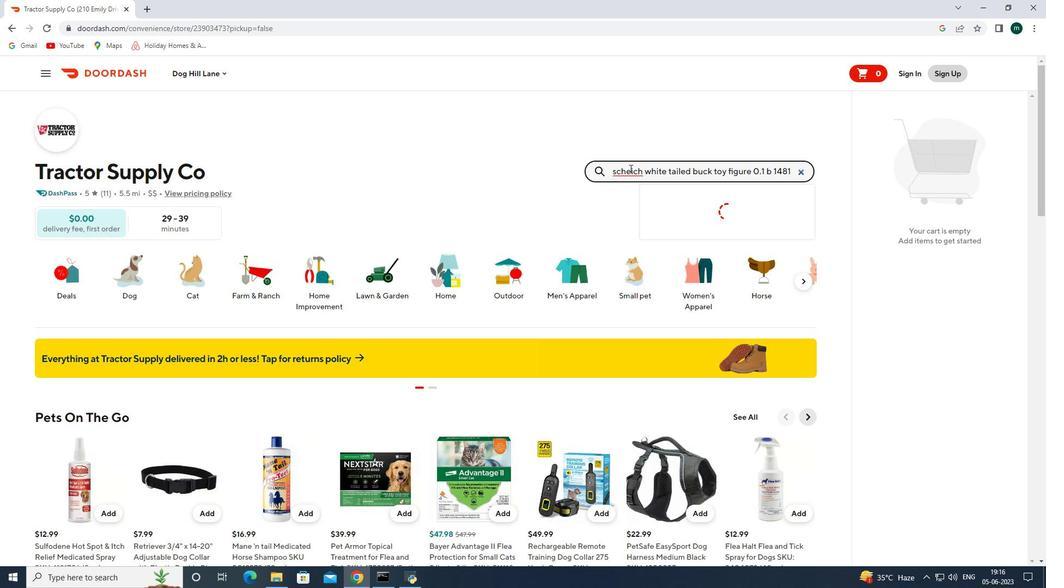 
Action: Mouse scrolled (560, 201) with delta (0, 0)
Screenshot: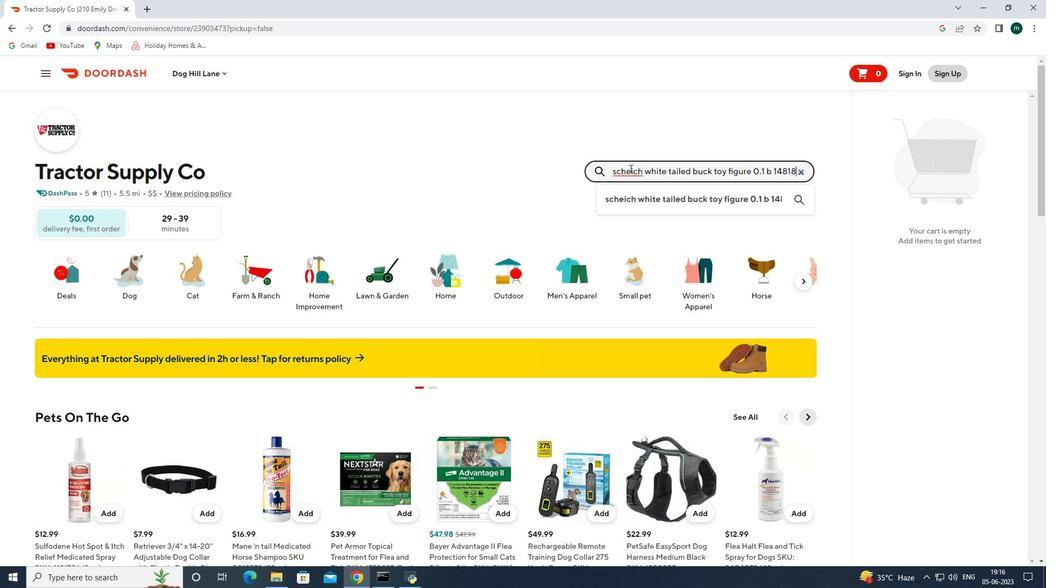 
Action: Mouse moved to (538, 113)
Screenshot: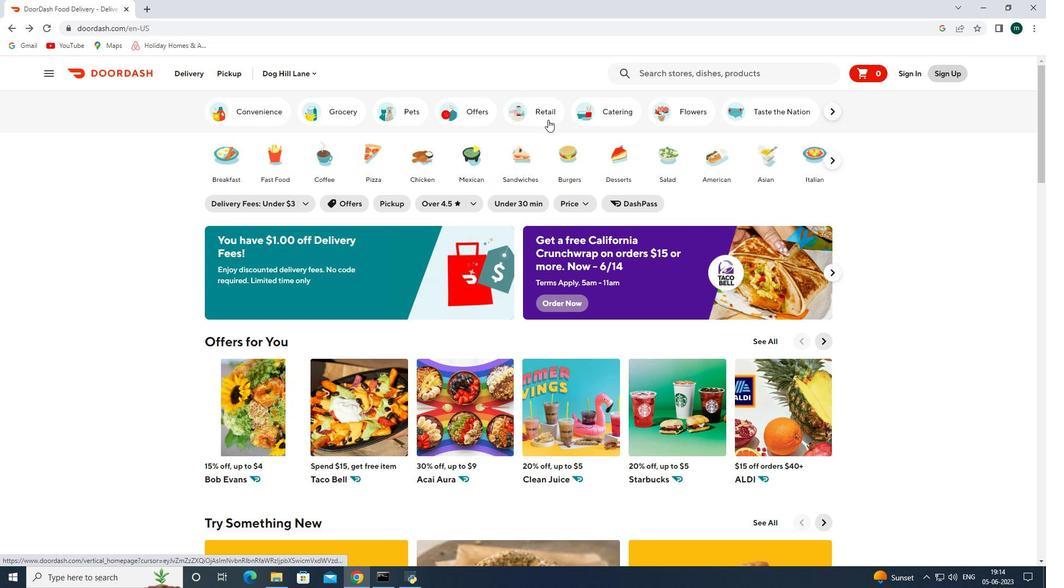
Action: Mouse pressed left at (538, 113)
Screenshot: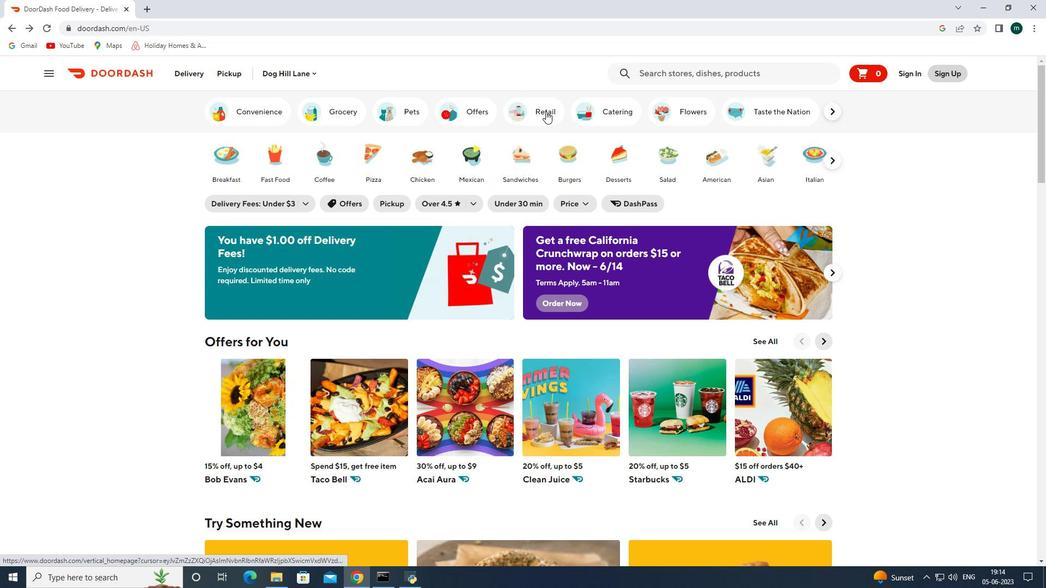 
Action: Mouse moved to (502, 408)
Screenshot: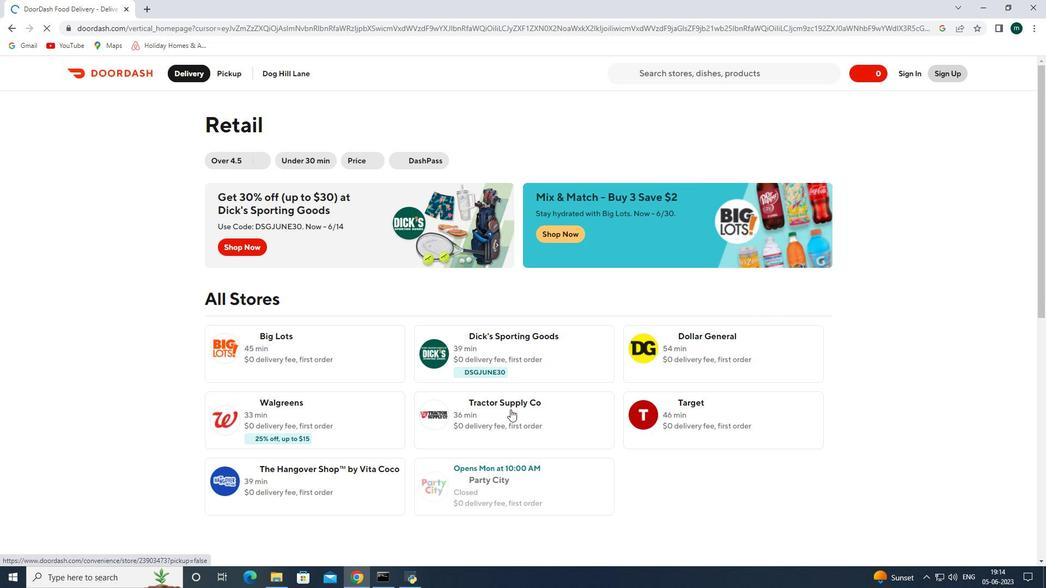 
Action: Mouse pressed left at (502, 408)
Screenshot: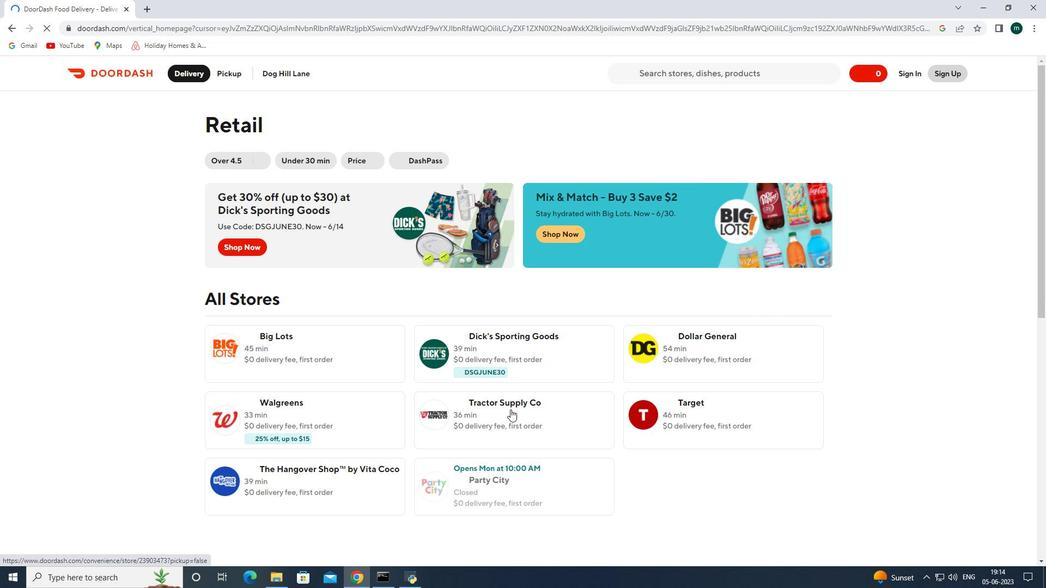 
Action: Mouse moved to (187, 80)
Screenshot: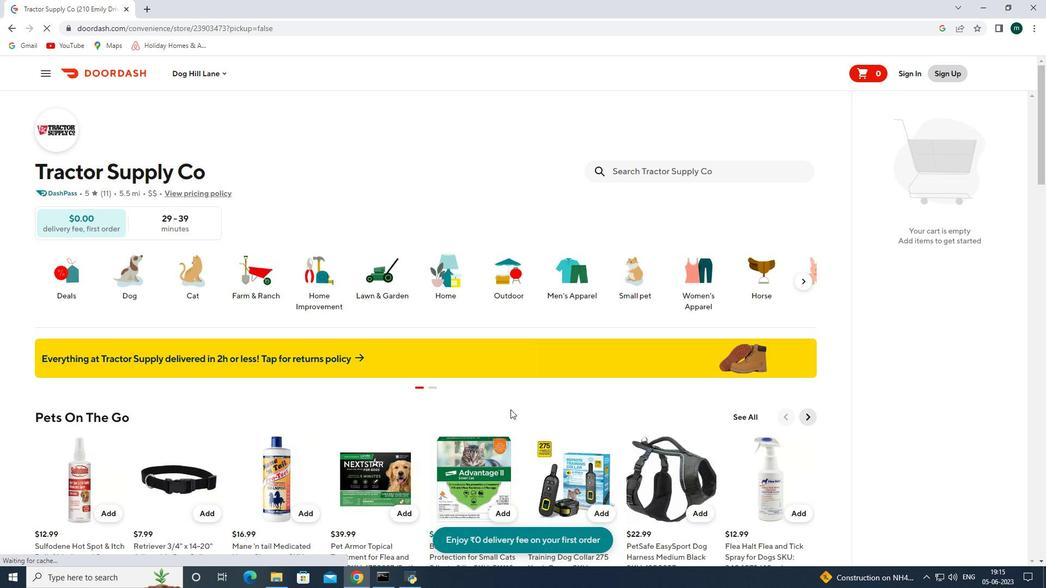 
Action: Mouse pressed left at (187, 80)
Screenshot: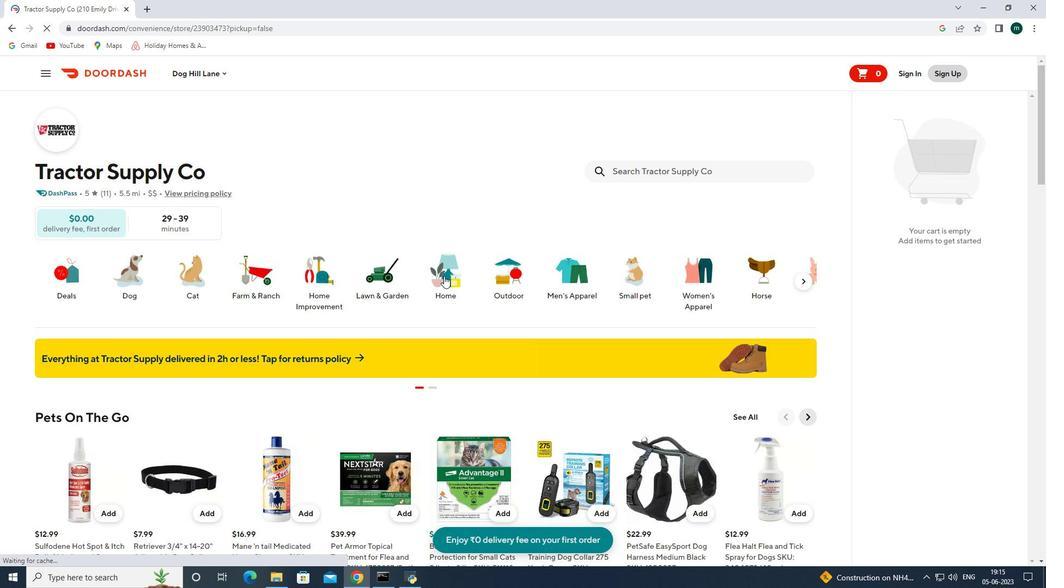 
Action: Mouse moved to (192, 77)
Screenshot: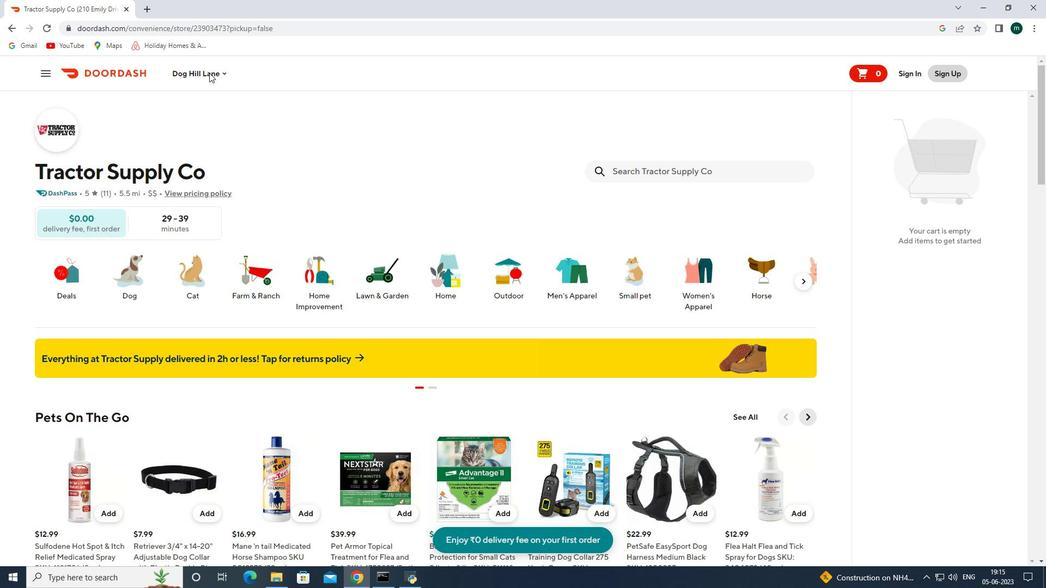 
Action: Mouse pressed left at (192, 77)
Screenshot: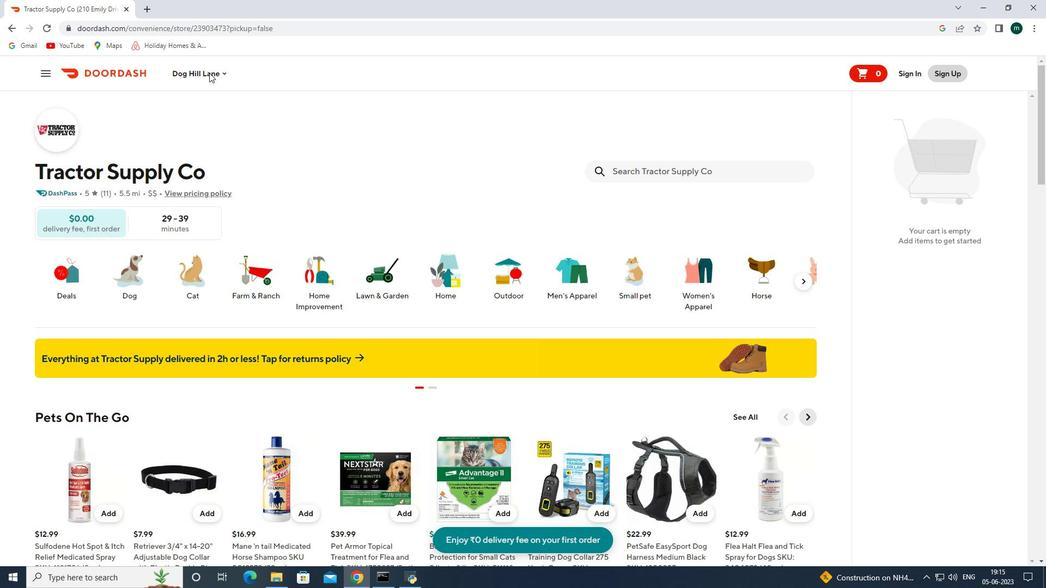 
Action: Mouse moved to (204, 122)
Screenshot: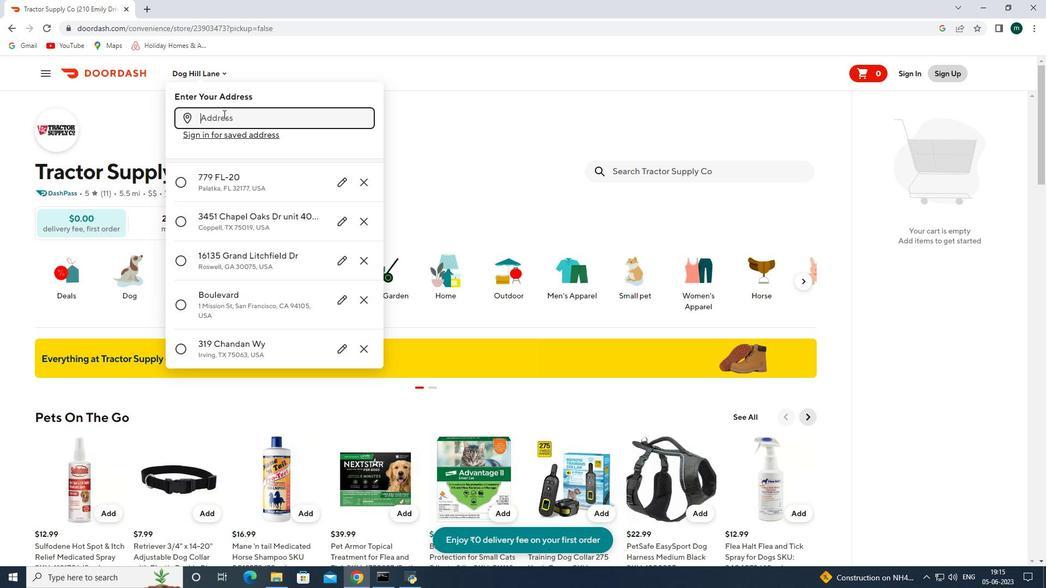 
Action: Mouse pressed left at (204, 122)
Screenshot: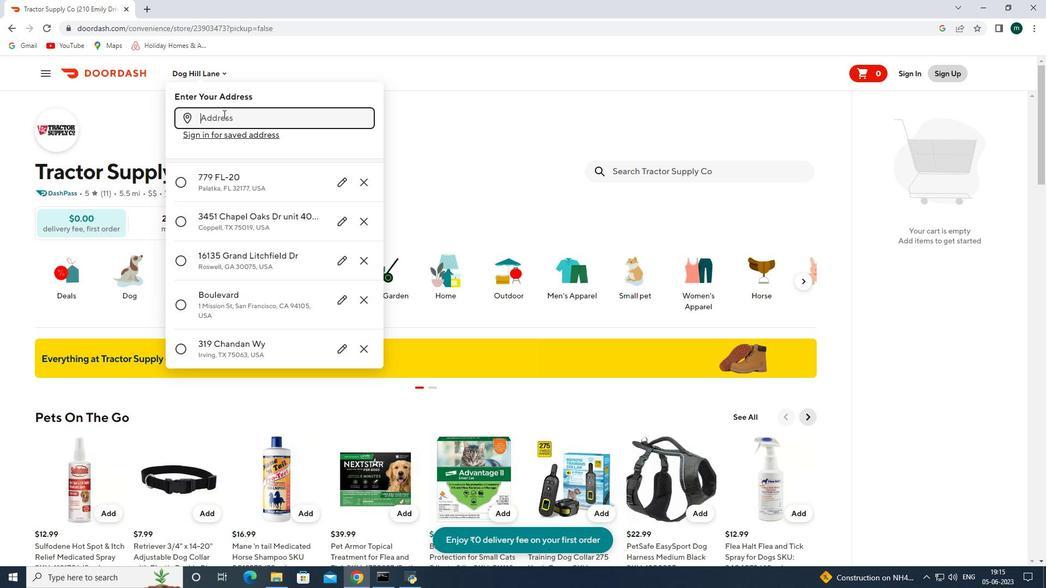 
Action: Key pressed 4749<Key.space>dog<Key.space>hill<Key.space>lane<Key.space><Key.space><Key.space><Key.space><Key.space><Key.space><Key.space><Key.space><Key.space><Key.space><Key.space><Key.space><Key.space><Key.space><Key.space><Key.space><Key.space><Key.space><Key.space><Key.space><Key.space><Key.space>kensingti<Key.backspace>onka
Screenshot: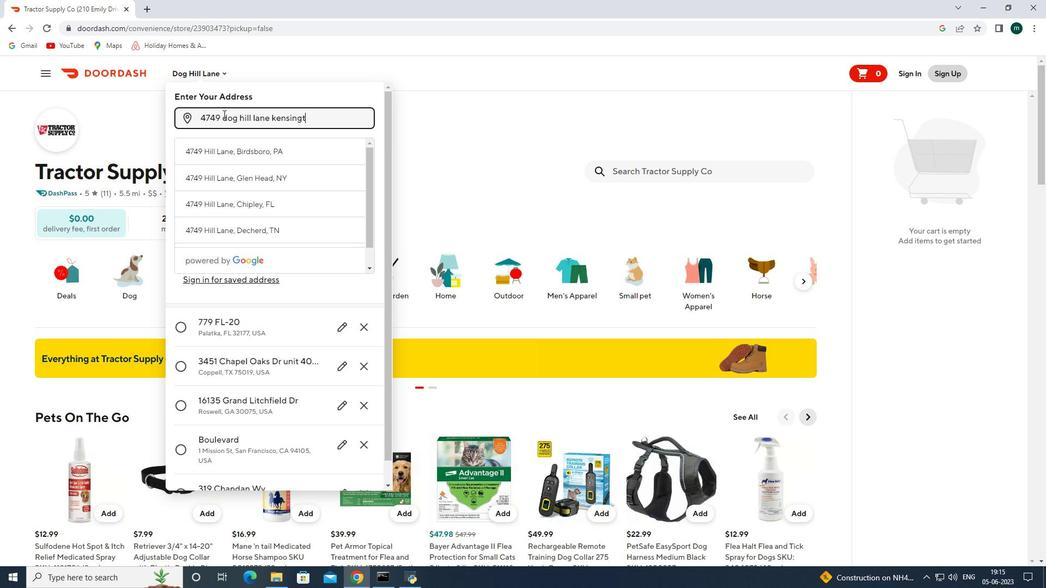 
Action: Mouse moved to (544, 114)
Screenshot: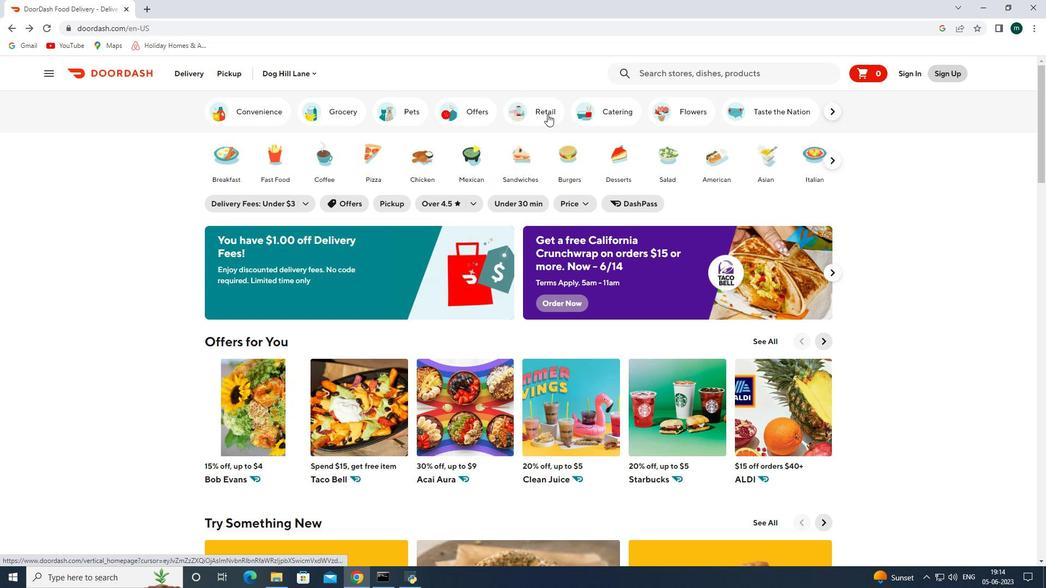 
Action: Mouse pressed left at (544, 114)
Screenshot: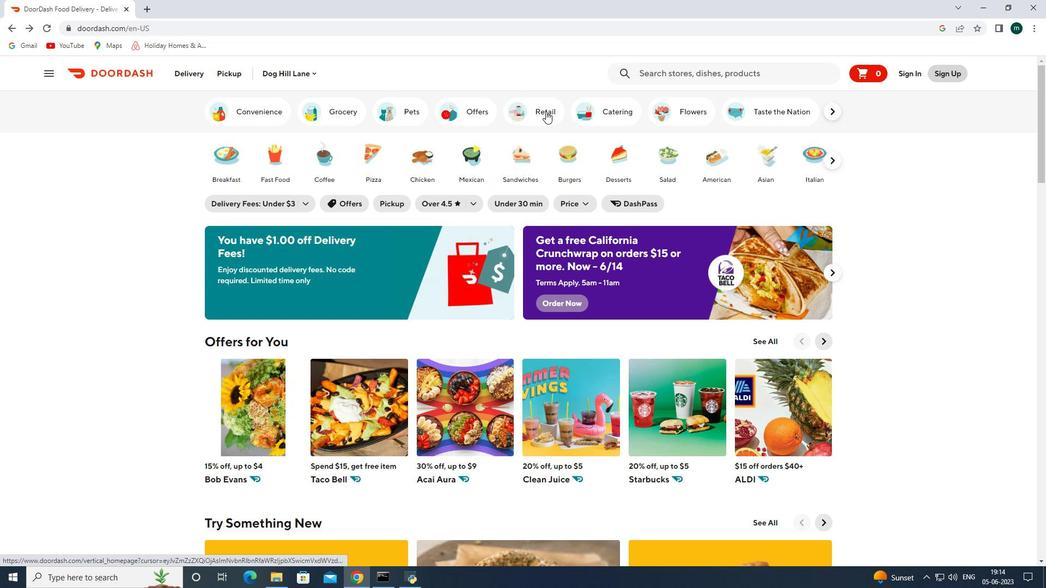 
Action: Mouse moved to (519, 406)
Screenshot: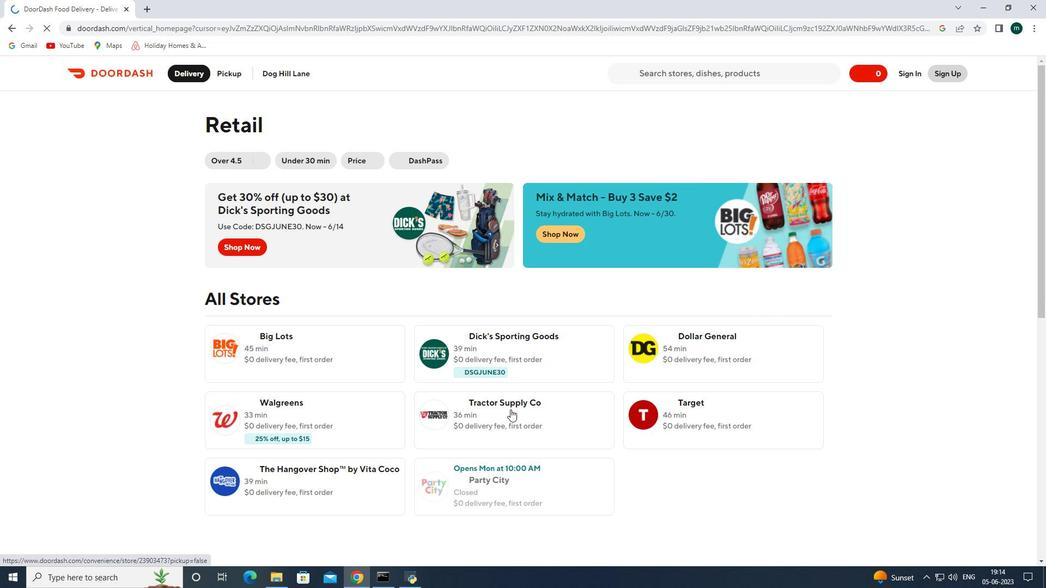 
Action: Mouse pressed left at (519, 406)
Screenshot: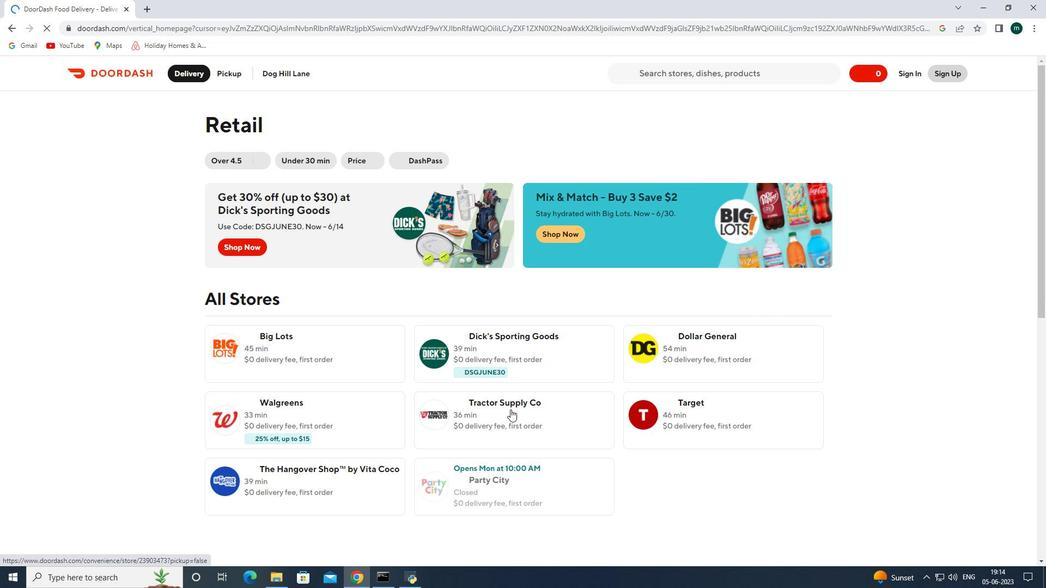 
Action: Mouse moved to (218, 76)
Screenshot: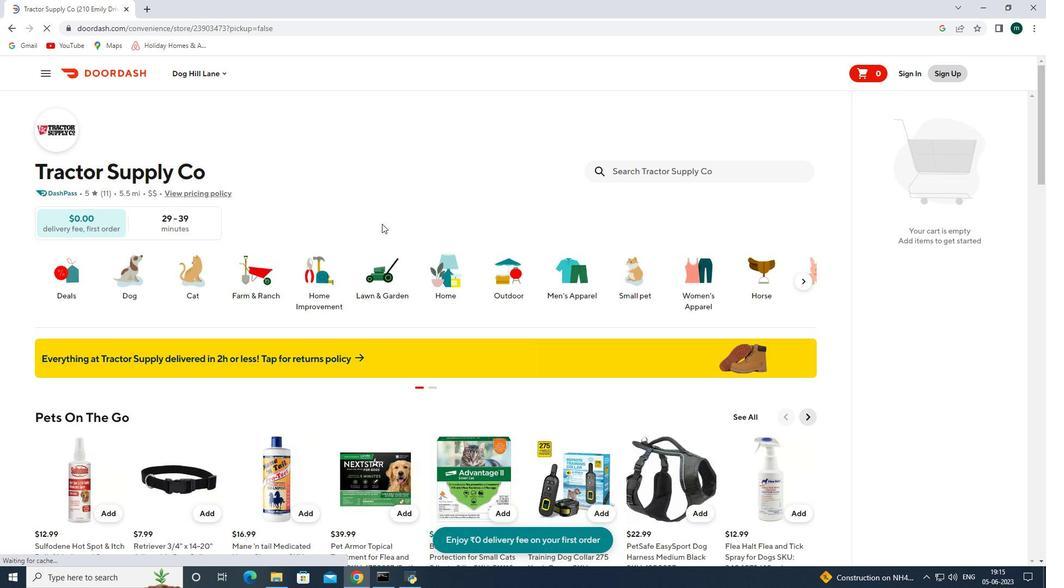 
Action: Mouse pressed left at (218, 76)
Screenshot: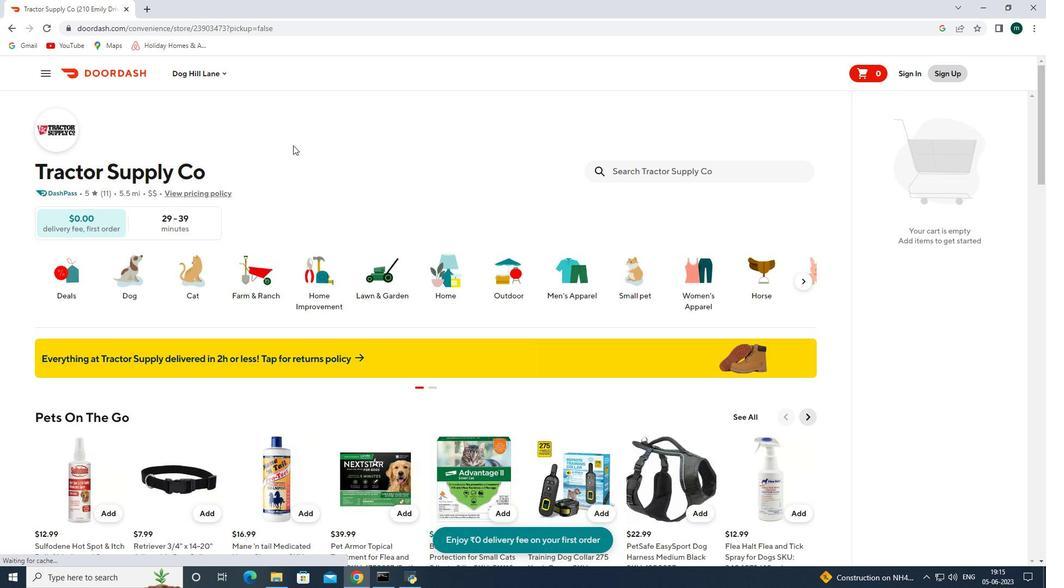 
Action: Mouse moved to (241, 118)
Screenshot: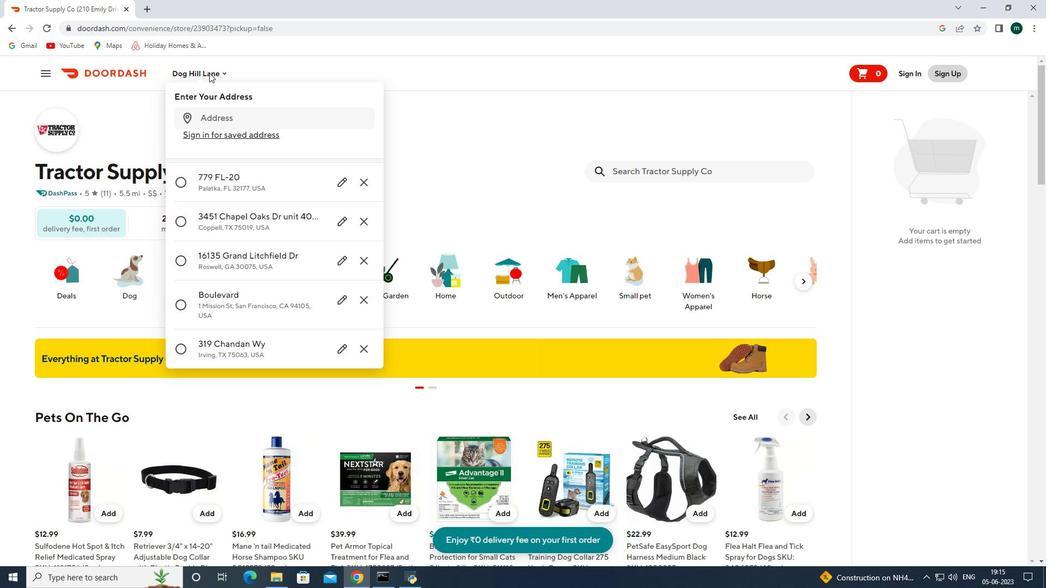 
Action: Mouse pressed left at (241, 117)
Screenshot: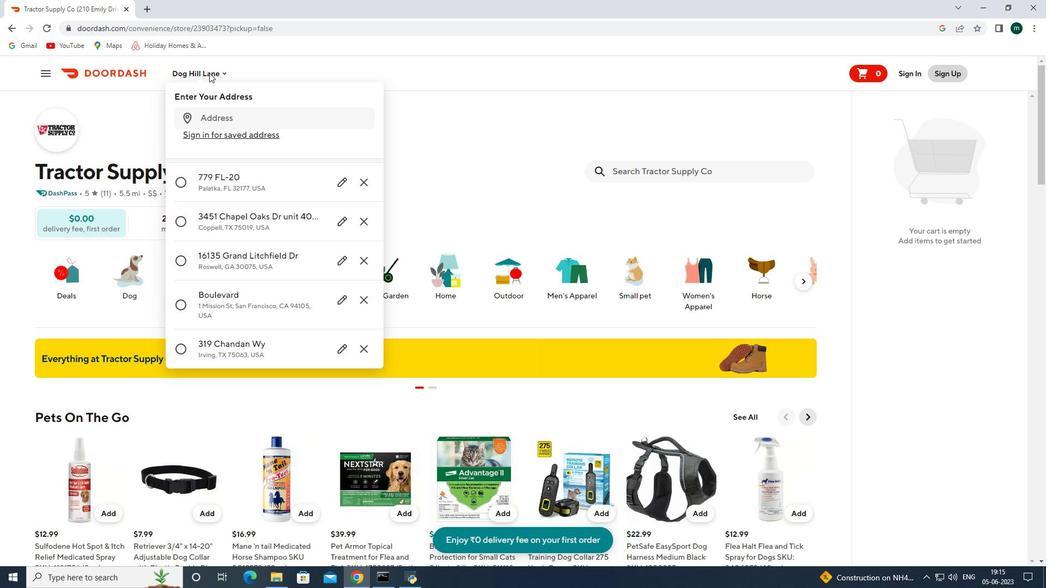 
Action: Key pressed 4749<Key.space>dog<Key.space>hil<Key.space><Key.space><Key.space><Key.space><Key.space><Key.space><Key.space><Key.space><Key.space><Key.space><Key.space><Key.space><Key.space><Key.space><Key.space><Key.space>l
Screenshot: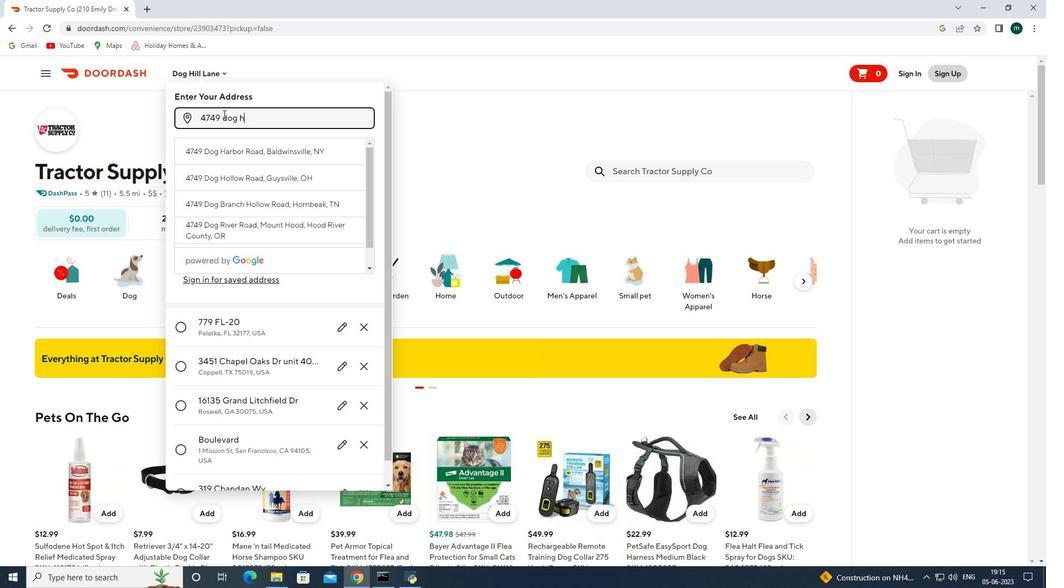 
Action: Mouse moved to (548, 114)
Screenshot: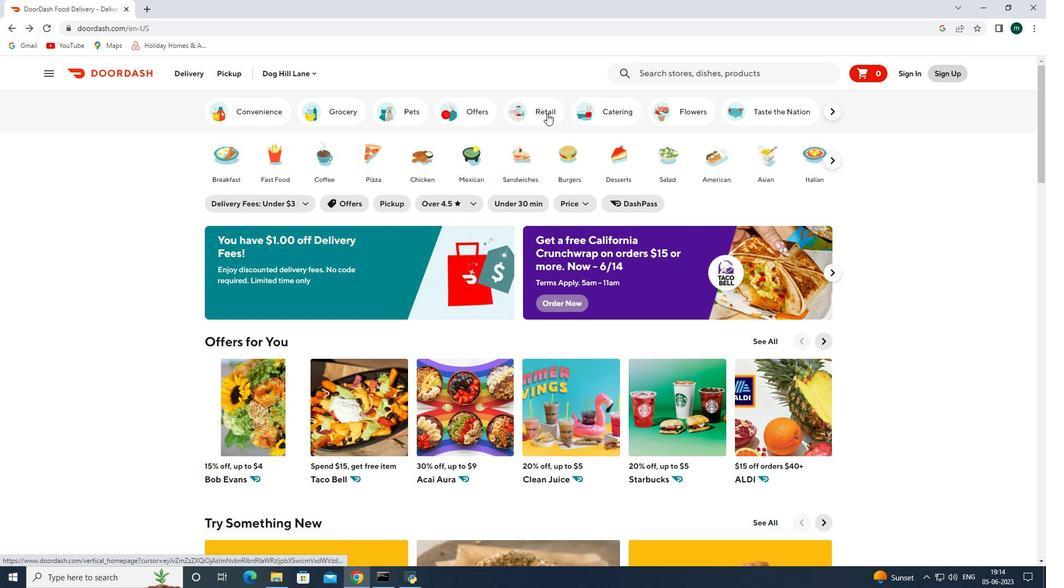 
Action: Mouse pressed left at (548, 114)
Screenshot: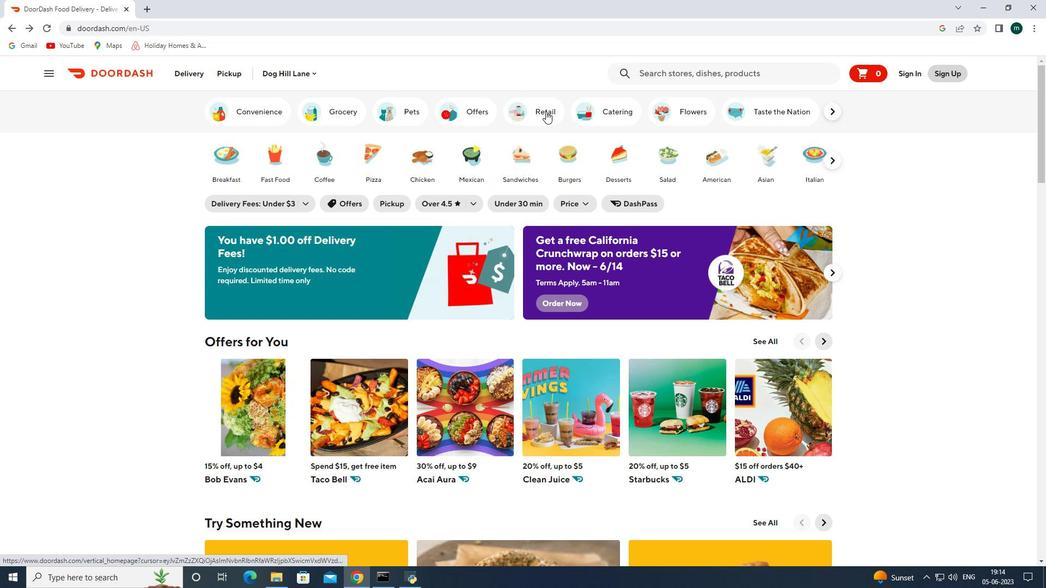 
Action: Mouse moved to (513, 412)
Screenshot: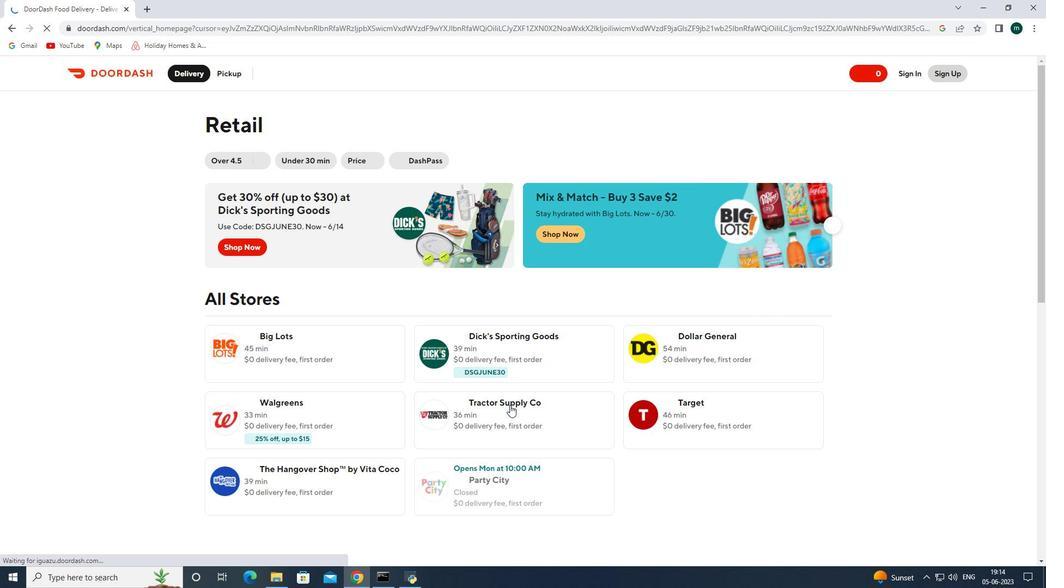 
Action: Mouse pressed left at (513, 412)
Screenshot: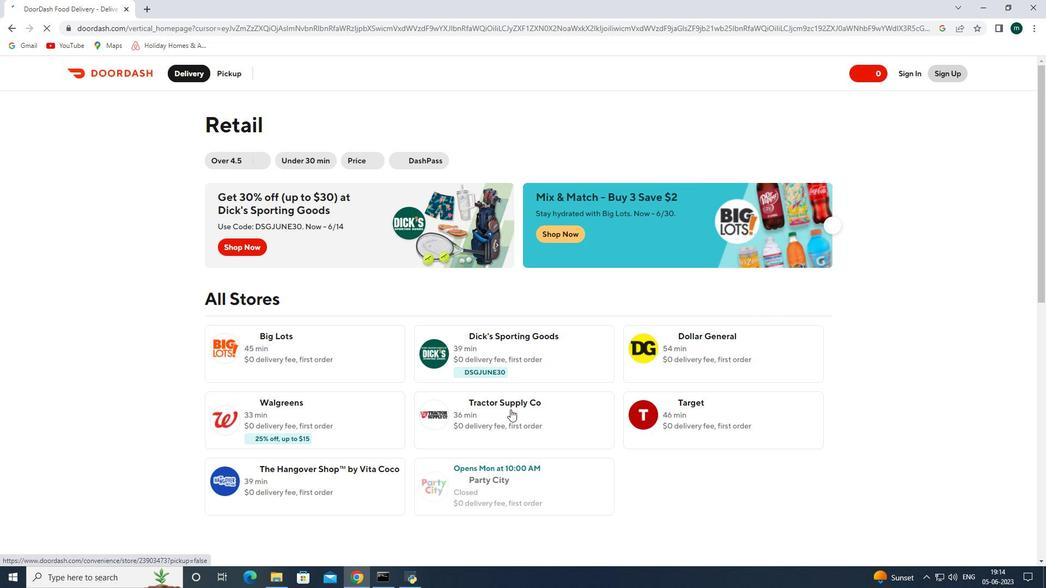 
Action: Mouse moved to (211, 75)
Screenshot: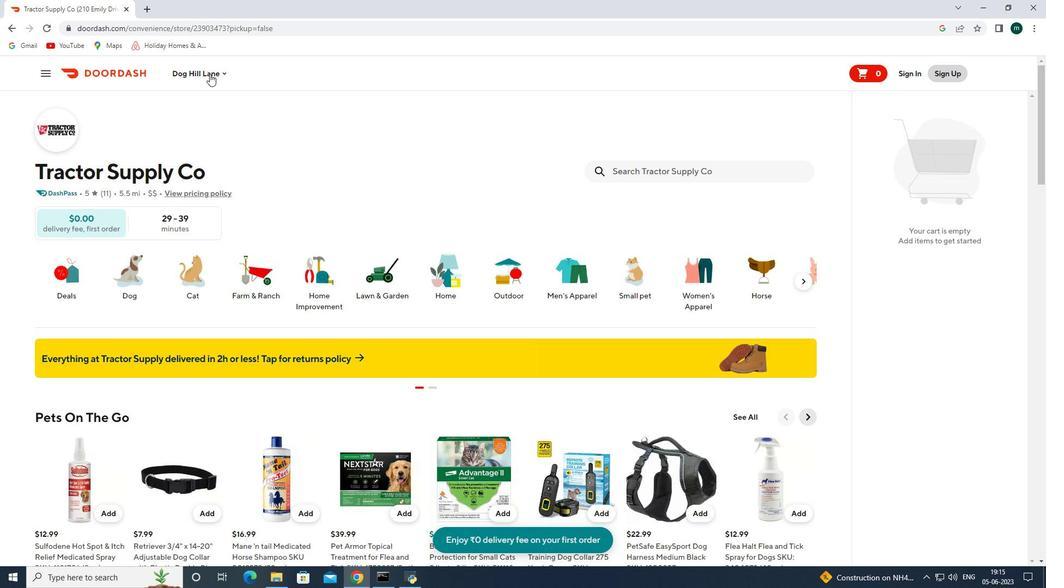 
Action: Mouse pressed left at (211, 75)
Screenshot: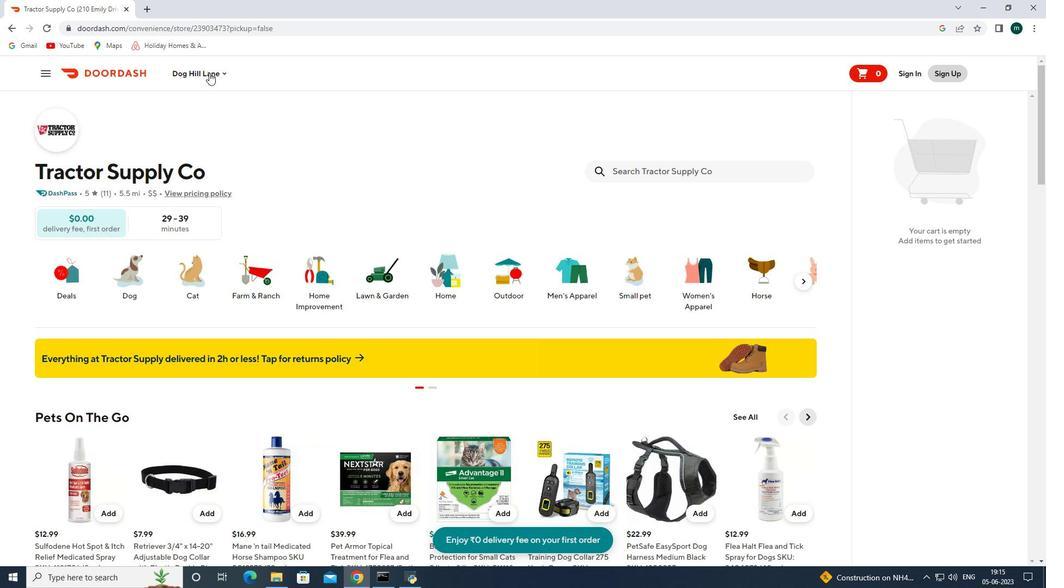 
Action: Mouse moved to (226, 117)
Screenshot: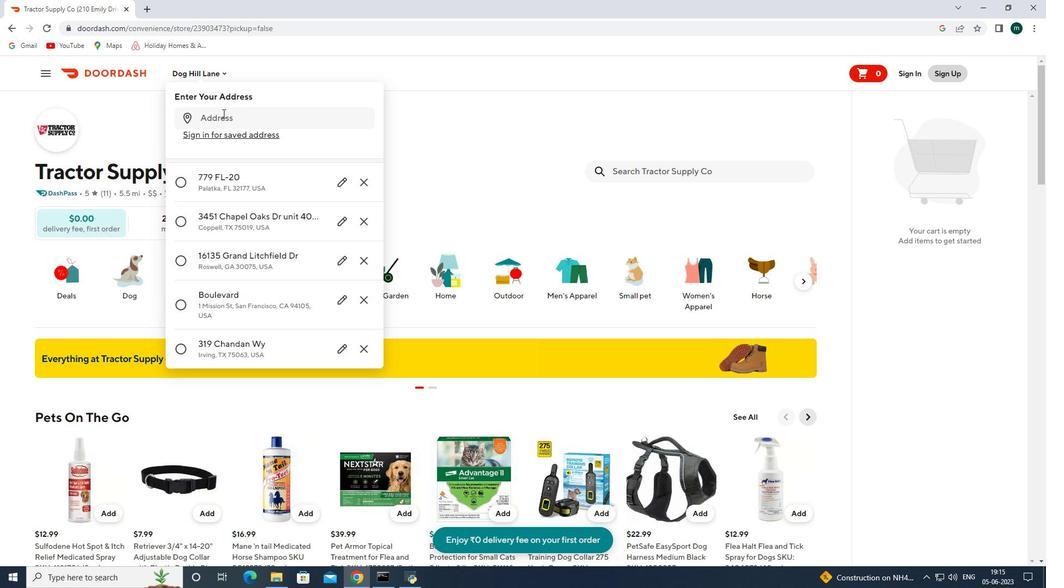 
Action: Mouse pressed left at (226, 117)
Screenshot: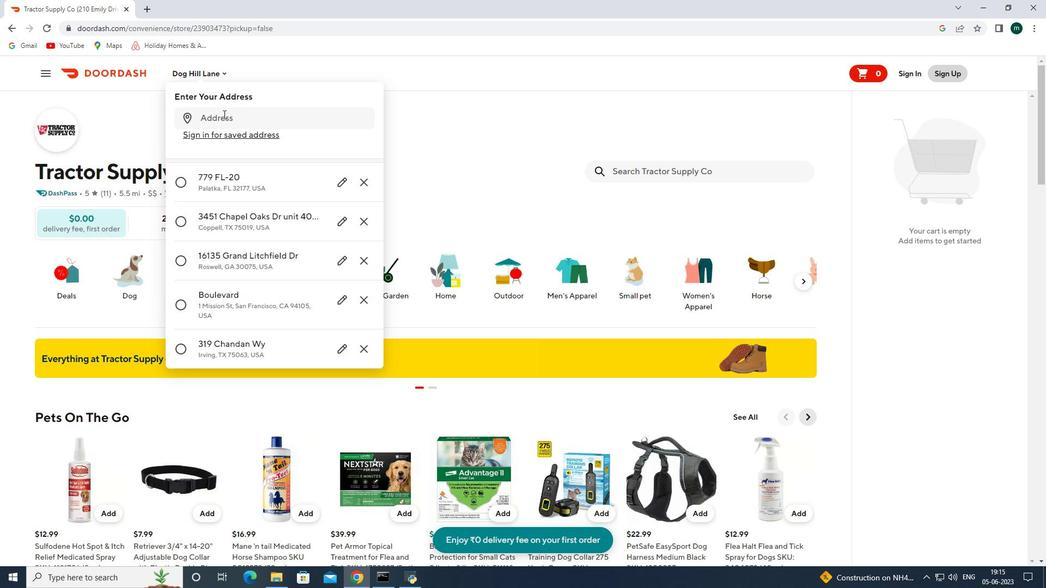 
Action: Key pressed 4749<Key.space>dog<Key.space>hill<Key.space>lane<Key.space>kensington<Key.space>kansas<Key.space>66951<Key.enter>
Screenshot: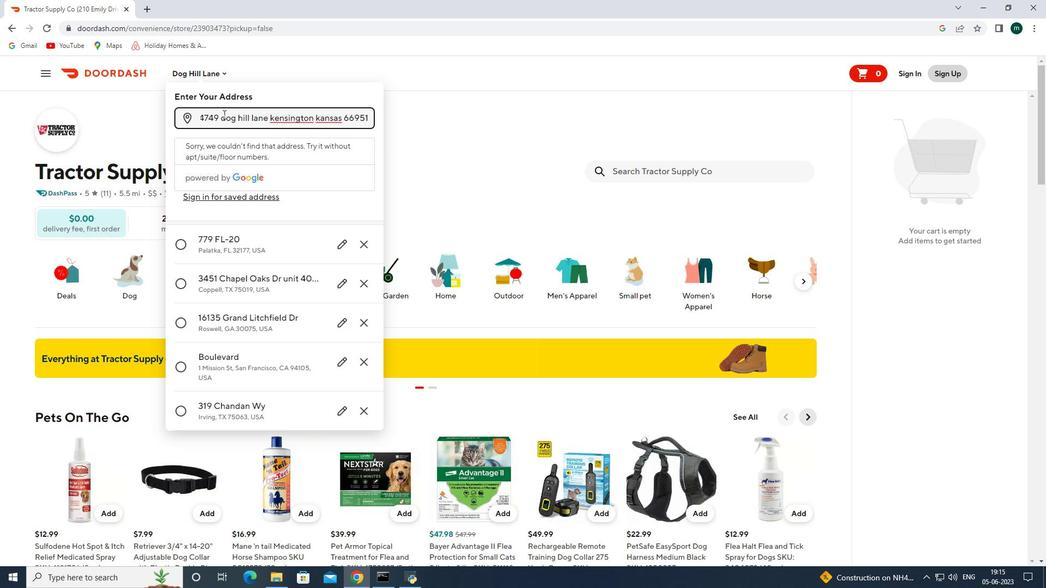
Action: Mouse moved to (252, 288)
Screenshot: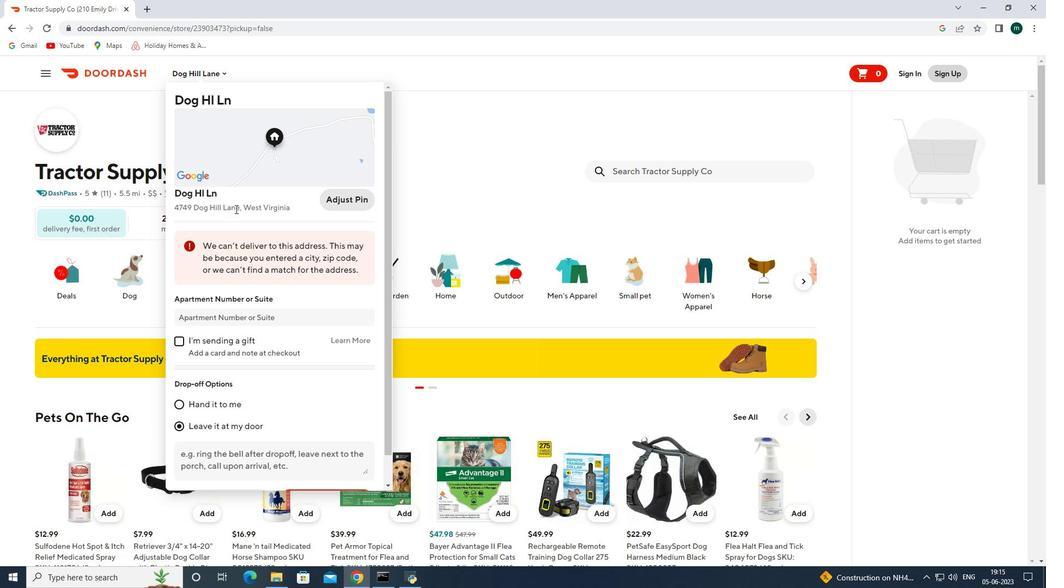 
Action: Mouse scrolled (252, 287) with delta (0, 0)
Screenshot: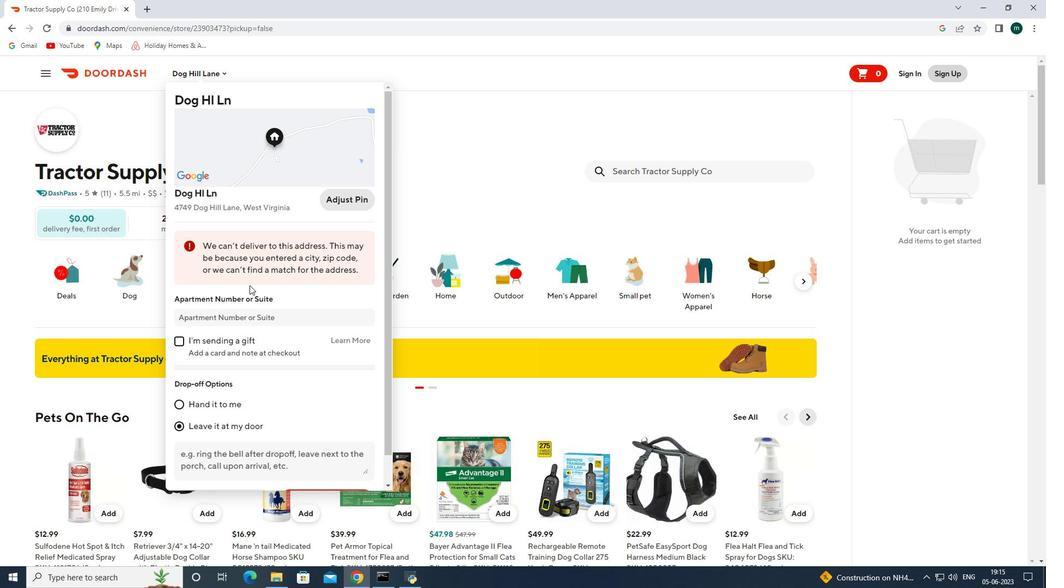 
Action: Mouse scrolled (252, 287) with delta (0, 0)
Screenshot: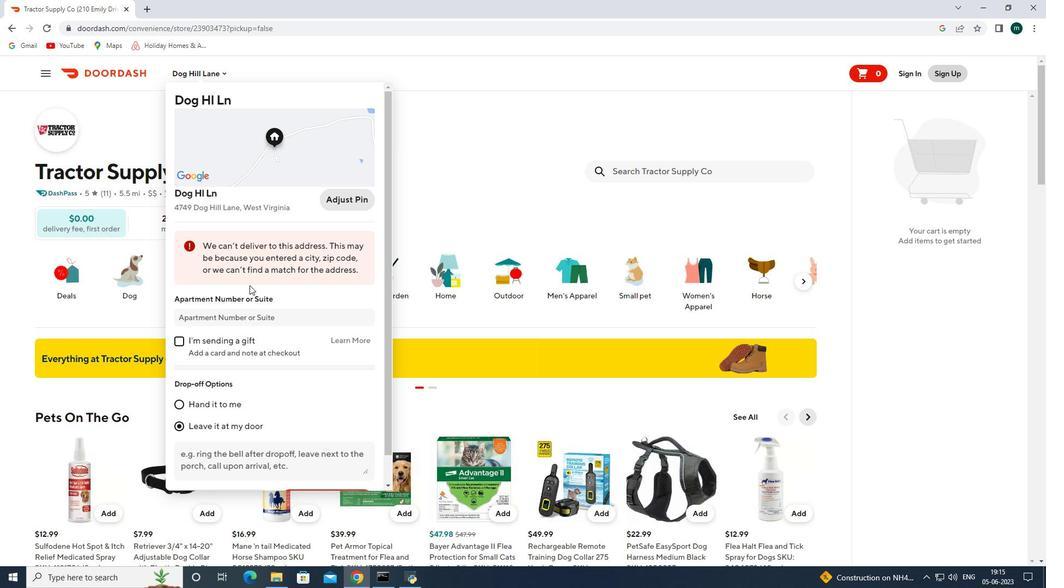 
Action: Mouse scrolled (252, 287) with delta (0, 0)
Screenshot: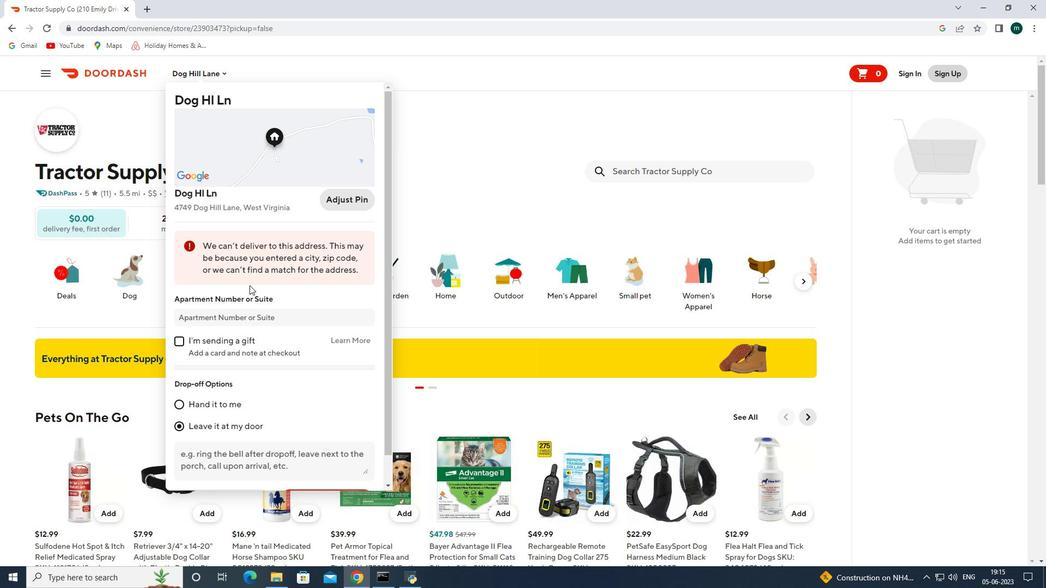 
Action: Mouse moved to (317, 469)
Screenshot: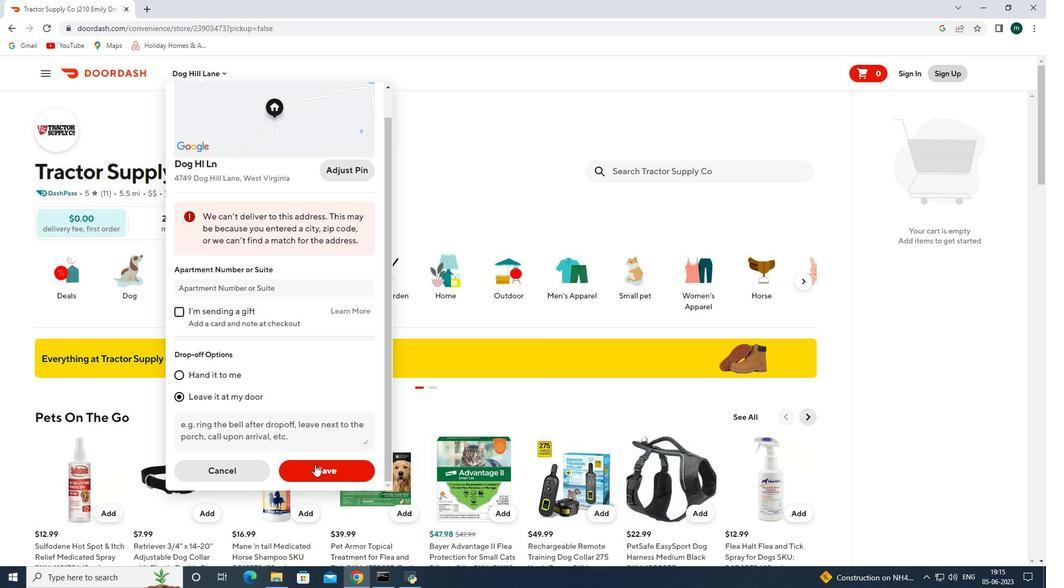 
Action: Mouse pressed left at (317, 469)
Screenshot: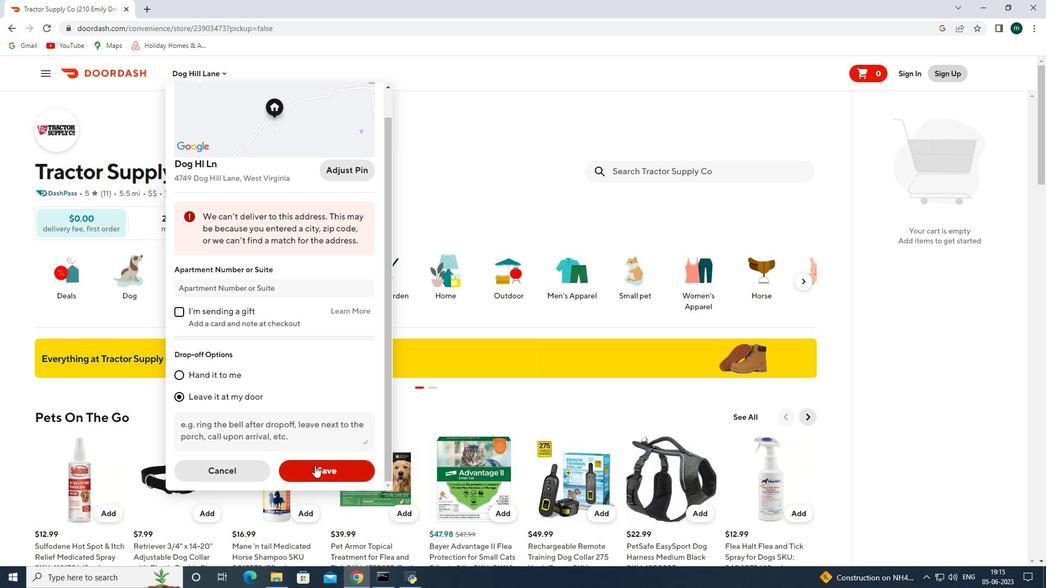 
Action: Mouse moved to (632, 171)
Screenshot: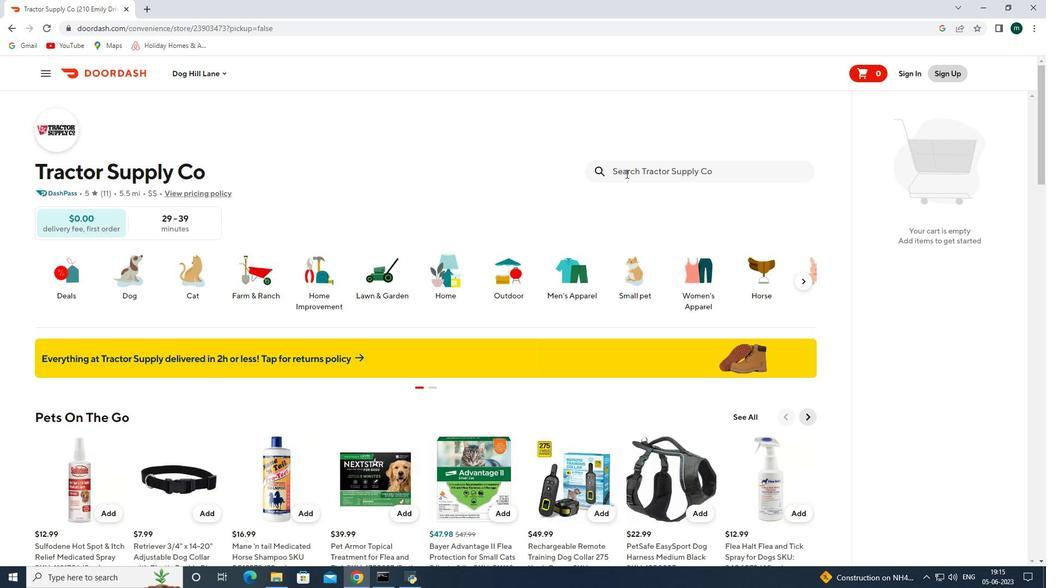 
Action: Mouse pressed left at (632, 171)
Screenshot: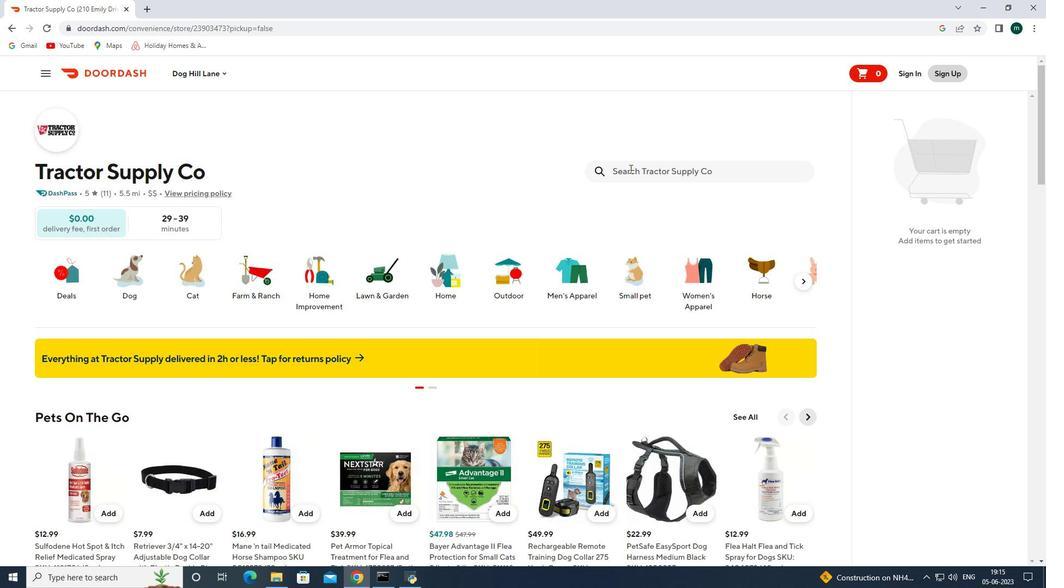 
Action: Key pressed scheich<Key.space>white<Key.space>tailed<Key.space>buck<Key.space>toy<Key.space>figure<Key.space>0.1<Key.space>b<Key.space>14818<Key.space>sku<Key.space>5013113<Key.enter>
Screenshot: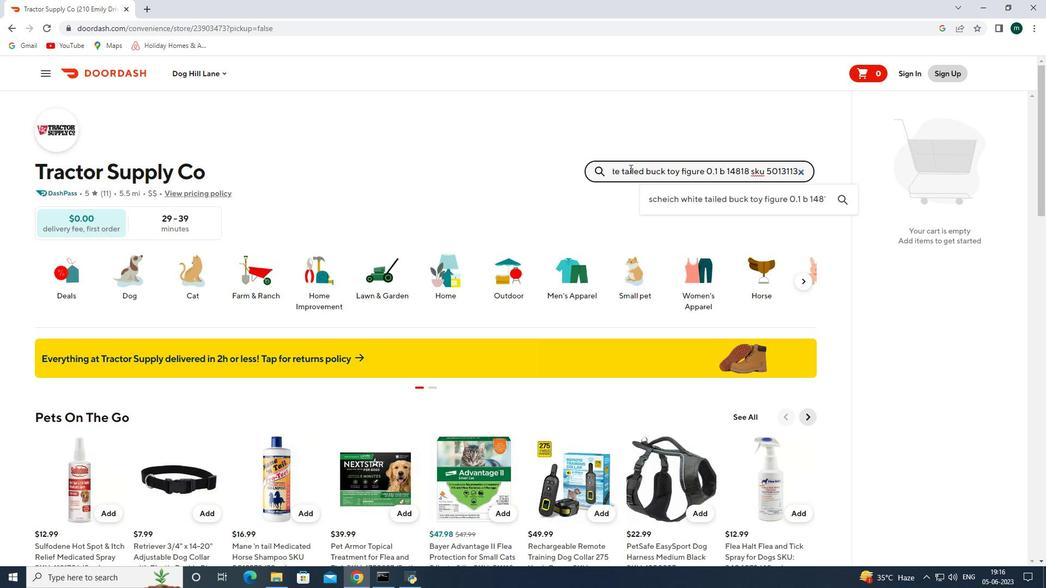 
Action: Mouse moved to (100, 281)
Screenshot: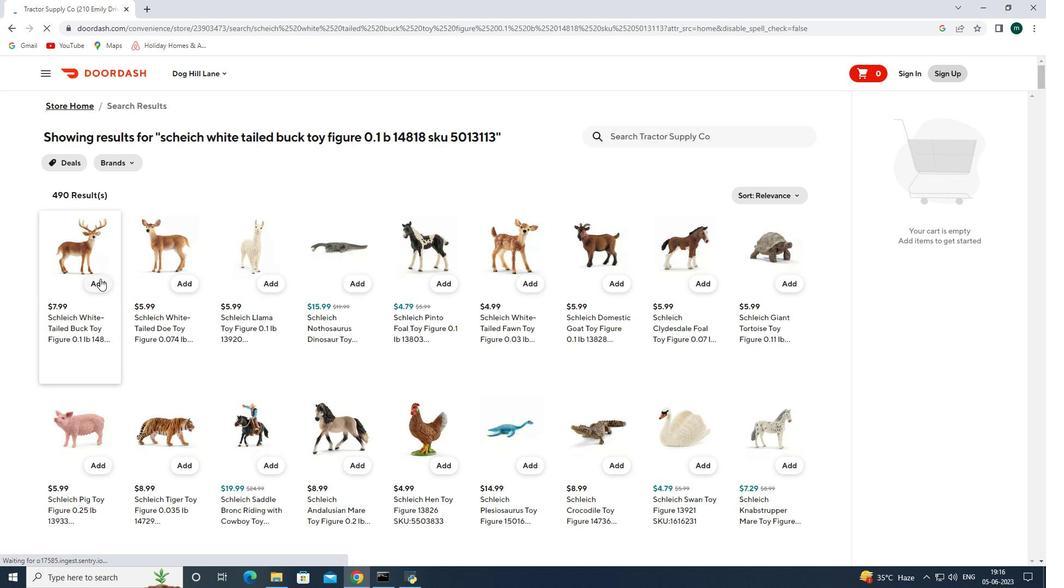 
Action: Mouse pressed left at (100, 281)
Screenshot: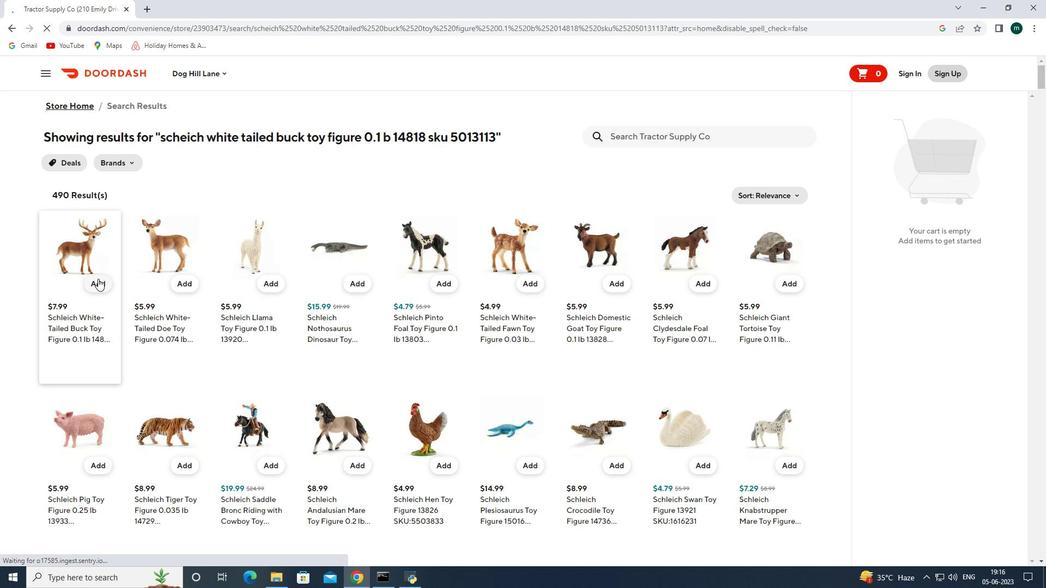 
Action: Mouse moved to (659, 137)
Screenshot: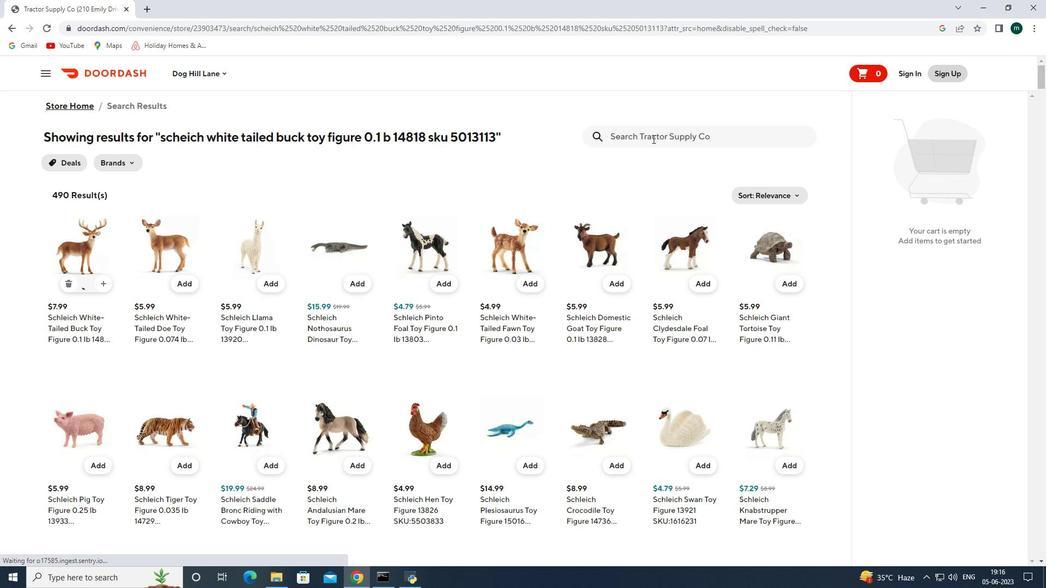 
Action: Mouse pressed left at (659, 137)
Screenshot: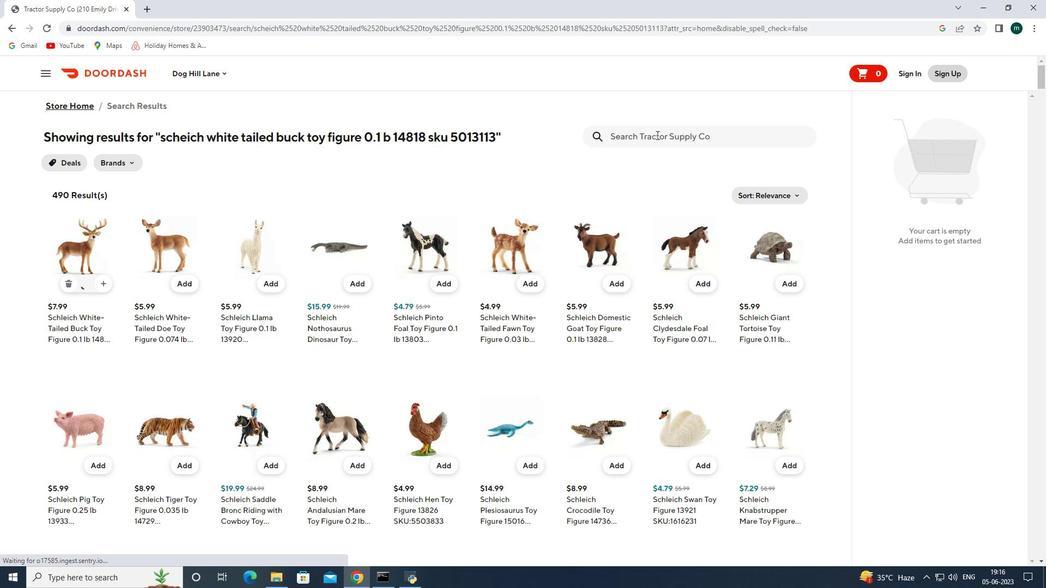 
Action: Key pressed black<Key.space>flag<Key.space>sticks<Key.space><Key.backspace><Key.backspace>y<Key.space>fly<Key.space>paper<Key.space>sku<Key.space>1352647<Key.enter>
Screenshot: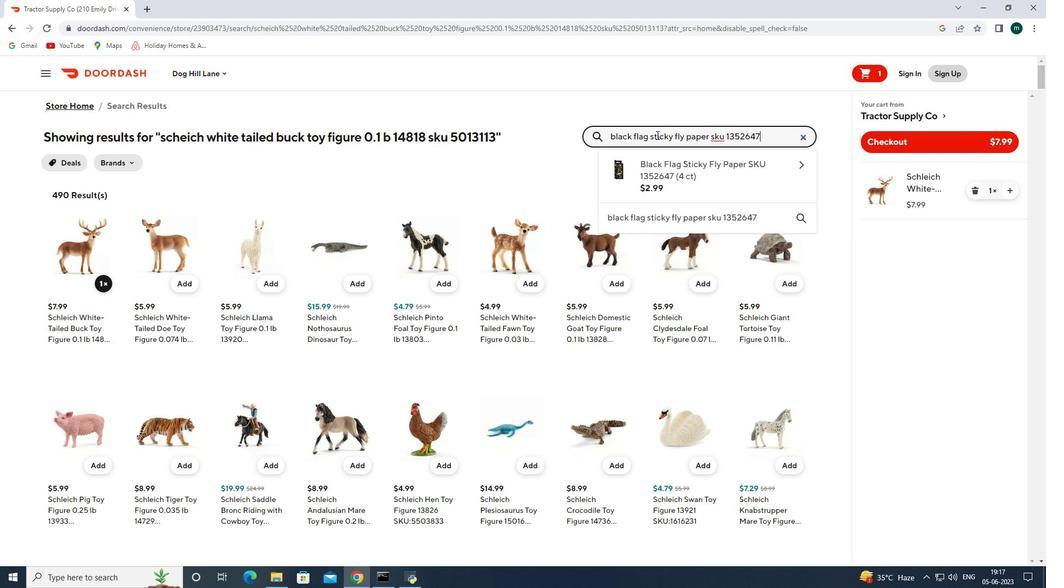 
Action: Mouse moved to (103, 286)
Screenshot: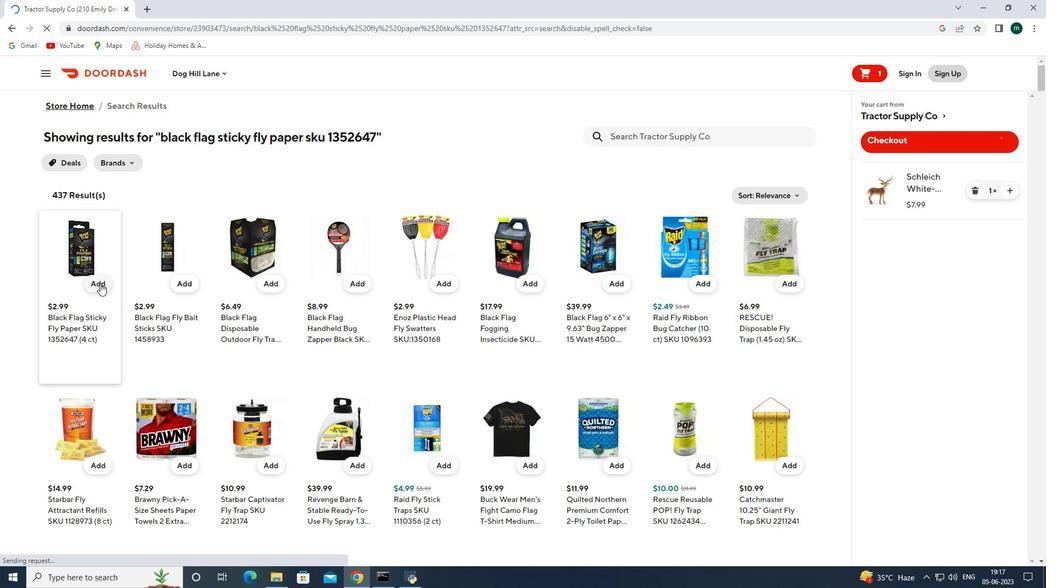 
Action: Mouse pressed left at (103, 286)
Screenshot: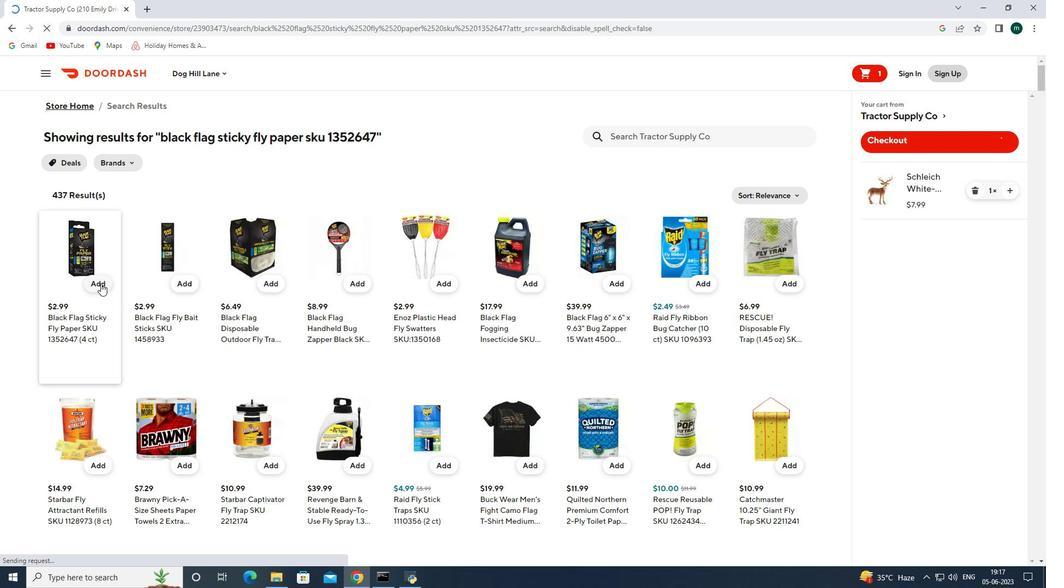 
Action: Mouse pressed left at (103, 286)
Screenshot: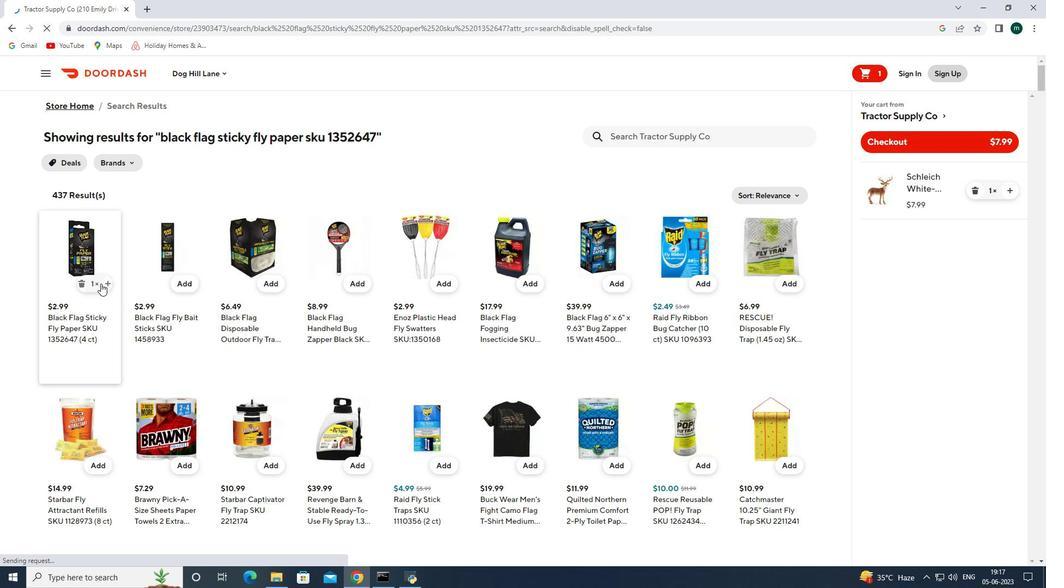 
Action: Mouse moved to (664, 134)
Screenshot: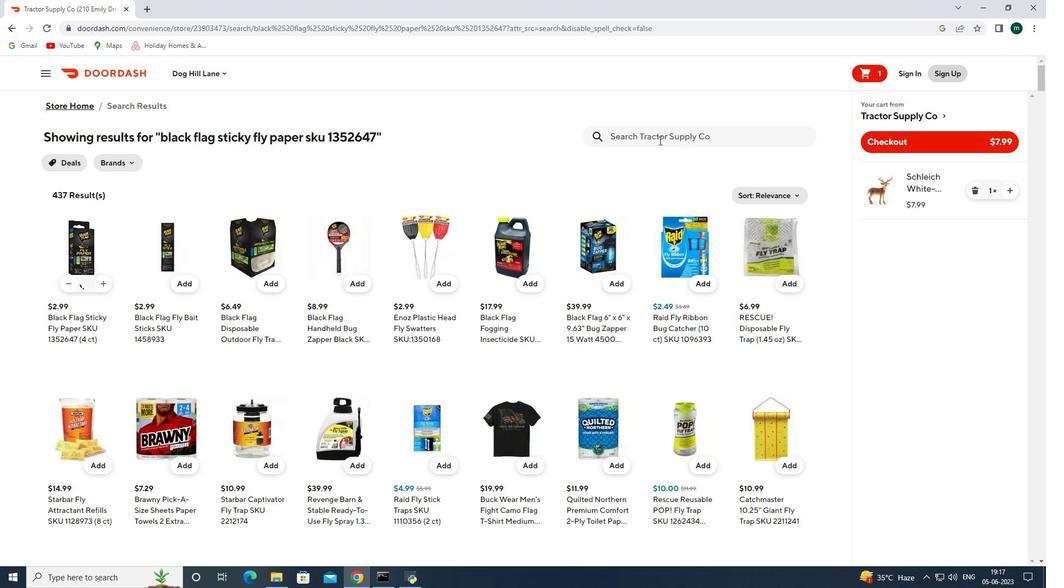 
Action: Mouse pressed left at (664, 134)
Screenshot: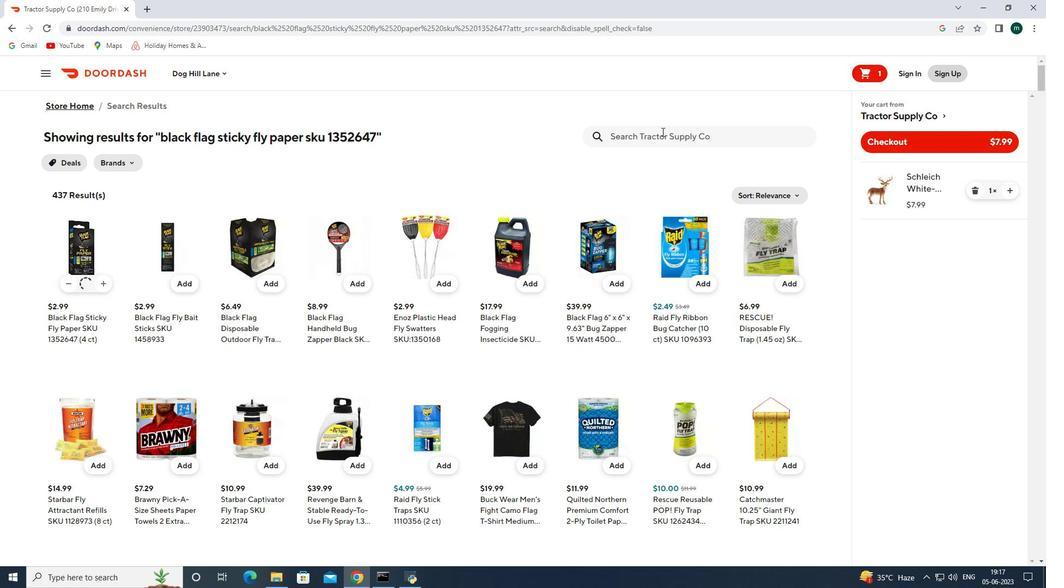 
Action: Key pressed blck<Key.space>flag<Key.space>ly<Key.space>bit<Key.space>sticks<Key.space>sku<Key.space>1458933<Key.enter>
Screenshot: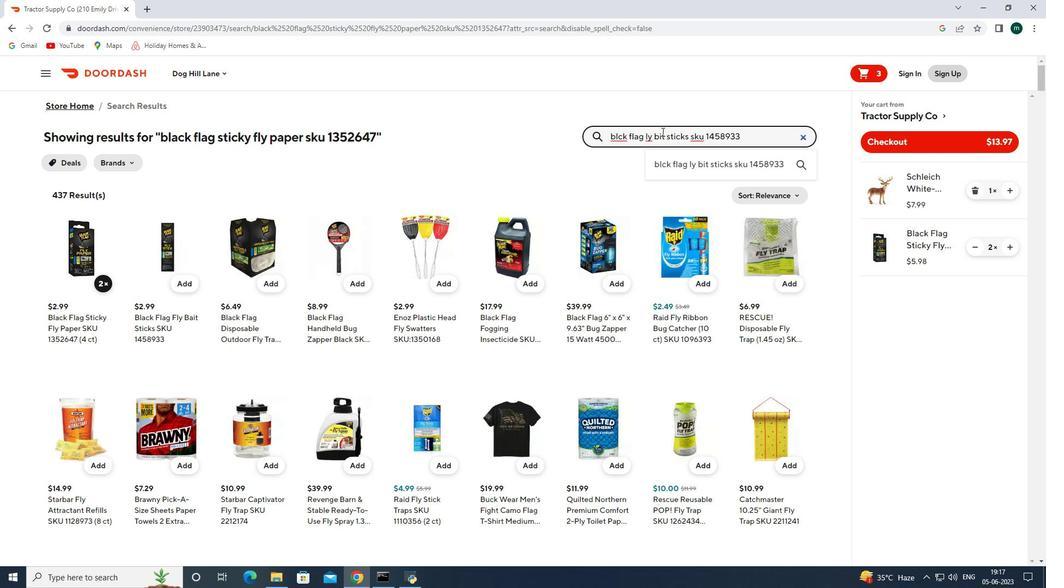 
Action: Mouse moved to (99, 285)
Screenshot: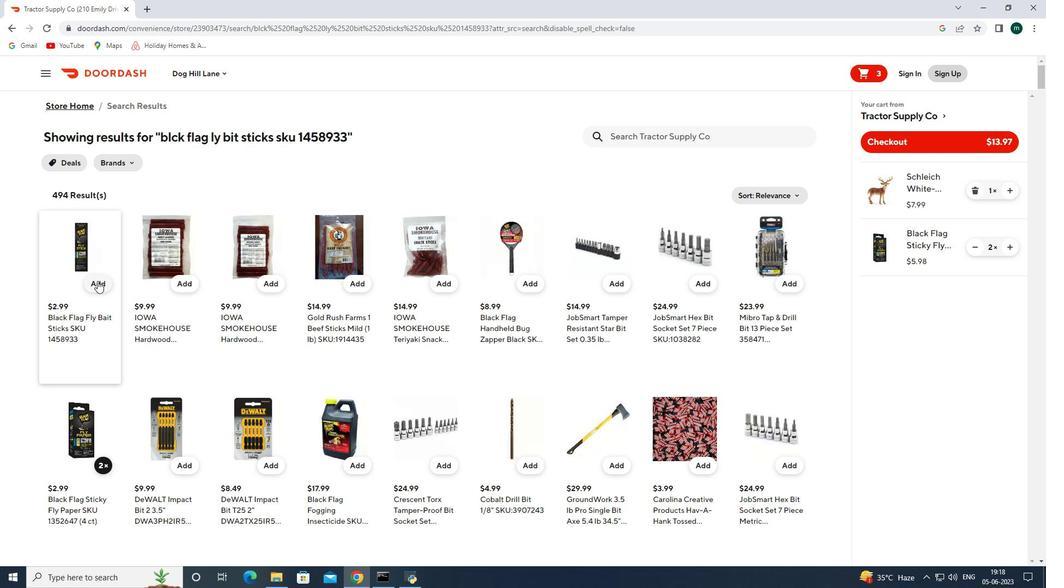 
Action: Mouse pressed left at (99, 285)
Screenshot: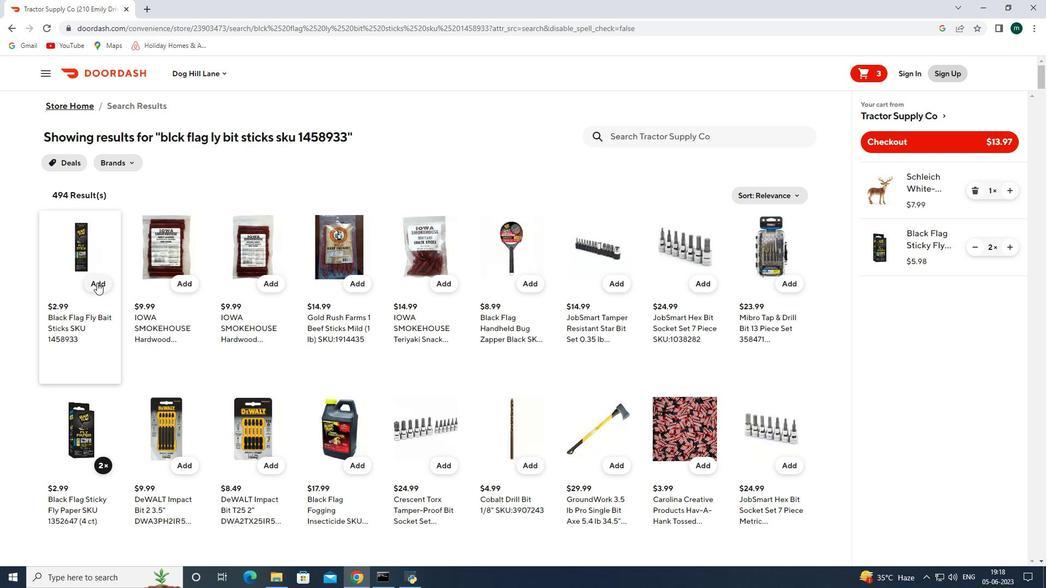 
Action: Mouse moved to (671, 136)
Screenshot: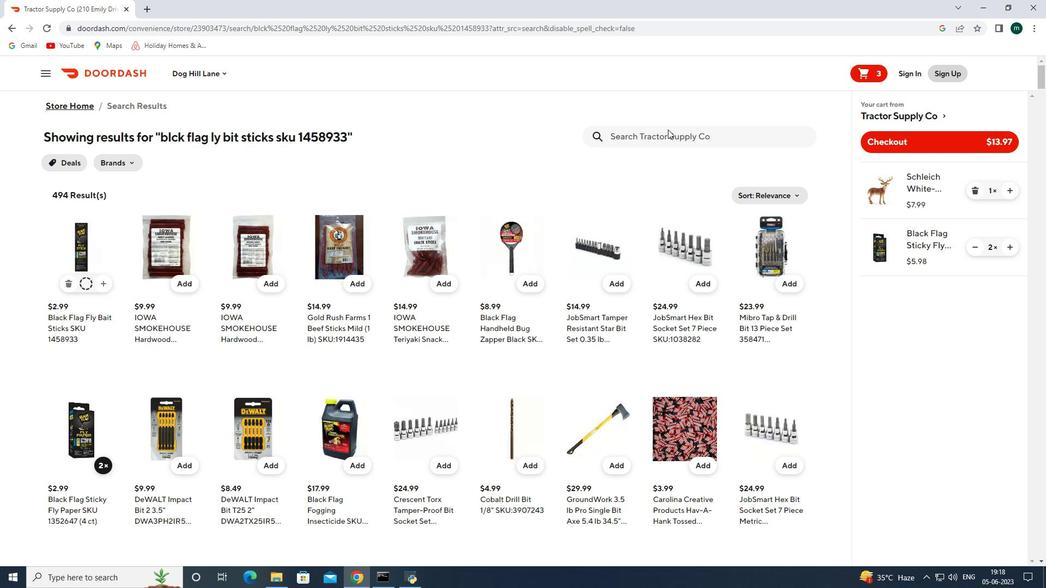 
Action: Mouse pressed left at (671, 136)
Screenshot: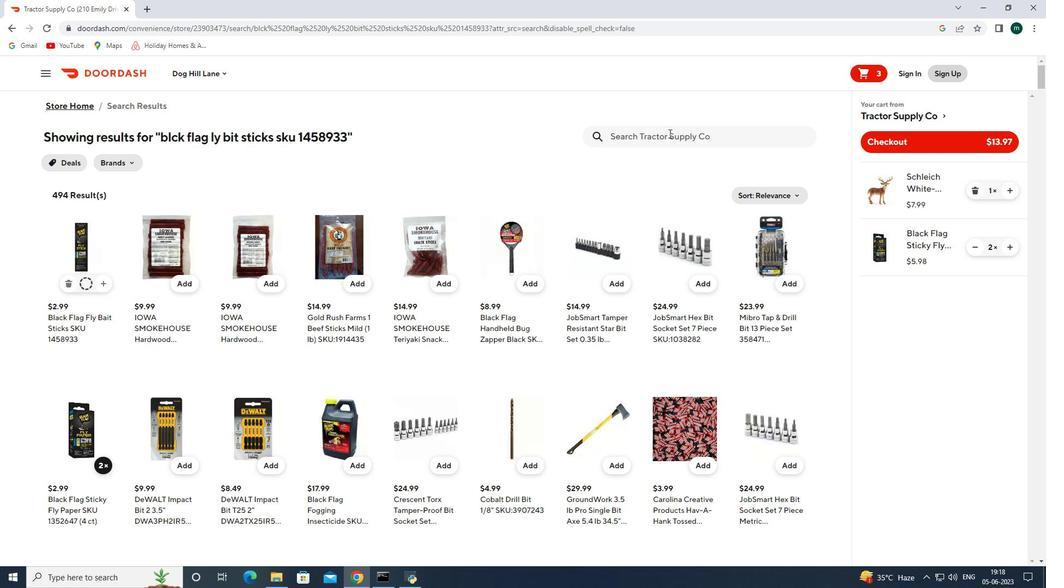 
Action: Key pressed jobsmart<Key.space>extensin<Key.space>cord<Key.space>wj<Key.space>c49<Key.space>10g3100<Key.space>23.55<Key.space>b<Key.space>10/3<Key.space>x<Key.space>100<Key.space>yelow<Key.space>sku<Key.space>3227677<Key.enter>
Screenshot: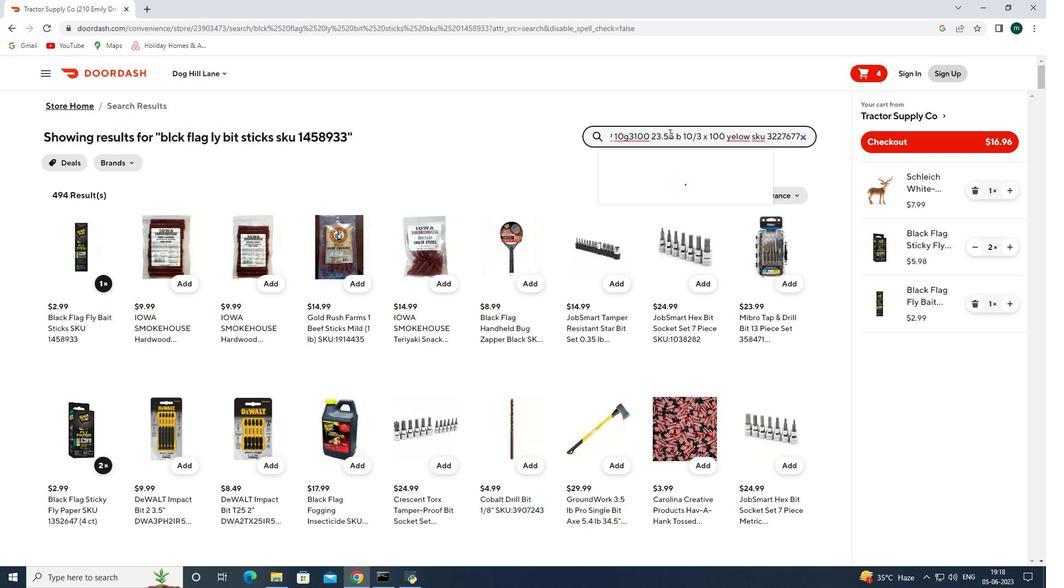
Action: Mouse moved to (92, 298)
Screenshot: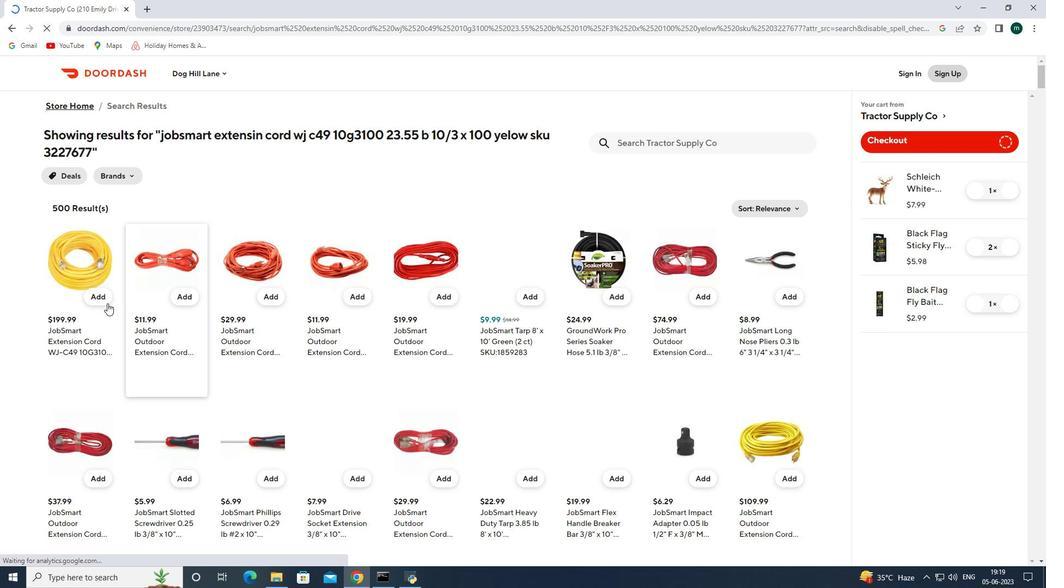 
Action: Mouse pressed left at (92, 298)
Screenshot: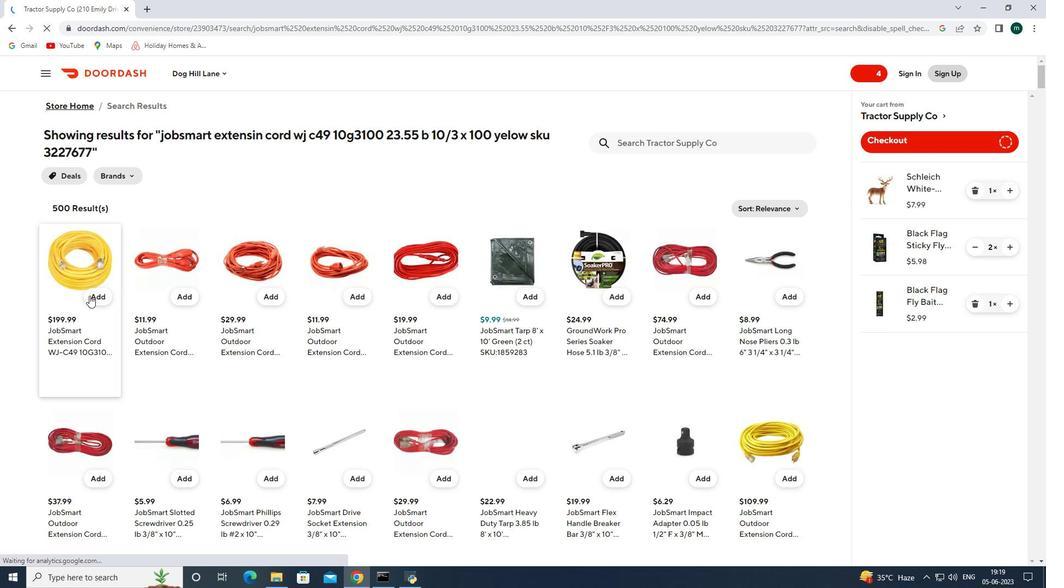 
Action: Mouse moved to (646, 142)
Screenshot: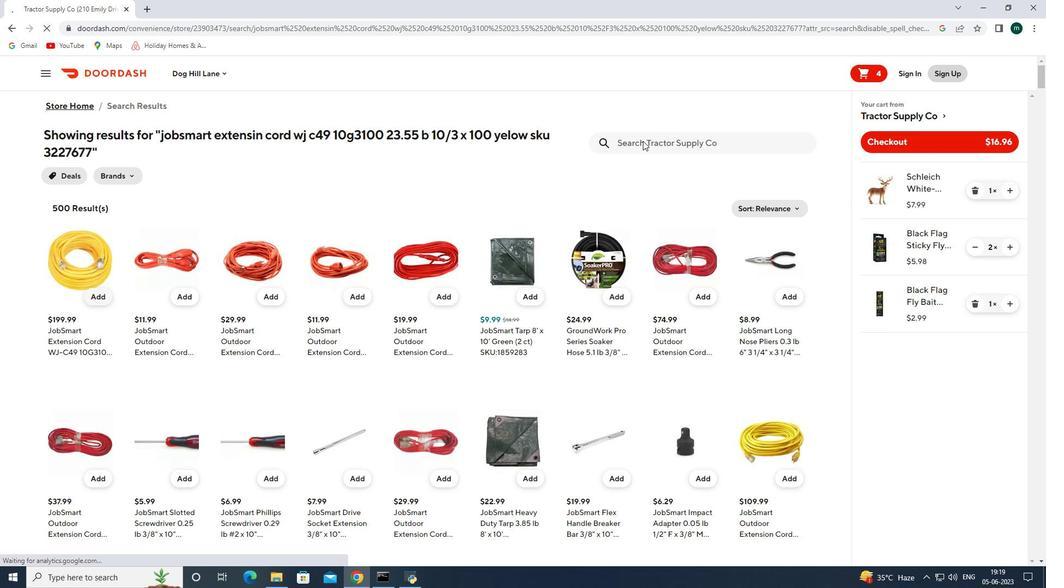 
Action: Mouse pressed left at (646, 142)
Screenshot: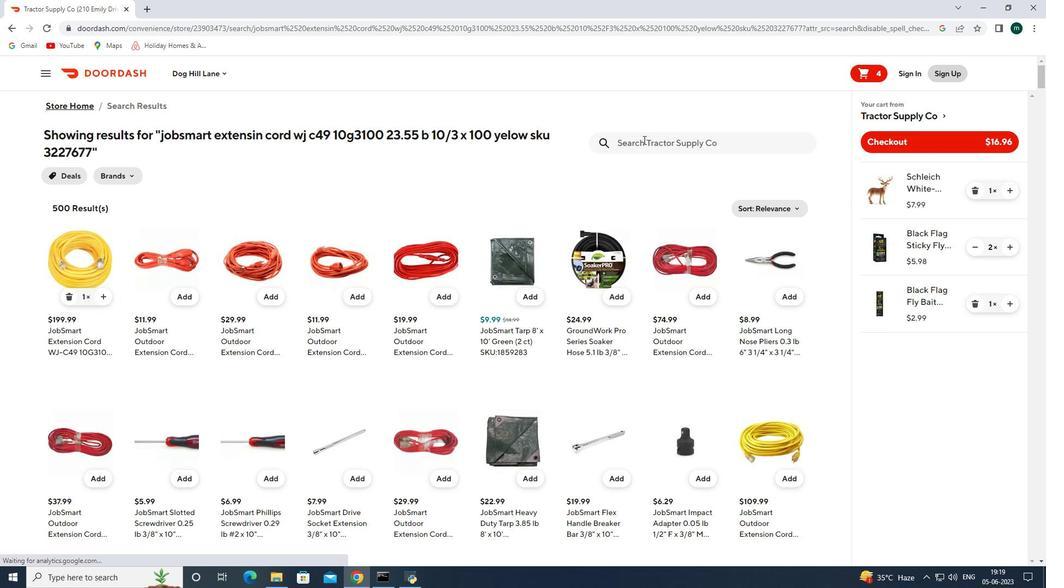 
Action: Key pressed islander<Key.space>eyes<Key.space>azores<Key.space>sunglassess<Key.space>0.05<Key.space>lb<Key.space>48509assorted<Key.space>sku<Key.space>1324089<Key.enter>
Screenshot: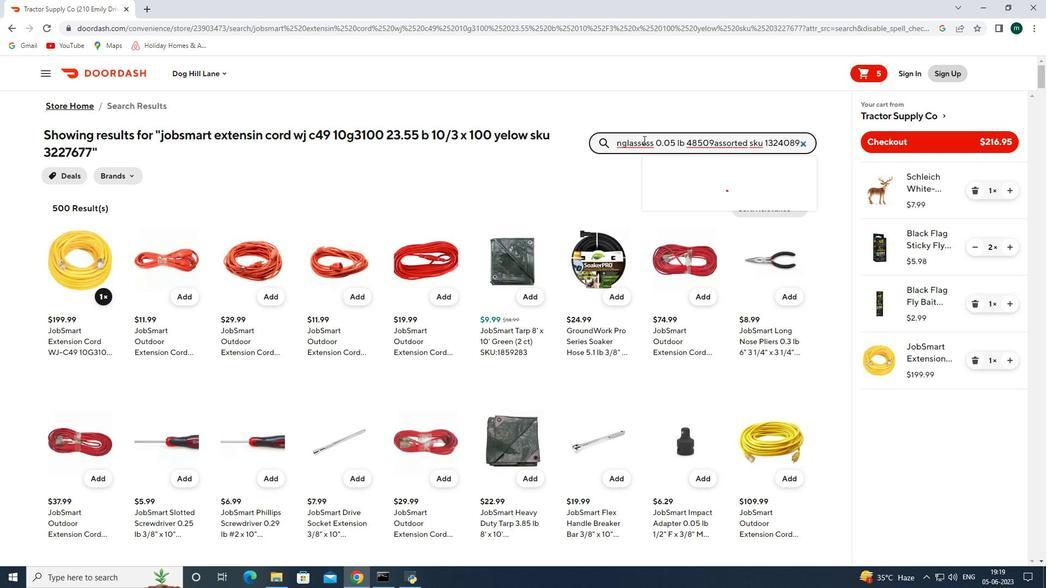 
Action: Mouse moved to (106, 286)
Screenshot: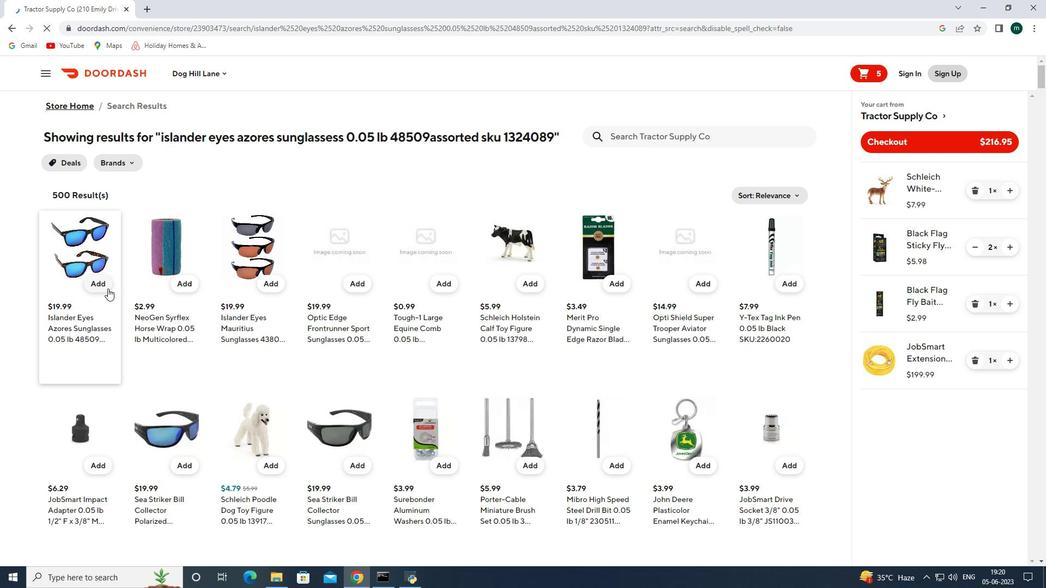 
Action: Mouse pressed left at (106, 286)
Screenshot: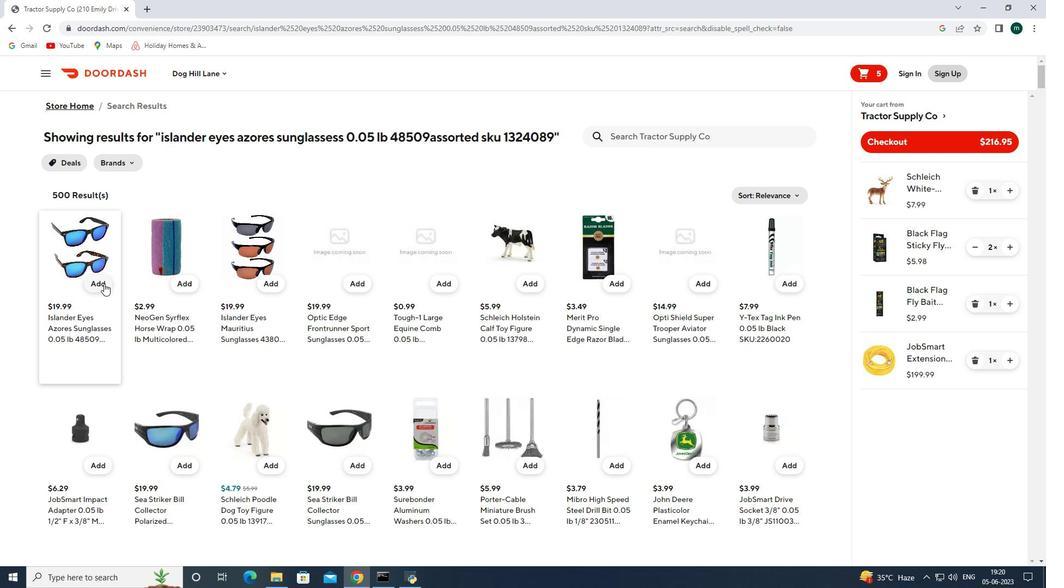 
Action: Mouse pressed left at (106, 286)
Screenshot: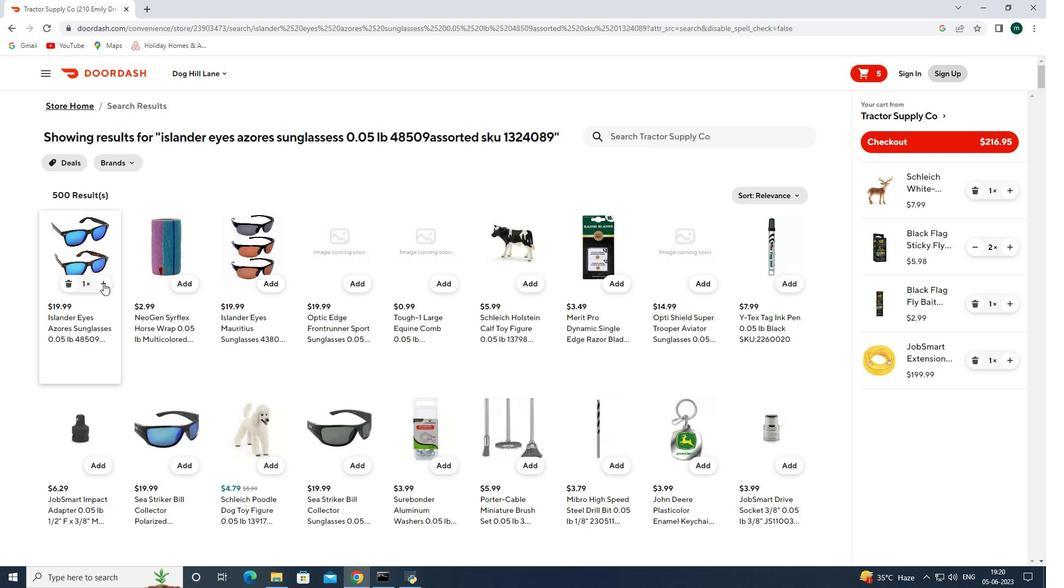 
Action: Mouse moved to (899, 143)
Screenshot: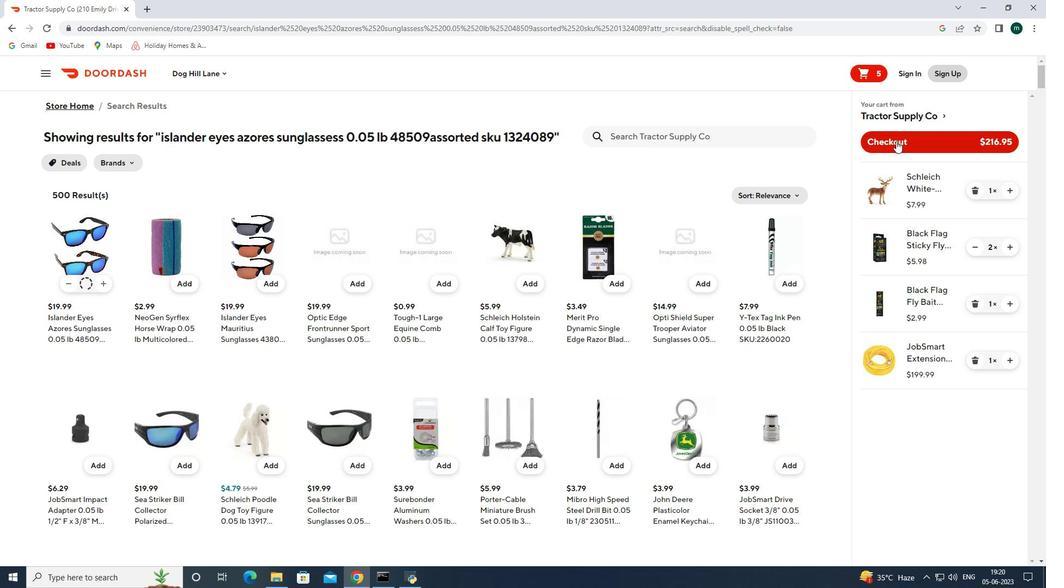 
Action: Mouse pressed left at (899, 143)
Screenshot: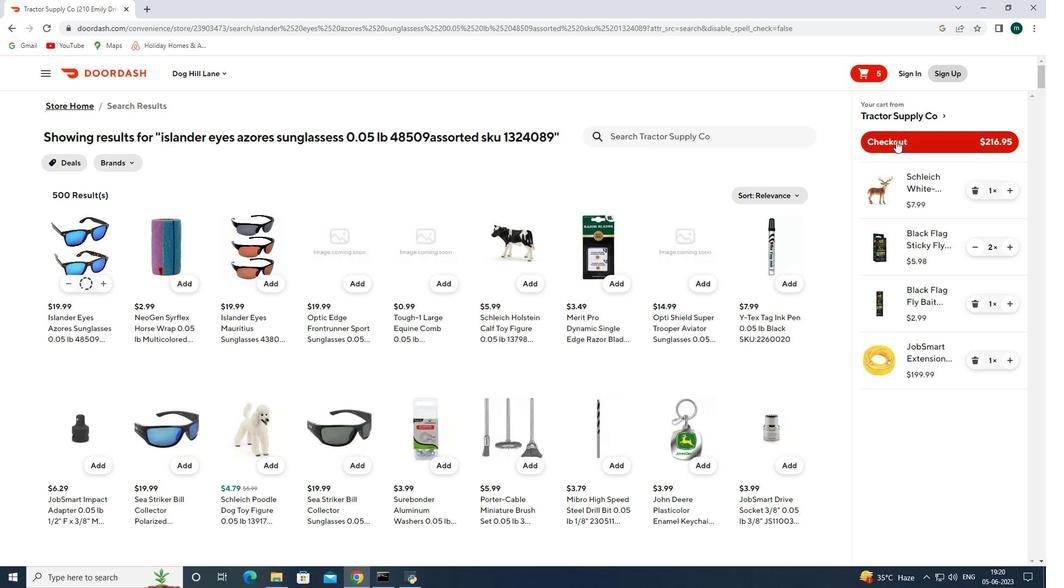 
Action: Mouse moved to (919, 214)
Screenshot: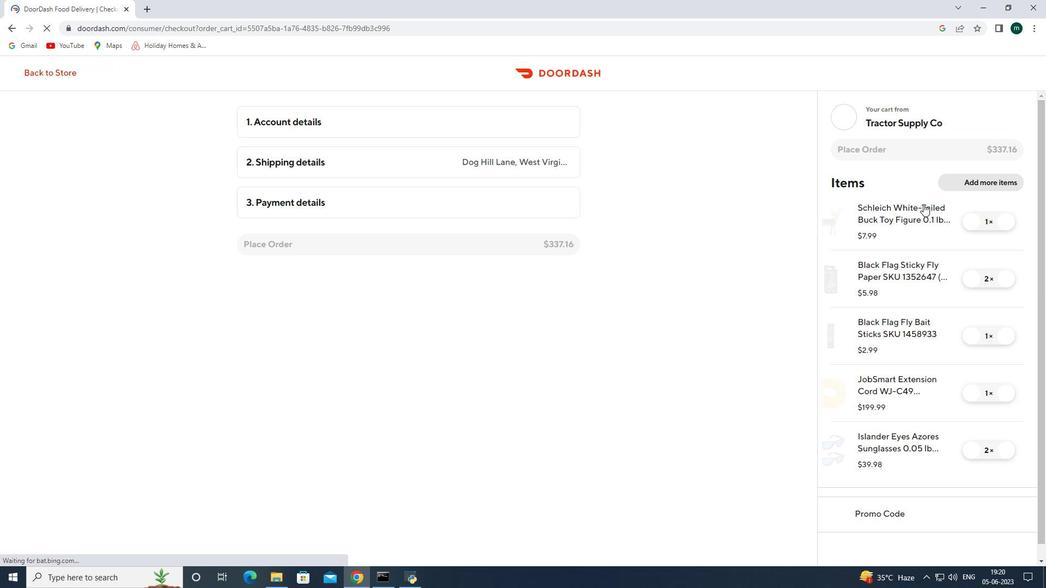 
Action: Mouse scrolled (919, 214) with delta (0, 0)
Screenshot: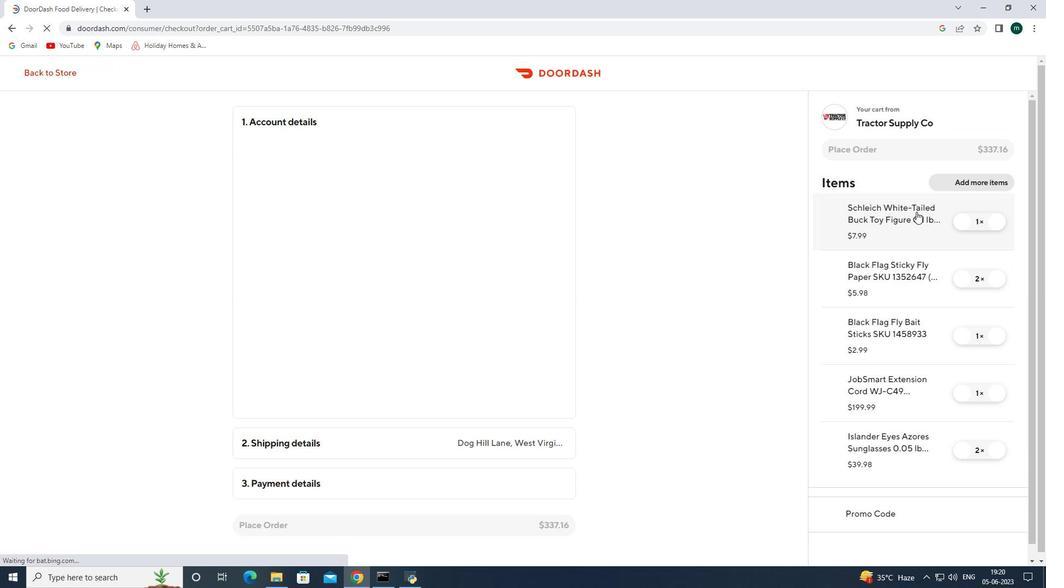 
Action: Mouse scrolled (919, 214) with delta (0, 0)
Screenshot: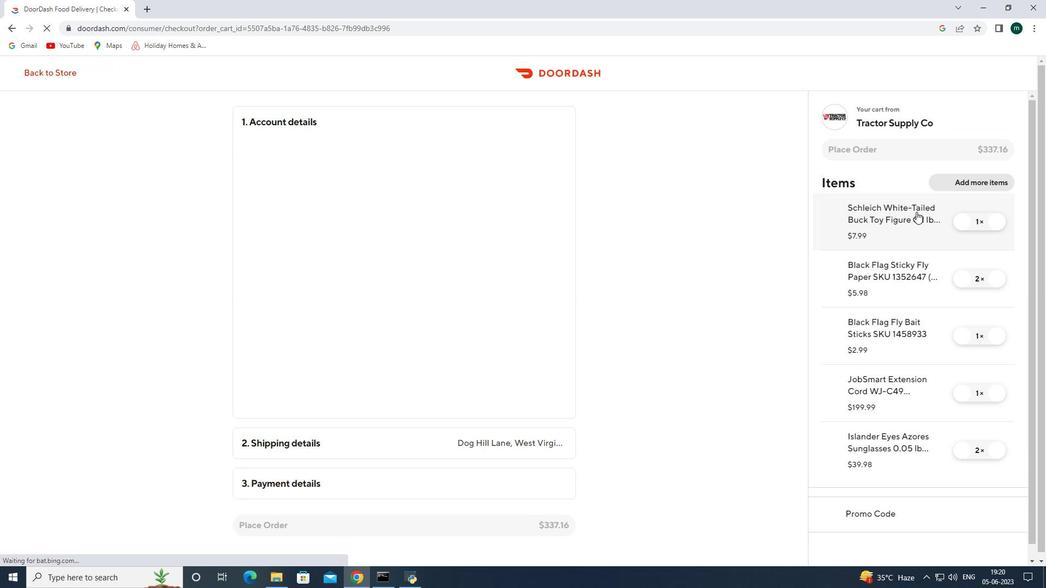 
Action: Mouse scrolled (919, 214) with delta (0, 0)
Screenshot: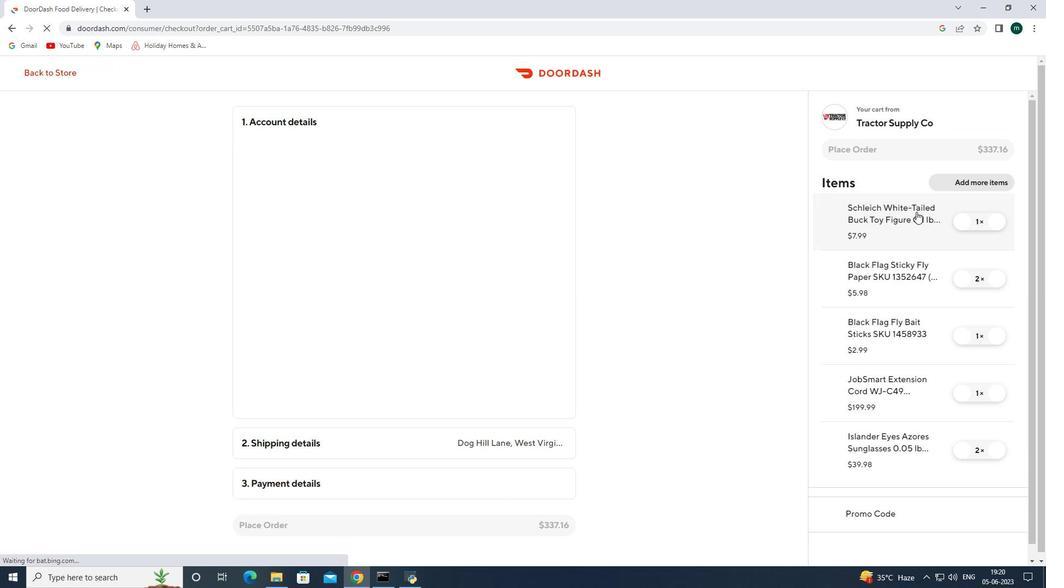 
Action: Mouse scrolled (919, 214) with delta (0, 0)
Screenshot: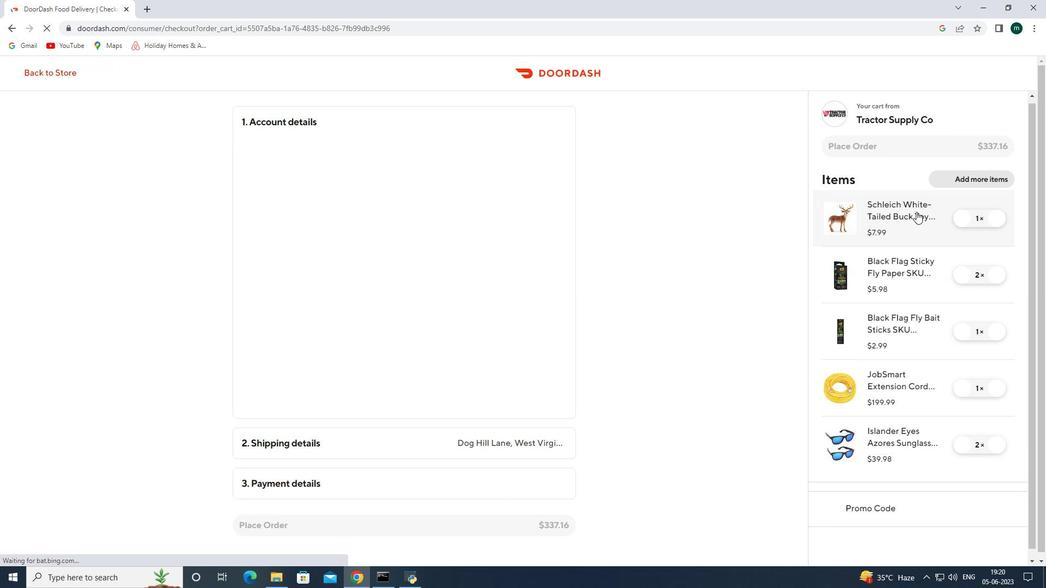 
Action: Mouse scrolled (919, 215) with delta (0, 0)
Screenshot: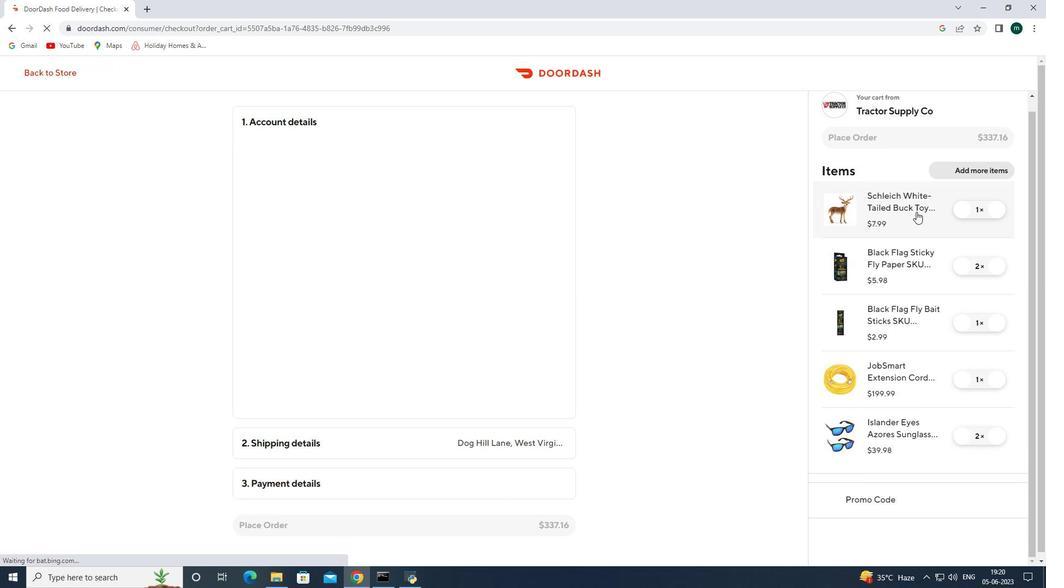 
Action: Mouse scrolled (919, 215) with delta (0, 0)
Screenshot: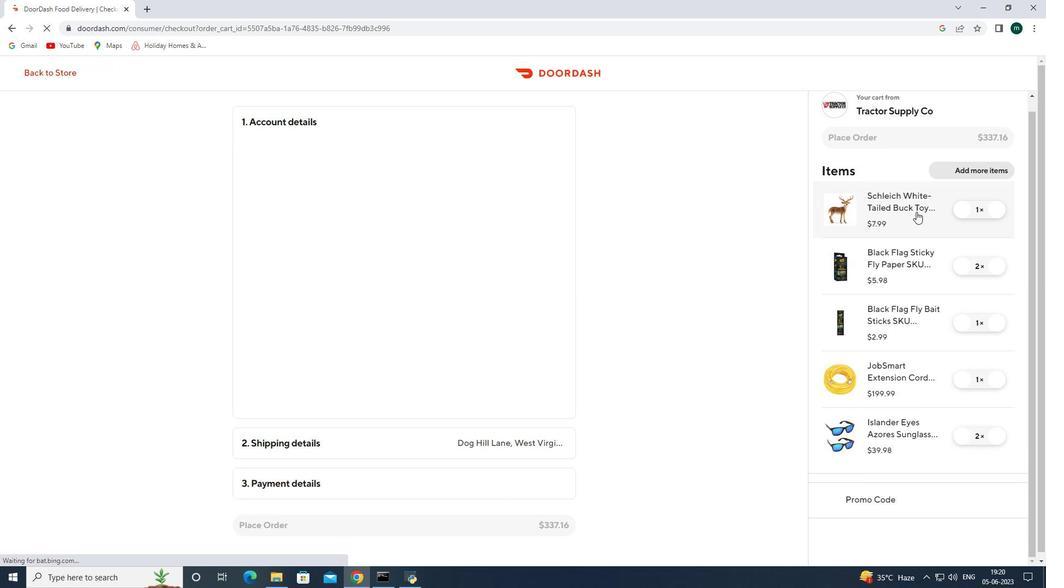 
Action: Mouse scrolled (919, 215) with delta (0, 0)
Screenshot: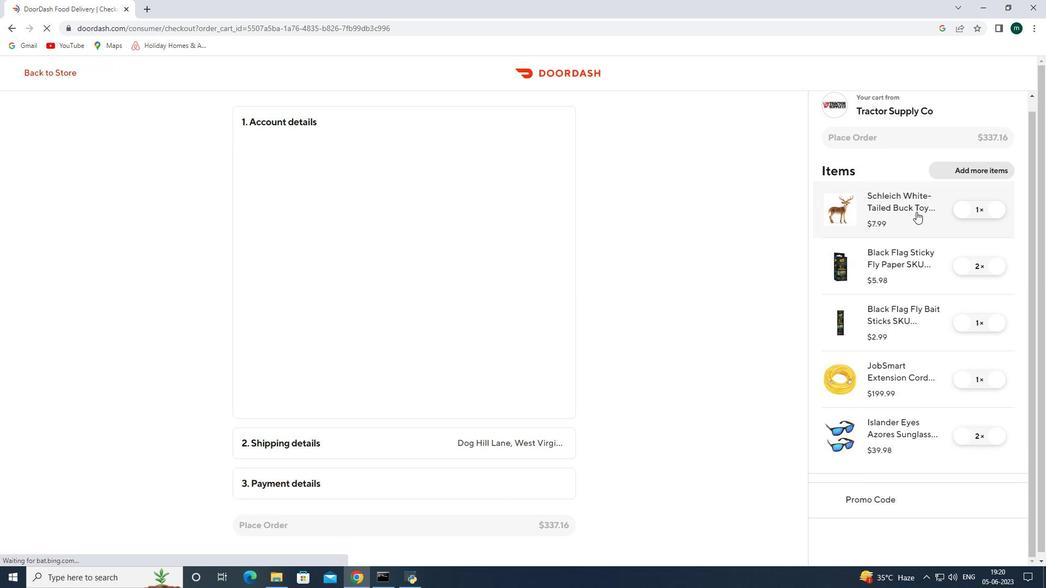 
Action: Mouse scrolled (919, 214) with delta (0, 0)
Screenshot: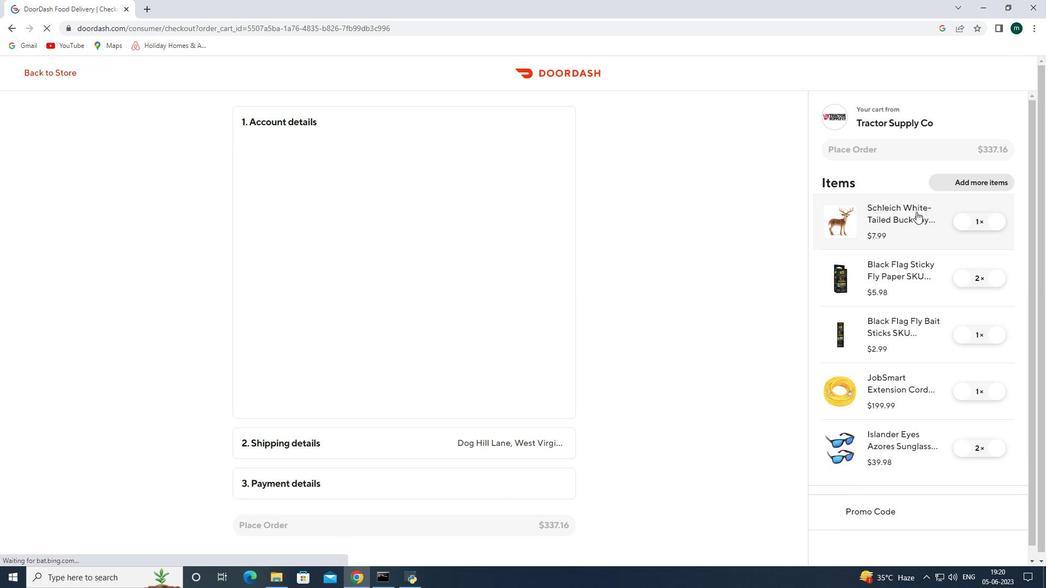 
Action: Mouse scrolled (919, 214) with delta (0, 0)
Screenshot: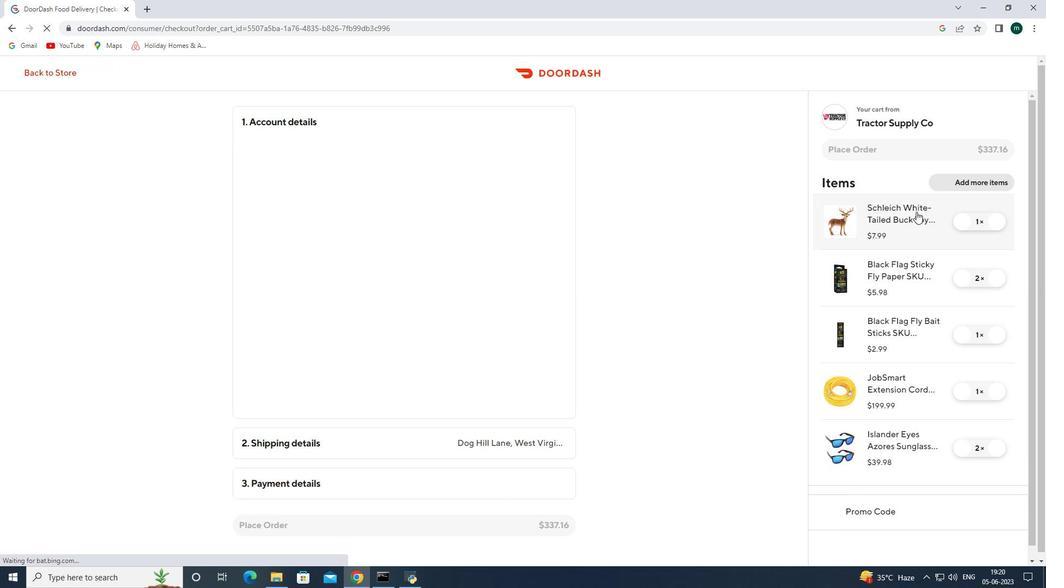 
Action: Mouse scrolled (919, 215) with delta (0, 0)
Screenshot: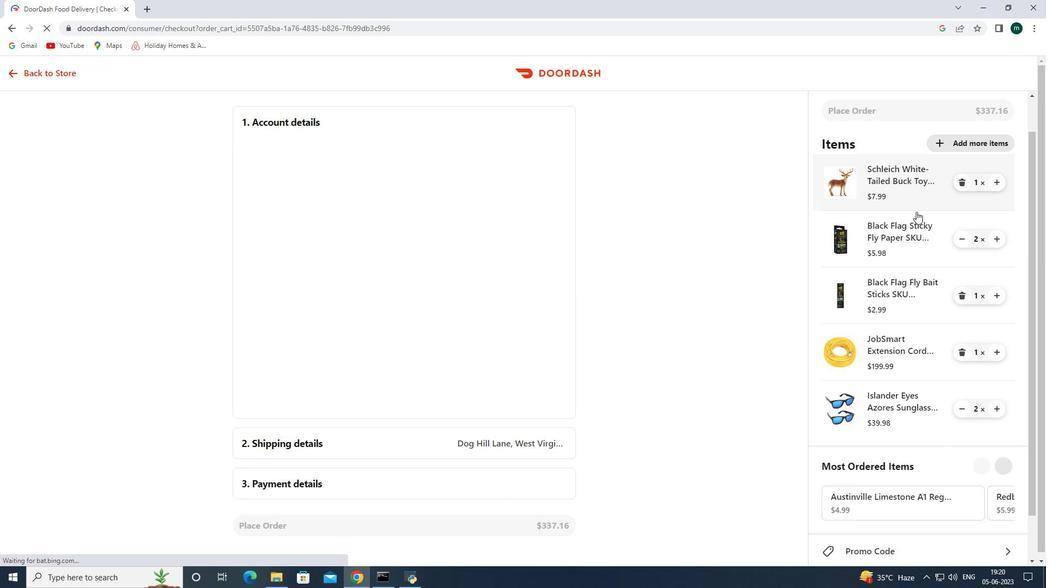 
Action: Mouse scrolled (919, 215) with delta (0, 0)
Screenshot: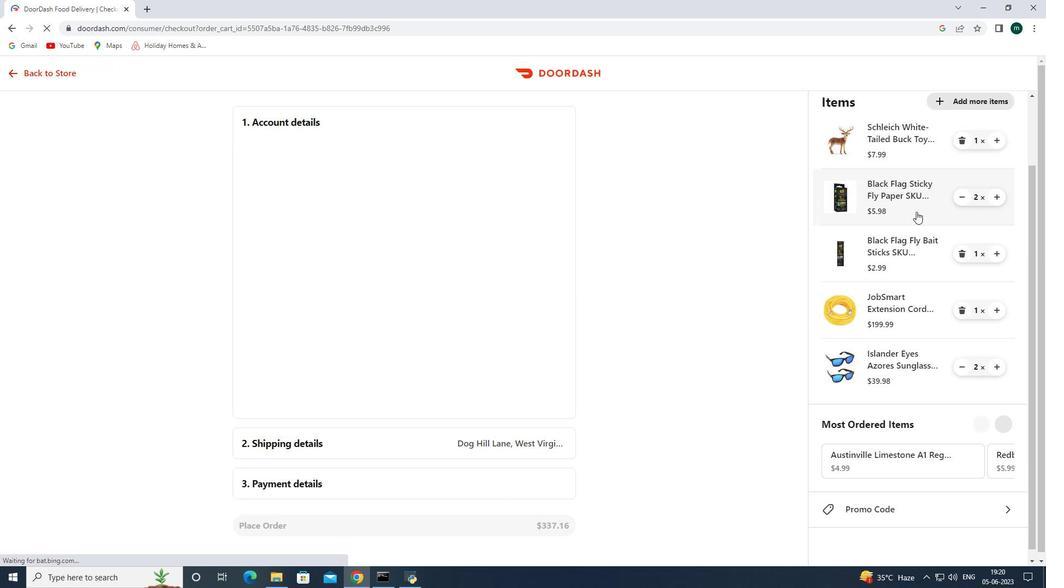 
Action: Mouse scrolled (919, 215) with delta (0, 0)
Screenshot: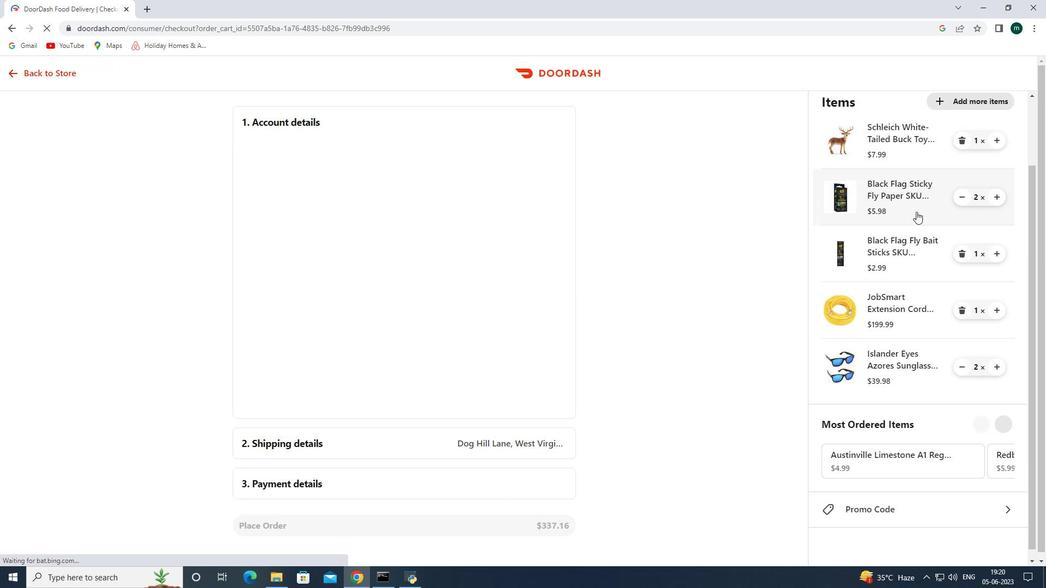 
Action: Mouse scrolled (919, 214) with delta (0, 0)
Screenshot: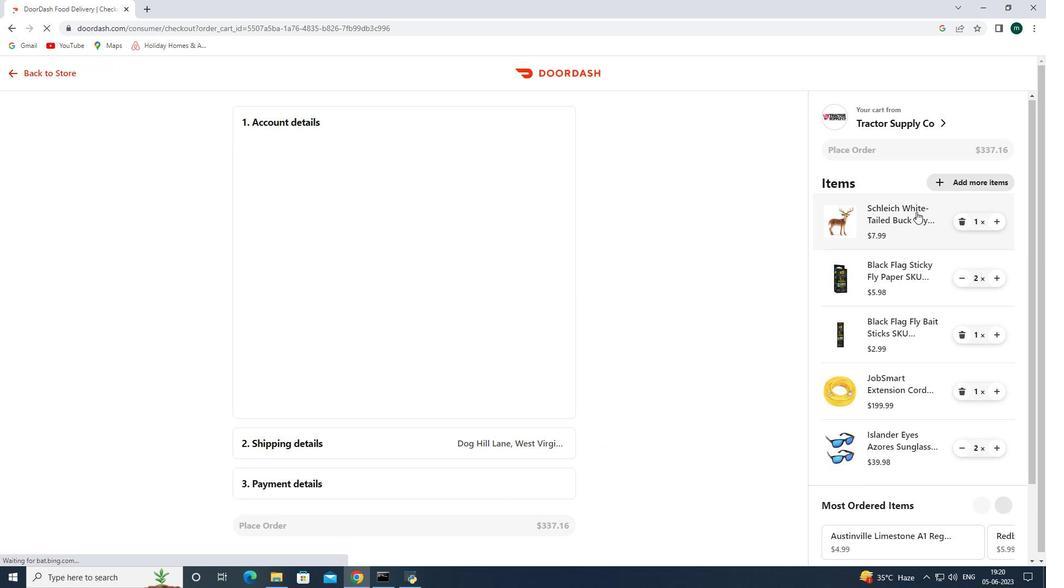 
Action: Mouse scrolled (919, 214) with delta (0, 0)
Screenshot: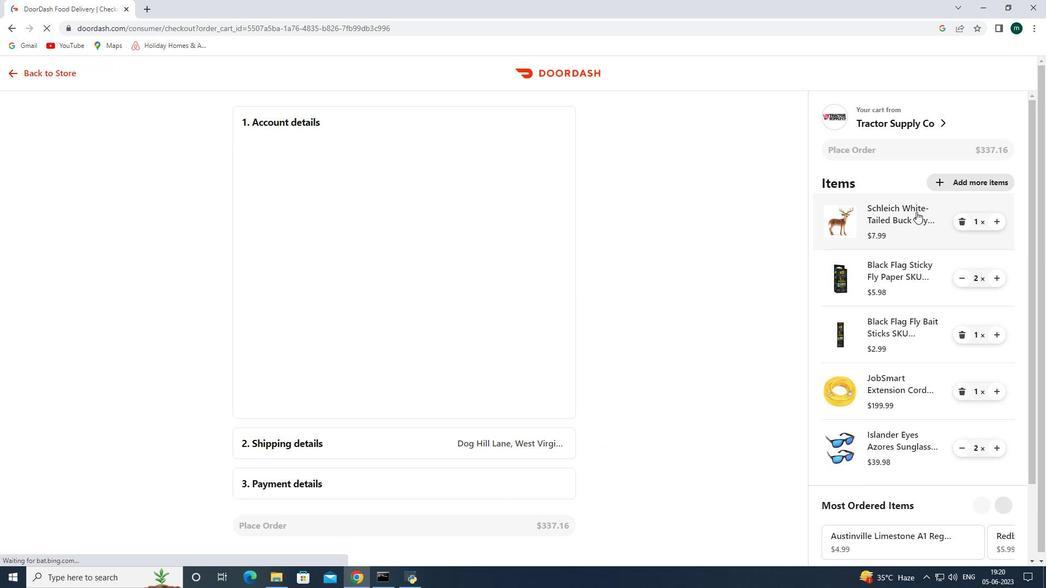 
Action: Mouse scrolled (919, 214) with delta (0, 0)
Screenshot: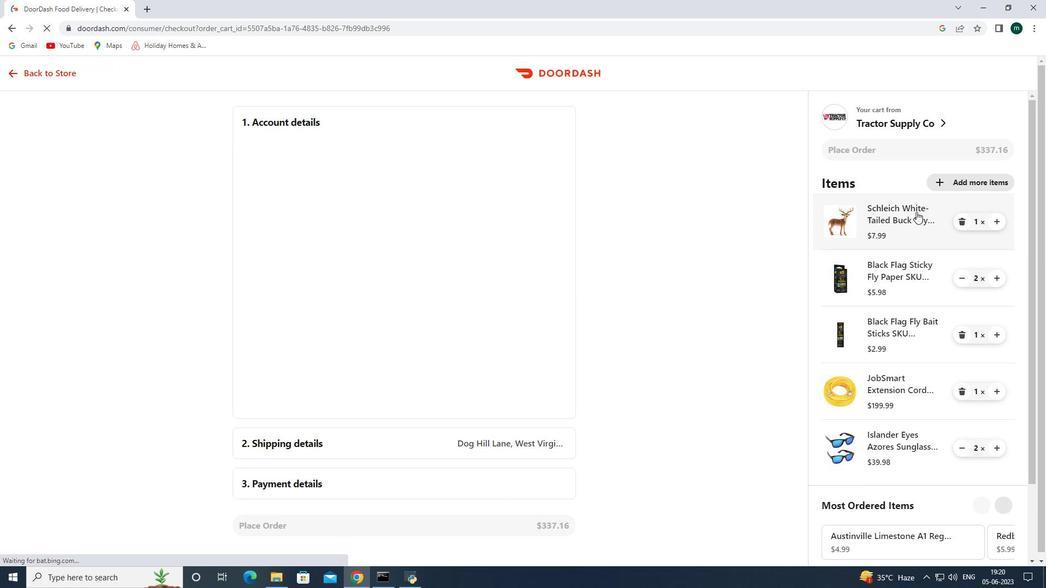 
Action: Mouse scrolled (919, 214) with delta (0, 0)
Screenshot: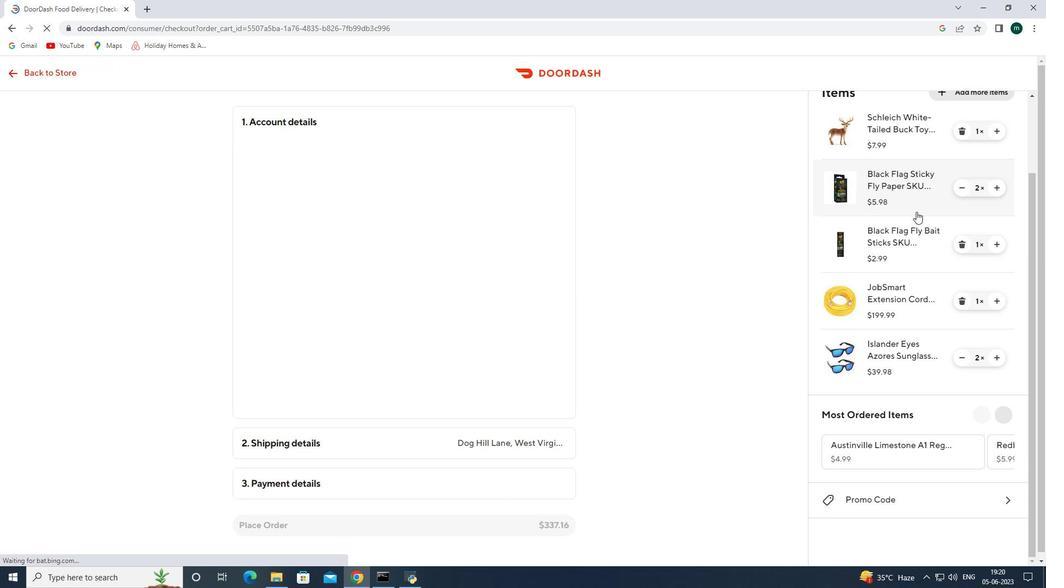 
Action: Mouse scrolled (919, 214) with delta (0, 0)
Screenshot: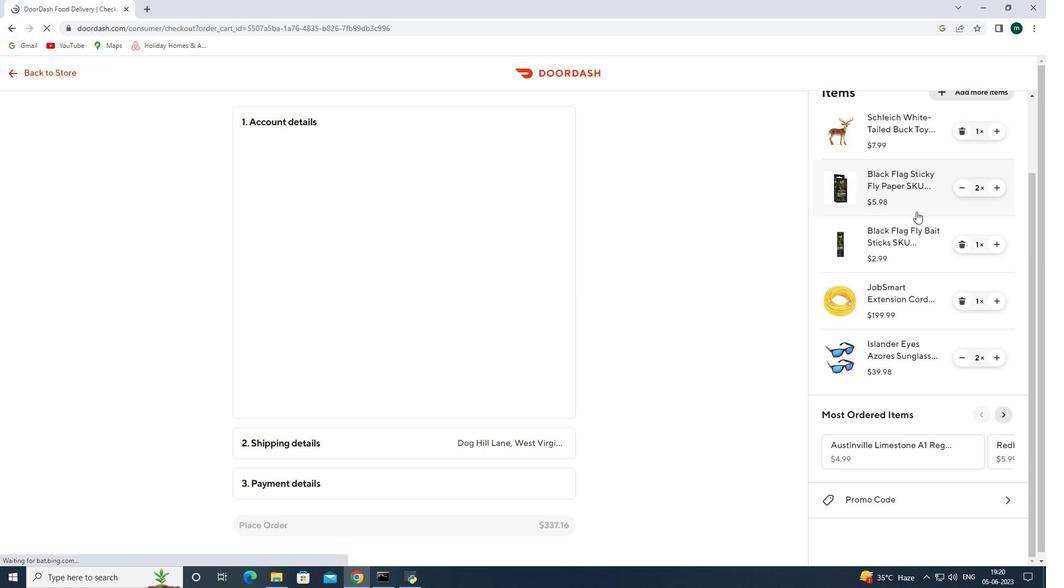
Action: Mouse scrolled (919, 215) with delta (0, 0)
Screenshot: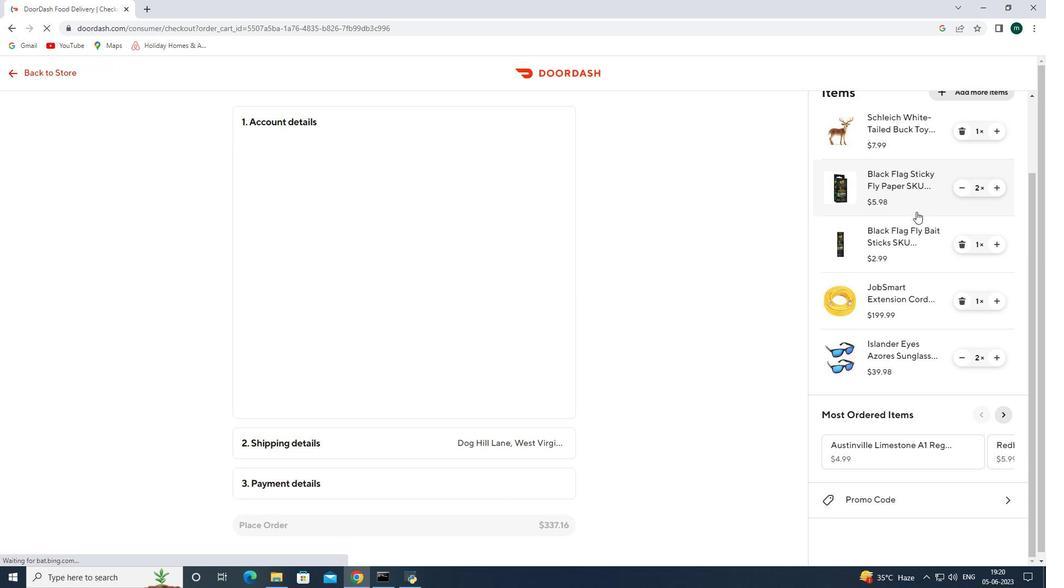 
Action: Mouse scrolled (919, 215) with delta (0, 0)
Screenshot: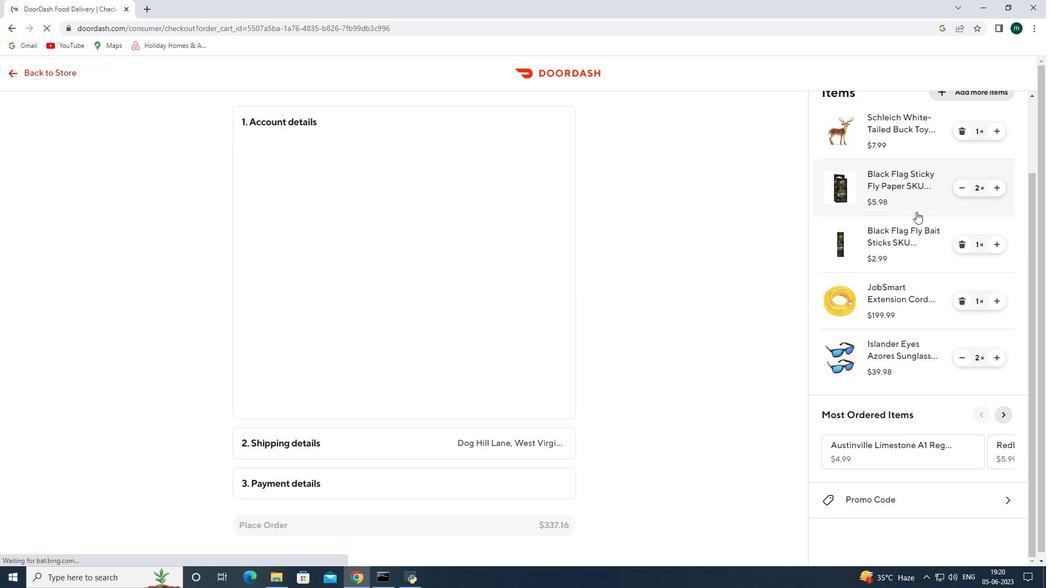
Action: Mouse scrolled (919, 215) with delta (0, 0)
Screenshot: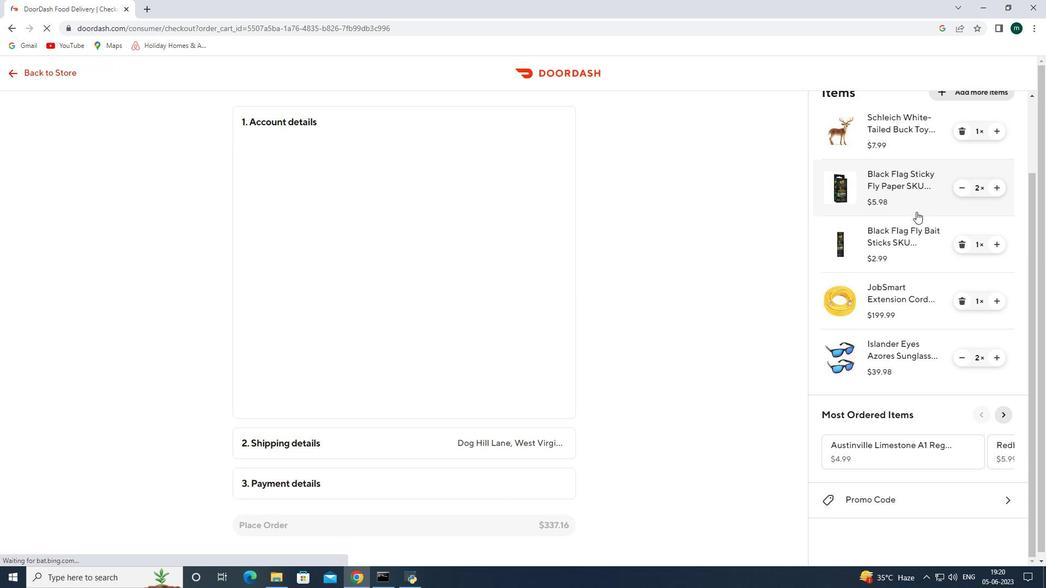 
